 Task: Create relationship between objects in education management system.
Action: Mouse moved to (713, 50)
Screenshot: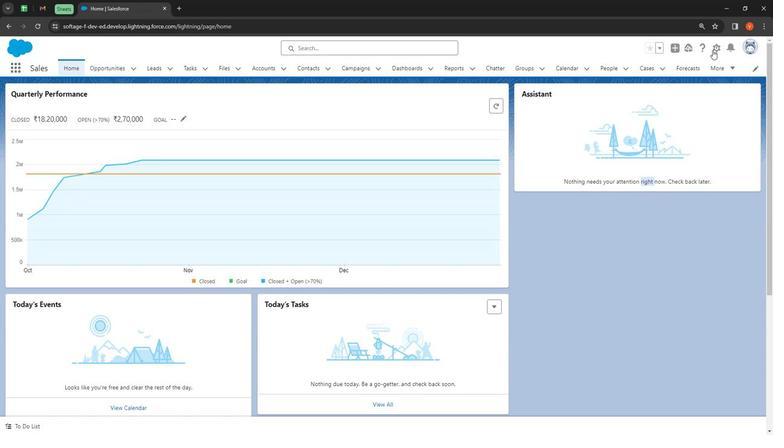 
Action: Mouse pressed left at (713, 50)
Screenshot: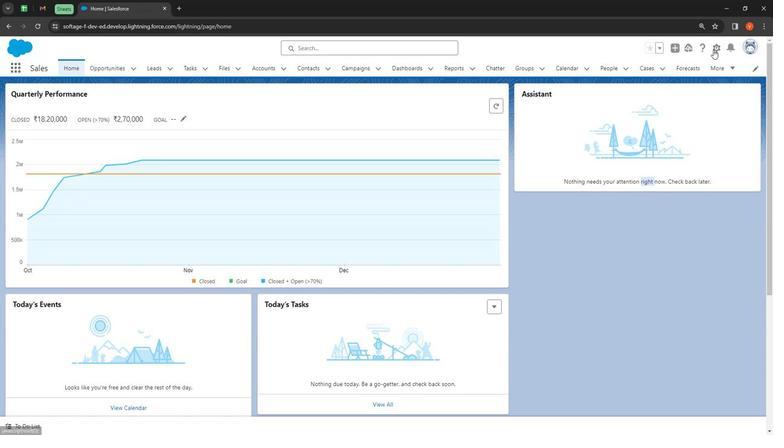 
Action: Mouse moved to (691, 87)
Screenshot: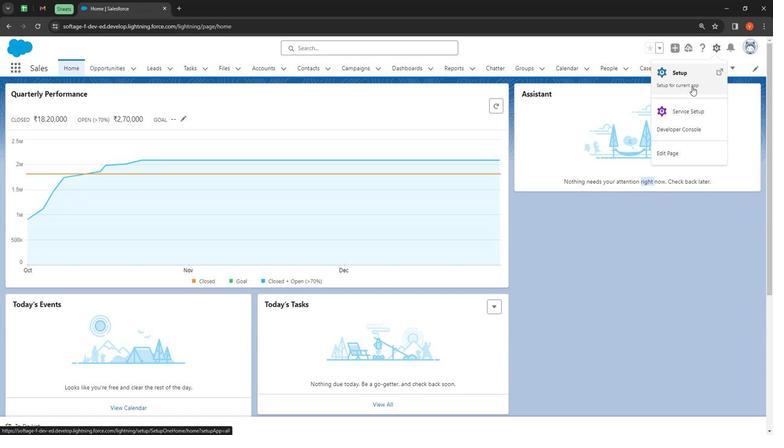 
Action: Mouse pressed left at (691, 87)
Screenshot: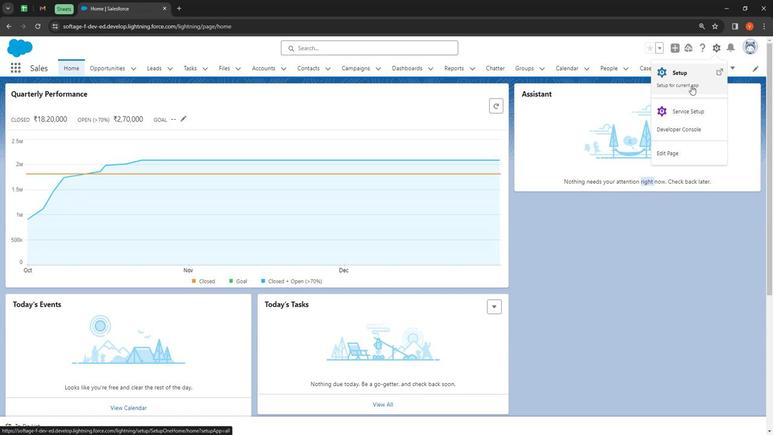 
Action: Mouse moved to (118, 65)
Screenshot: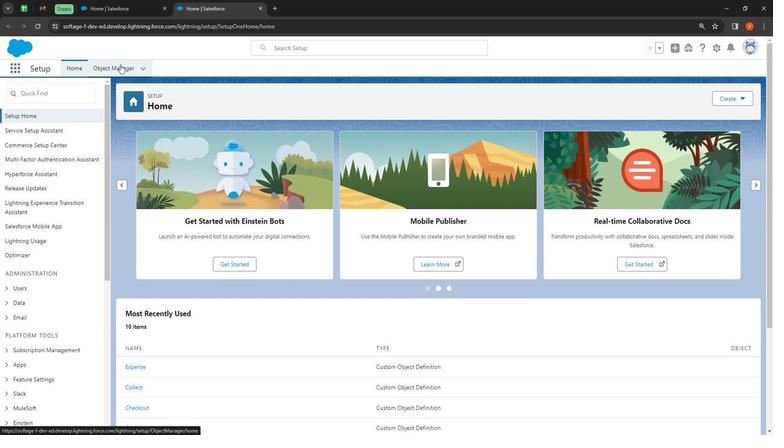 
Action: Mouse pressed left at (118, 65)
Screenshot: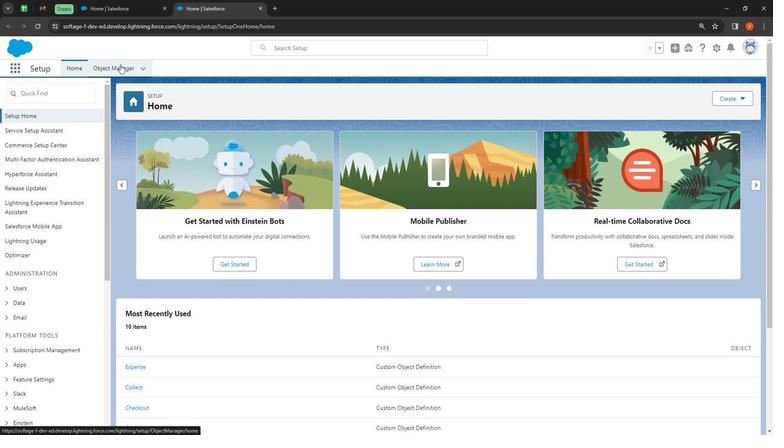 
Action: Mouse moved to (620, 97)
Screenshot: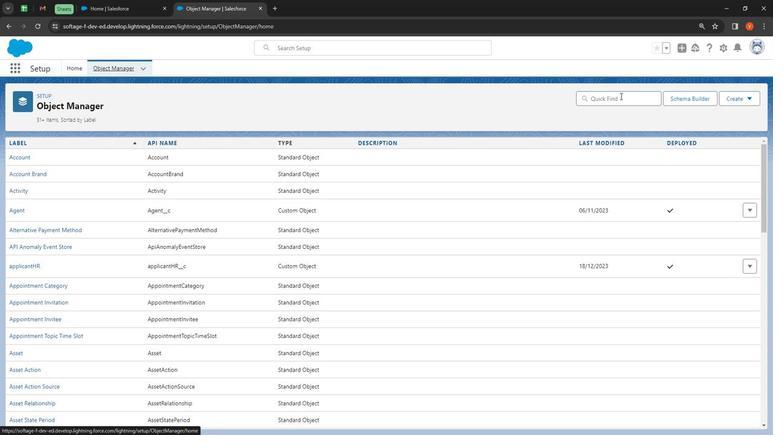 
Action: Mouse pressed left at (620, 97)
Screenshot: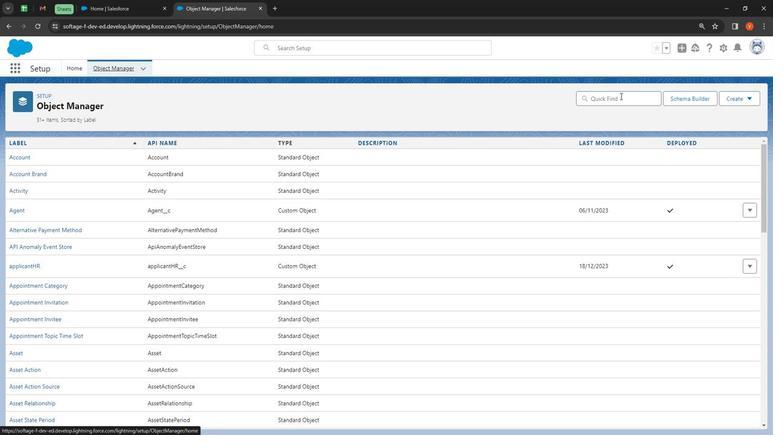 
Action: Mouse moved to (595, 35)
Screenshot: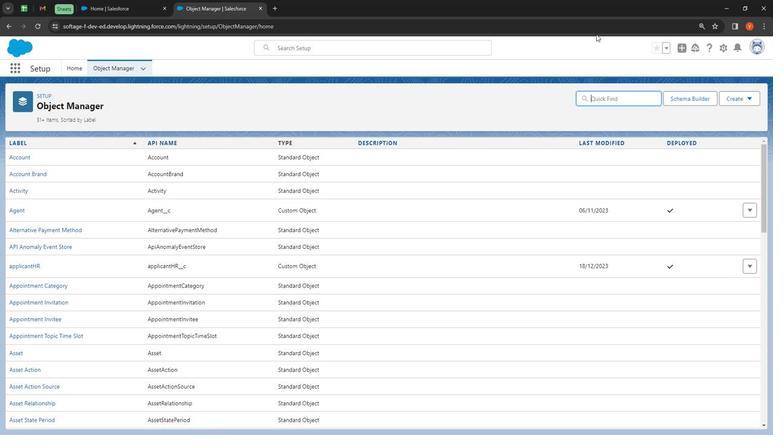 
Action: Key pressed parent
Screenshot: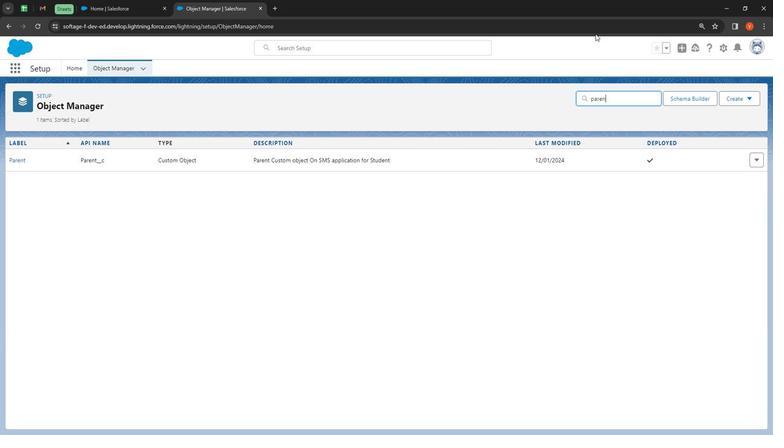 
Action: Mouse moved to (20, 160)
Screenshot: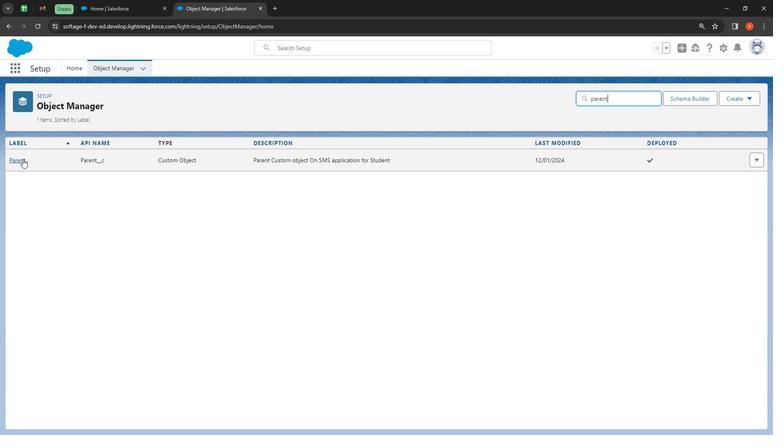 
Action: Mouse pressed left at (20, 160)
Screenshot: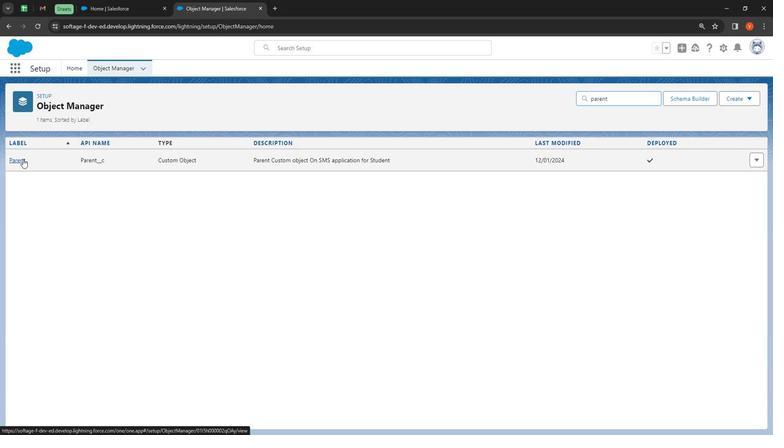 
Action: Mouse moved to (51, 166)
Screenshot: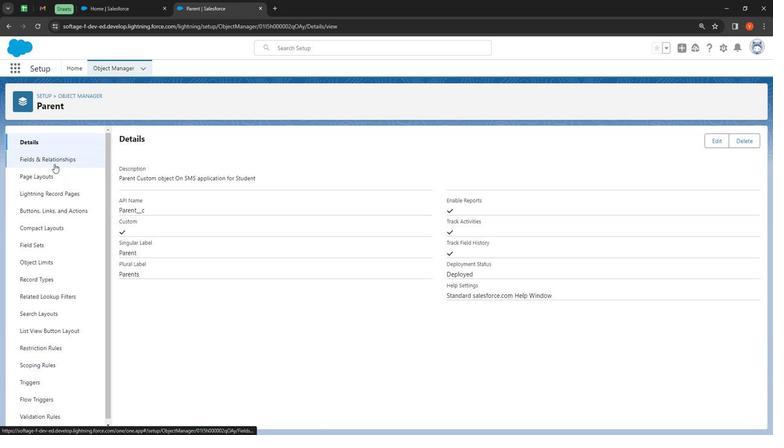 
Action: Mouse pressed left at (51, 166)
Screenshot: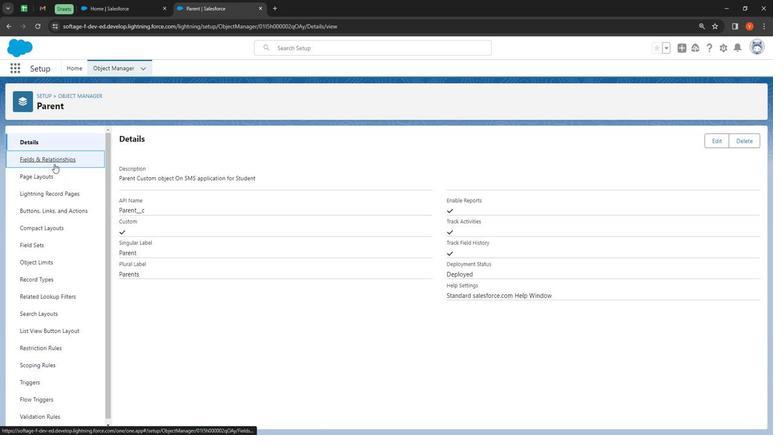 
Action: Mouse moved to (565, 143)
Screenshot: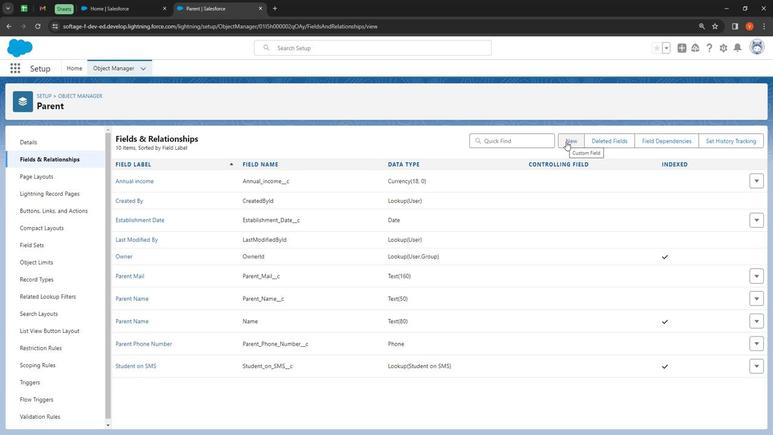 
Action: Mouse pressed left at (565, 143)
Screenshot: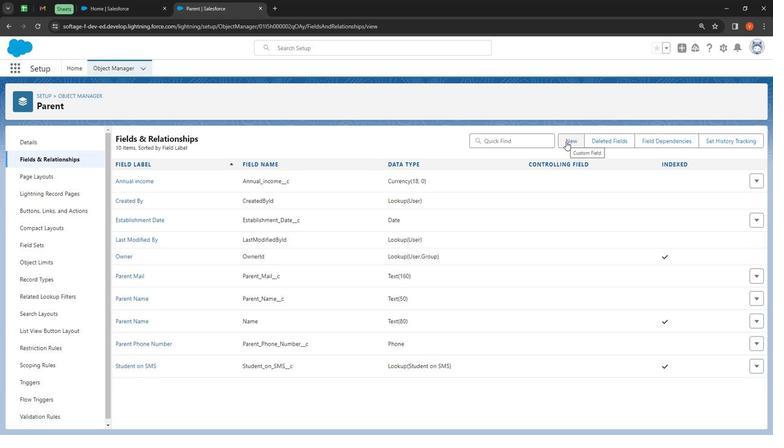 
Action: Mouse moved to (153, 308)
Screenshot: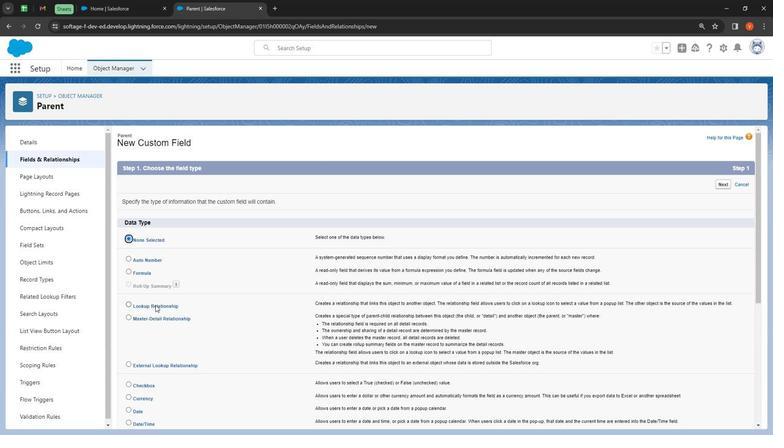 
Action: Mouse pressed left at (153, 308)
Screenshot: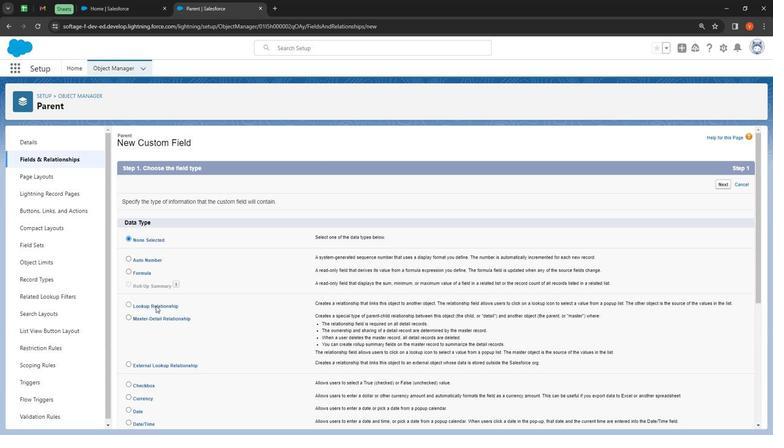 
Action: Mouse moved to (577, 366)
Screenshot: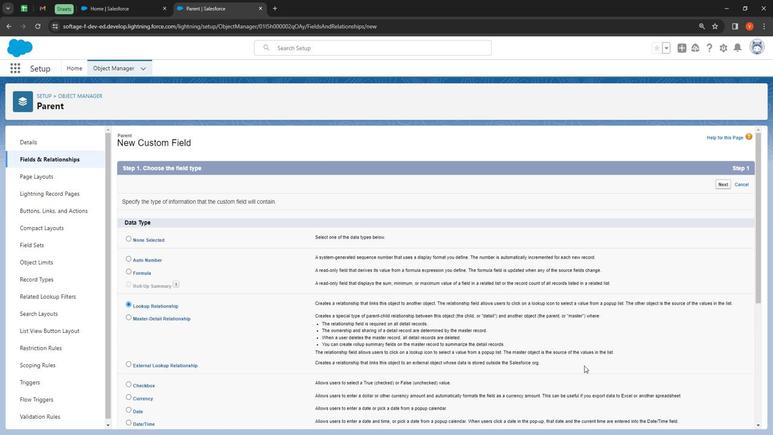 
Action: Mouse scrolled (575, 365) with delta (0, 0)
Screenshot: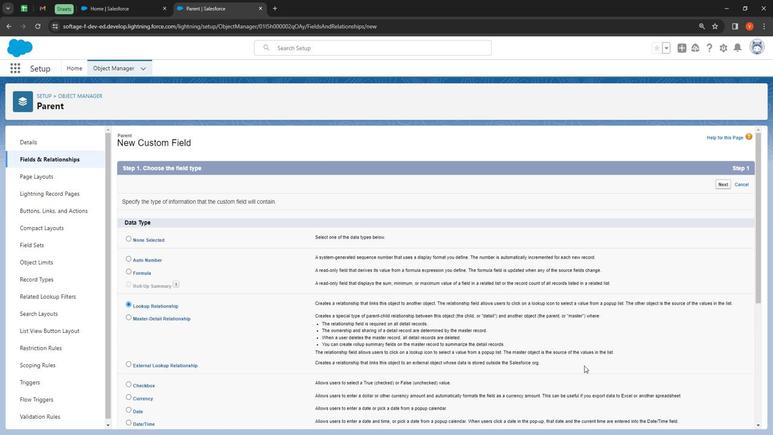 
Action: Mouse moved to (584, 369)
Screenshot: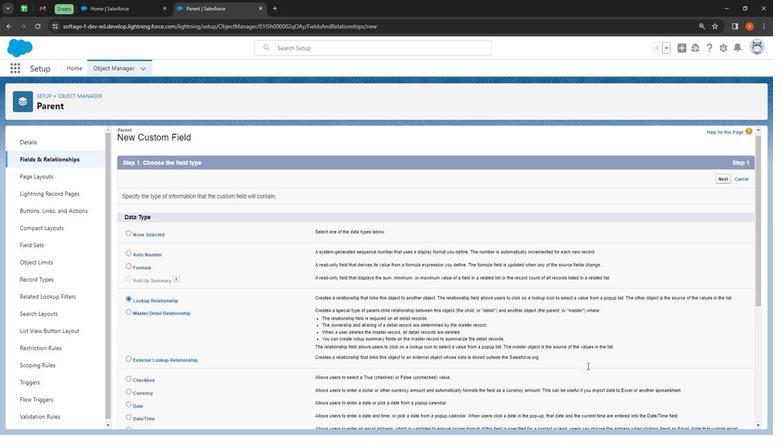 
Action: Mouse scrolled (584, 368) with delta (0, 0)
Screenshot: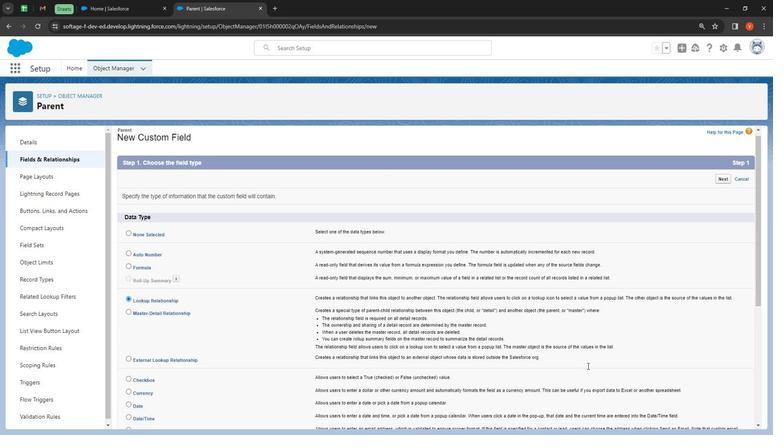
Action: Mouse moved to (599, 370)
Screenshot: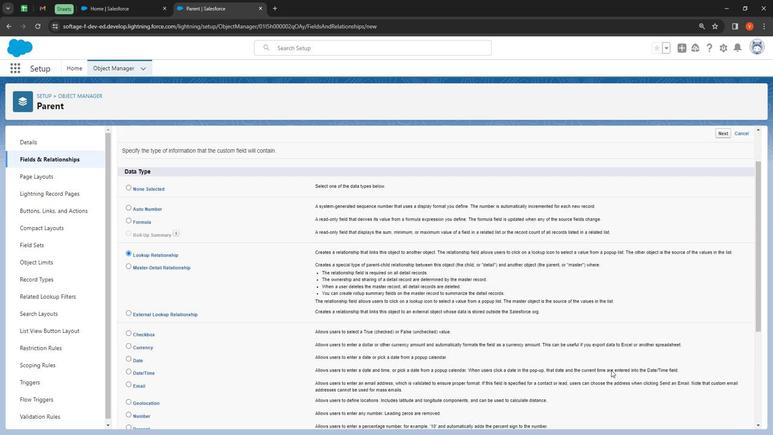 
Action: Mouse scrolled (594, 369) with delta (0, 0)
Screenshot: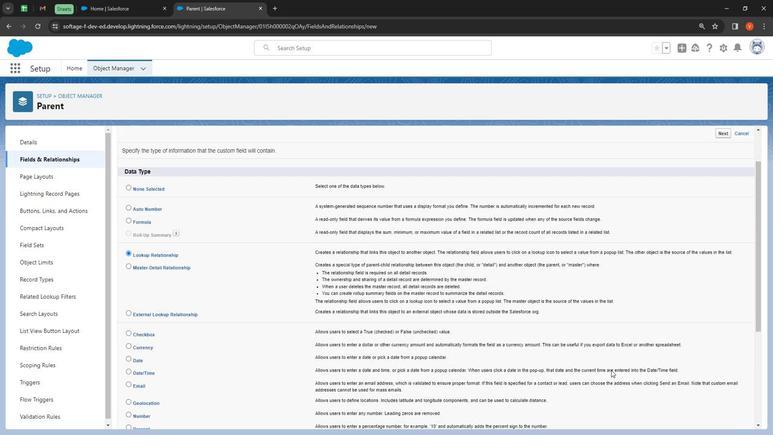 
Action: Mouse moved to (612, 373)
Screenshot: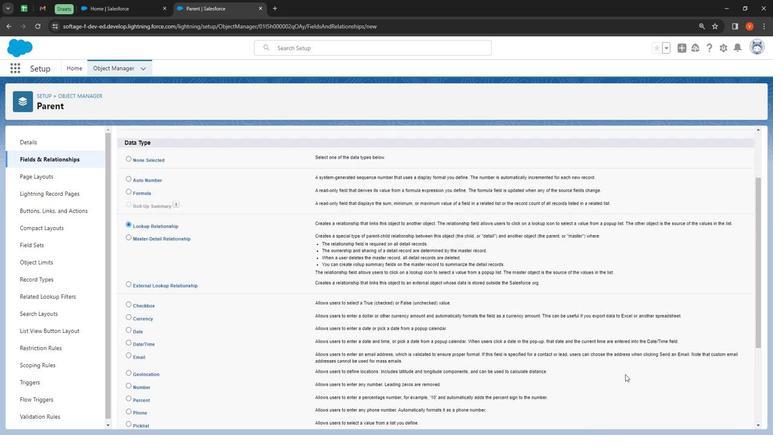 
Action: Mouse scrolled (612, 373) with delta (0, 0)
Screenshot: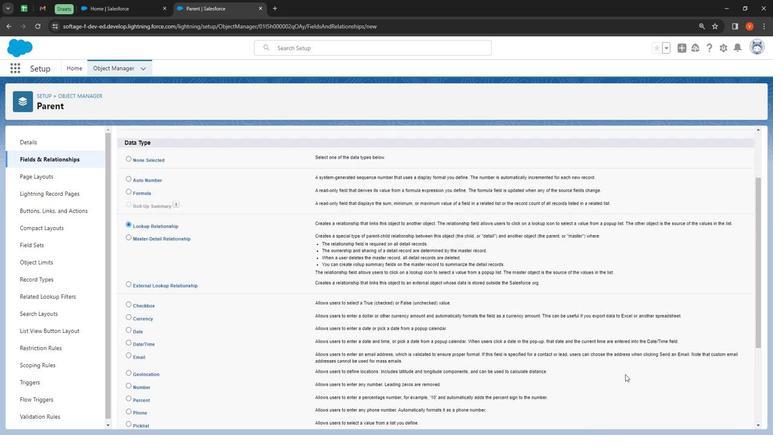 
Action: Mouse moved to (634, 380)
Screenshot: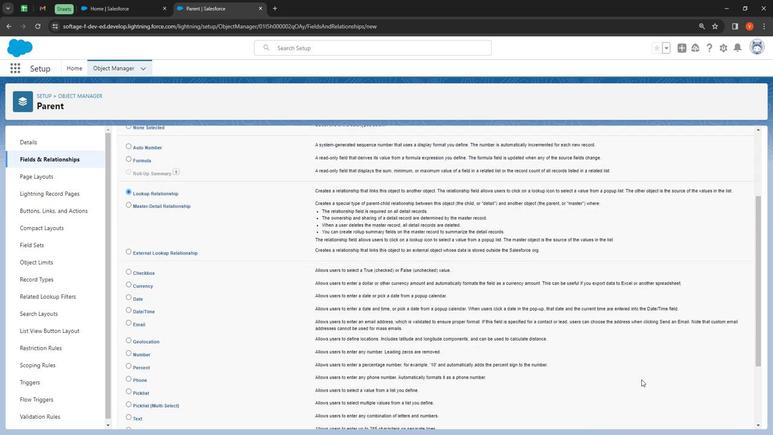 
Action: Mouse scrolled (634, 380) with delta (0, 0)
Screenshot: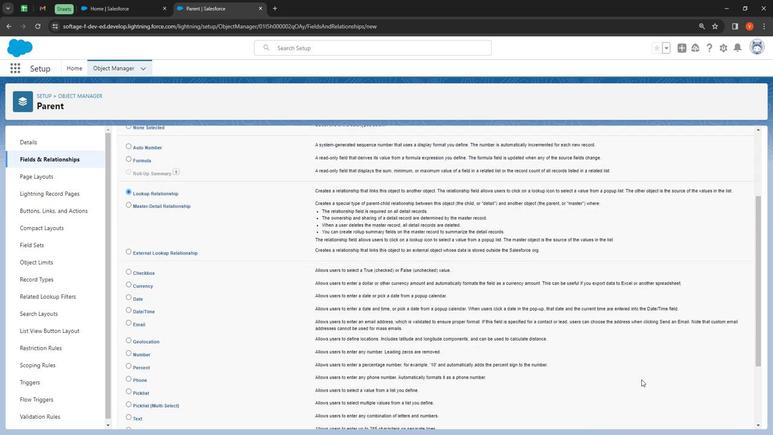 
Action: Mouse moved to (647, 386)
Screenshot: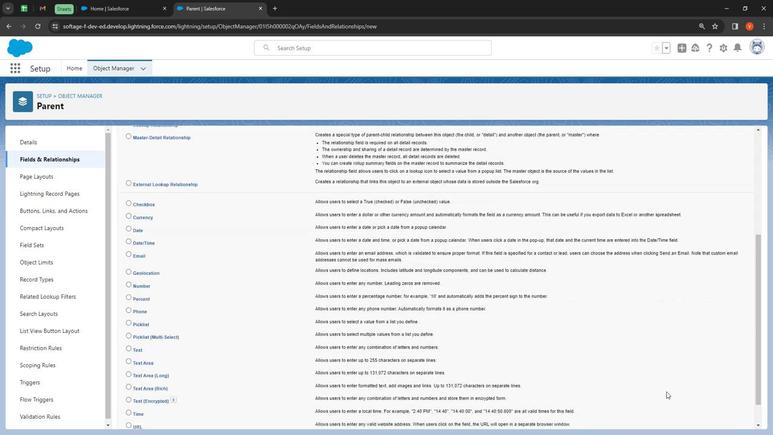 
Action: Mouse scrolled (647, 385) with delta (0, 0)
Screenshot: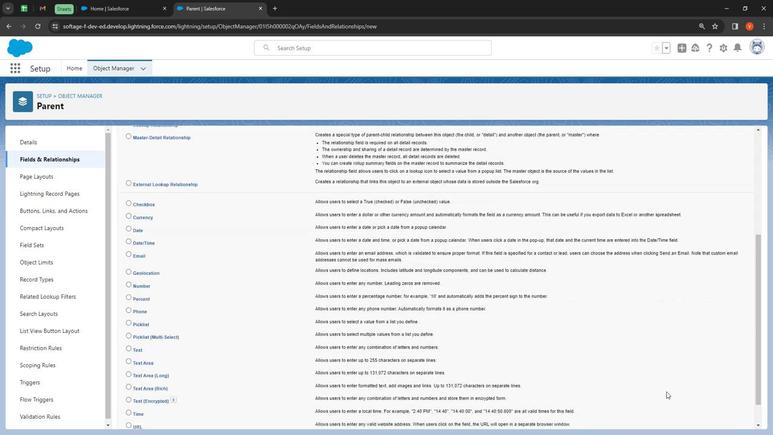 
Action: Mouse moved to (671, 396)
Screenshot: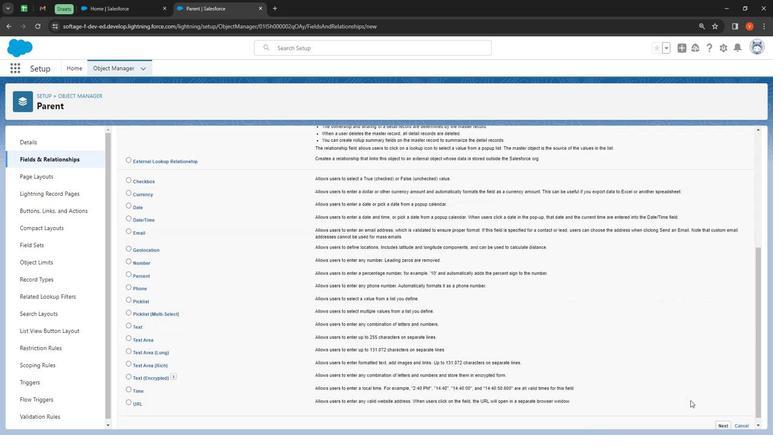 
Action: Mouse scrolled (671, 395) with delta (0, 0)
Screenshot: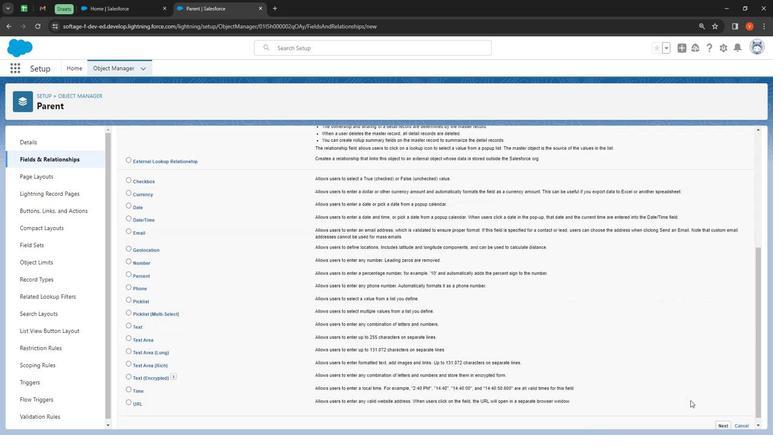 
Action: Mouse moved to (723, 426)
Screenshot: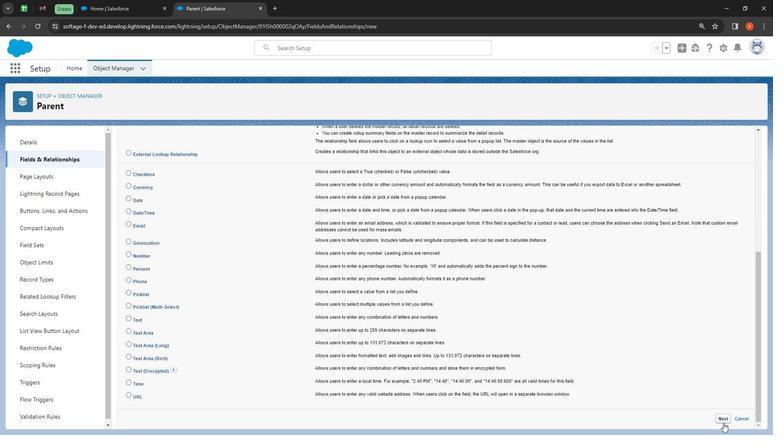 
Action: Mouse pressed left at (723, 426)
Screenshot: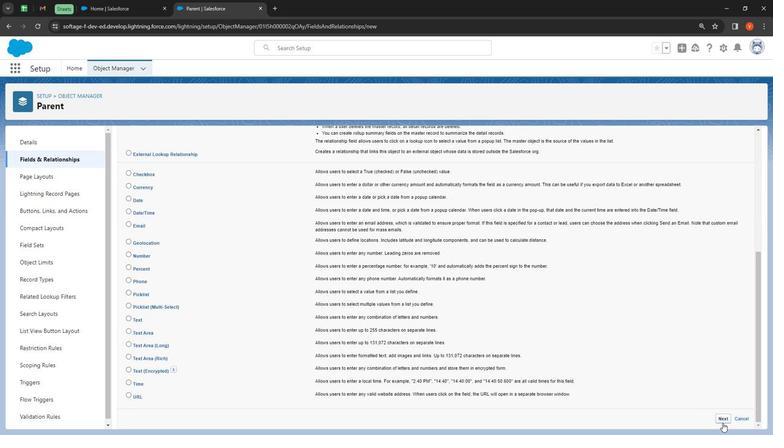 
Action: Mouse moved to (307, 221)
Screenshot: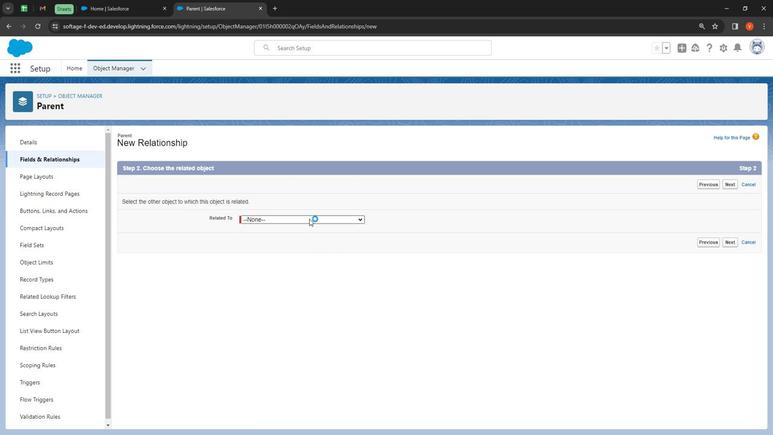 
Action: Mouse pressed left at (307, 221)
Screenshot: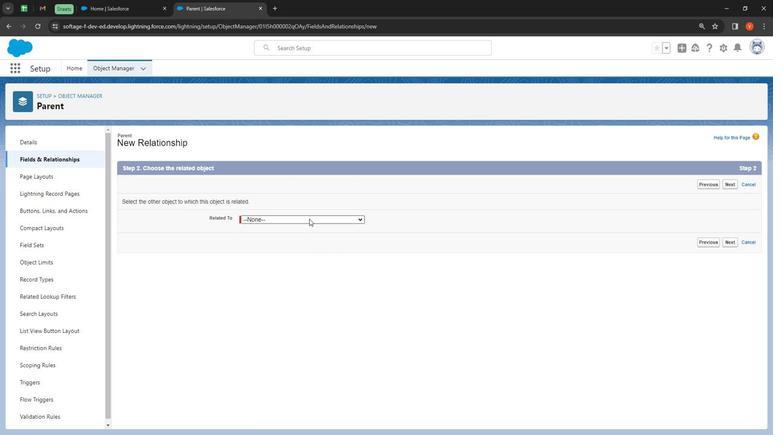 
Action: Mouse moved to (307, 306)
Screenshot: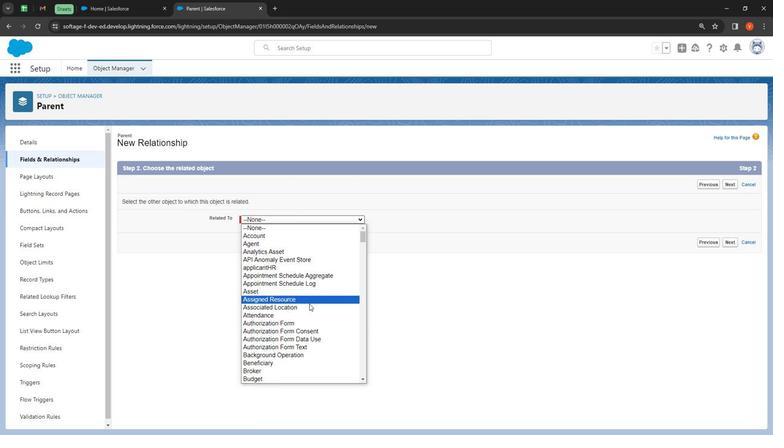 
Action: Mouse scrolled (307, 306) with delta (0, 0)
Screenshot: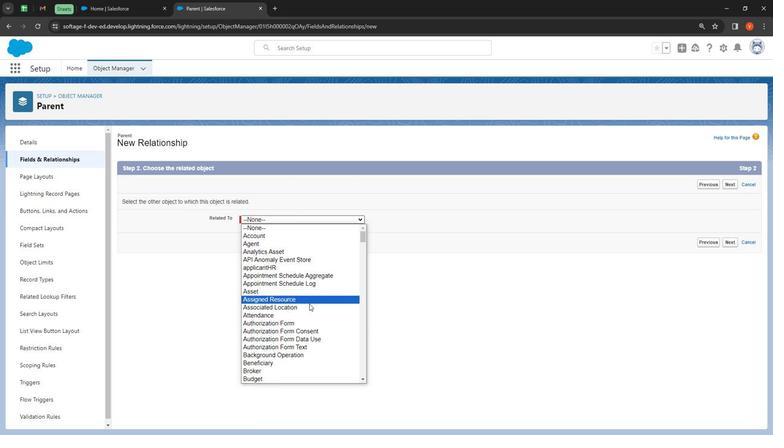 
Action: Mouse moved to (307, 307)
Screenshot: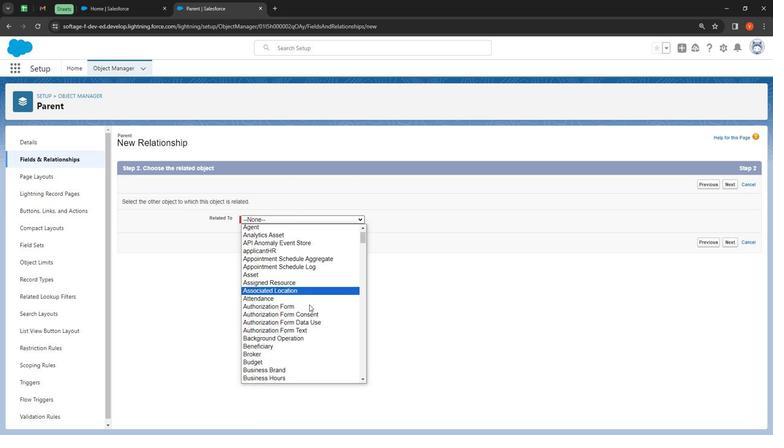 
Action: Mouse scrolled (307, 307) with delta (0, 0)
Screenshot: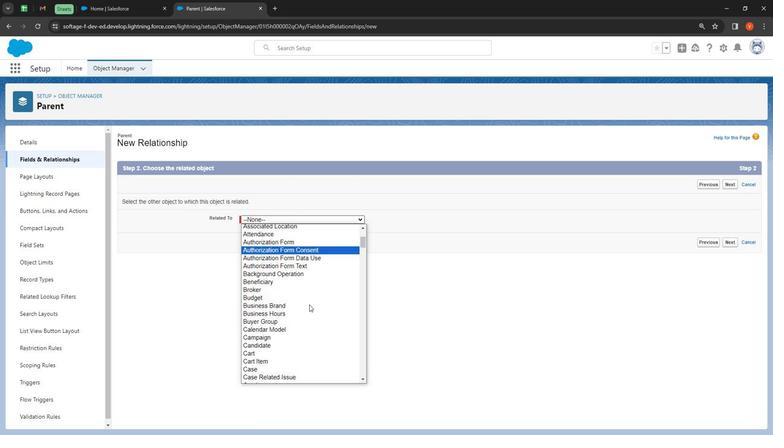 
Action: Mouse moved to (308, 308)
Screenshot: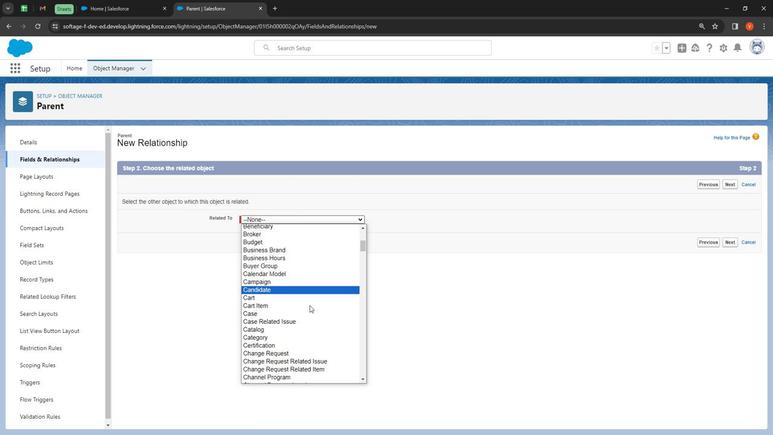
Action: Mouse scrolled (308, 307) with delta (0, 0)
Screenshot: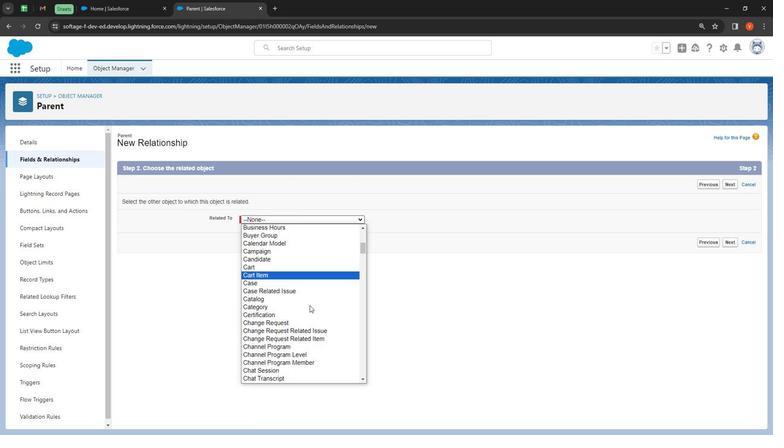 
Action: Mouse moved to (308, 308)
Screenshot: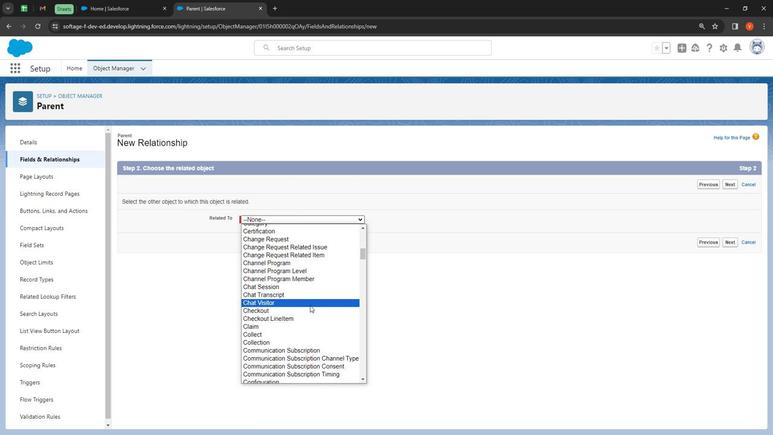 
Action: Mouse scrolled (308, 307) with delta (0, 0)
Screenshot: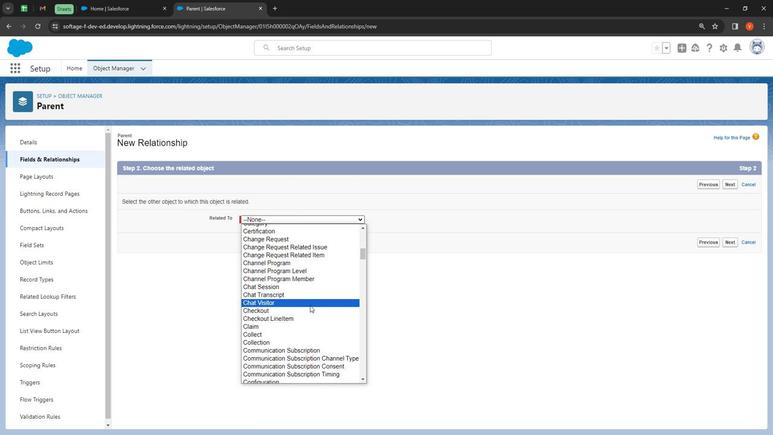 
Action: Mouse moved to (309, 306)
Screenshot: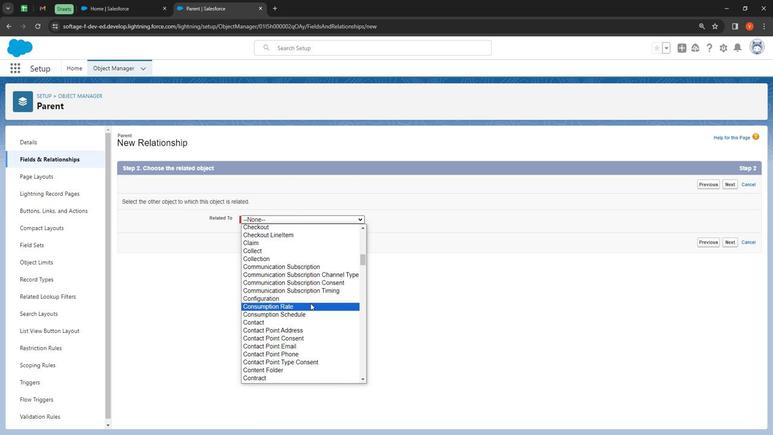 
Action: Mouse scrolled (309, 305) with delta (0, 0)
Screenshot: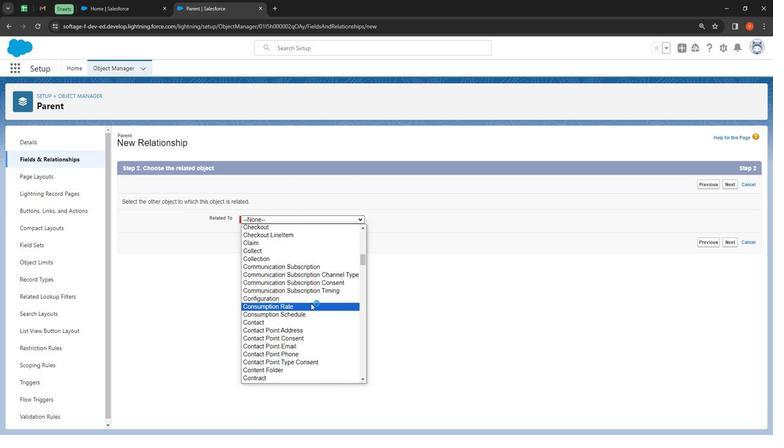 
Action: Mouse moved to (309, 305)
Screenshot: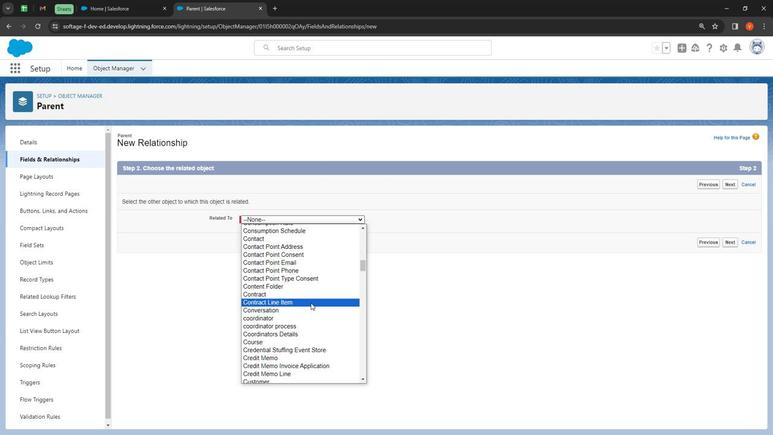 
Action: Mouse scrolled (309, 305) with delta (0, 0)
Screenshot: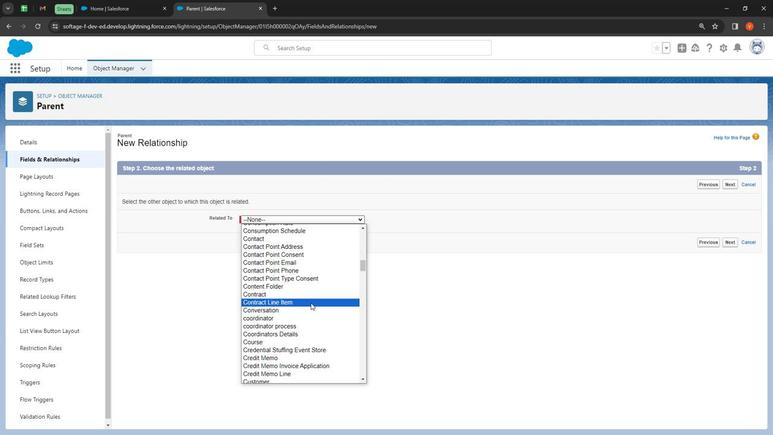 
Action: Mouse moved to (309, 304)
Screenshot: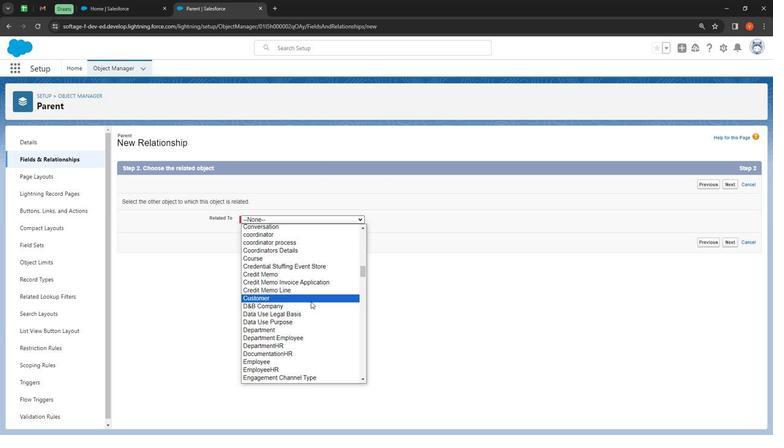 
Action: Mouse scrolled (309, 304) with delta (0, 0)
Screenshot: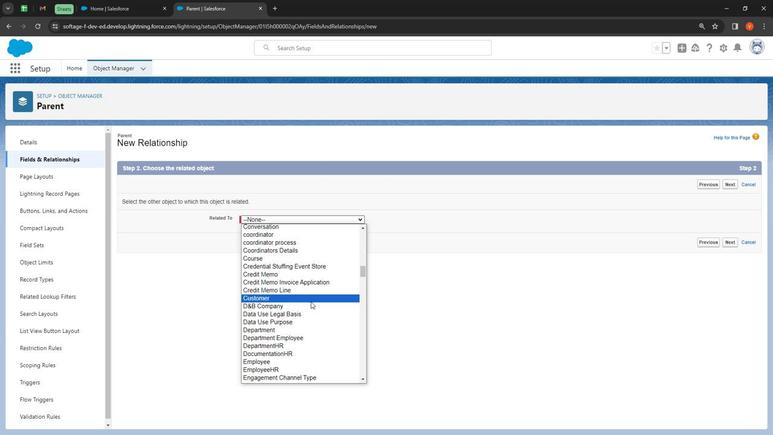 
Action: Mouse moved to (282, 314)
Screenshot: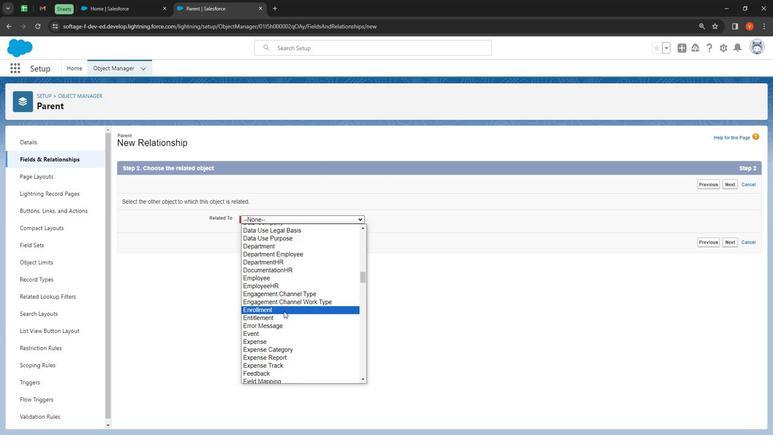 
Action: Mouse pressed left at (282, 314)
Screenshot: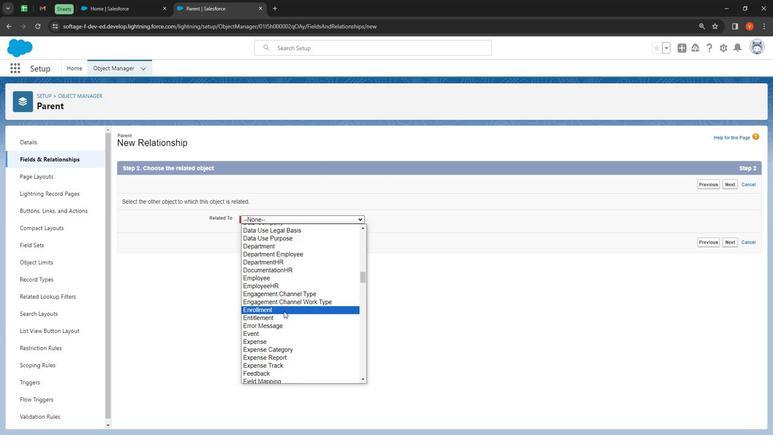 
Action: Mouse moved to (730, 247)
Screenshot: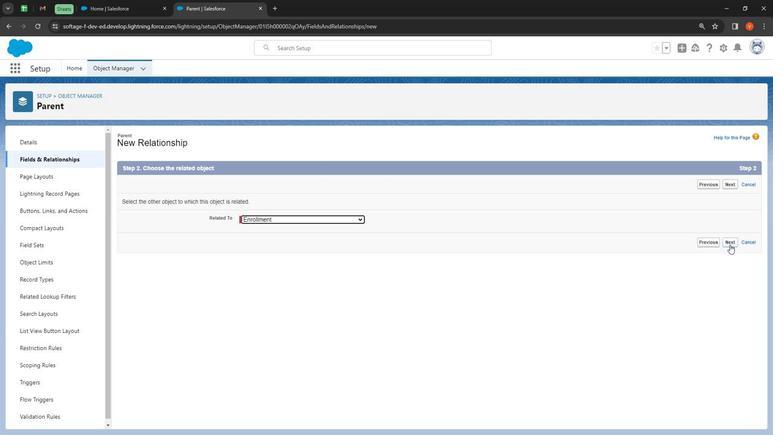
Action: Mouse pressed left at (730, 247)
Screenshot: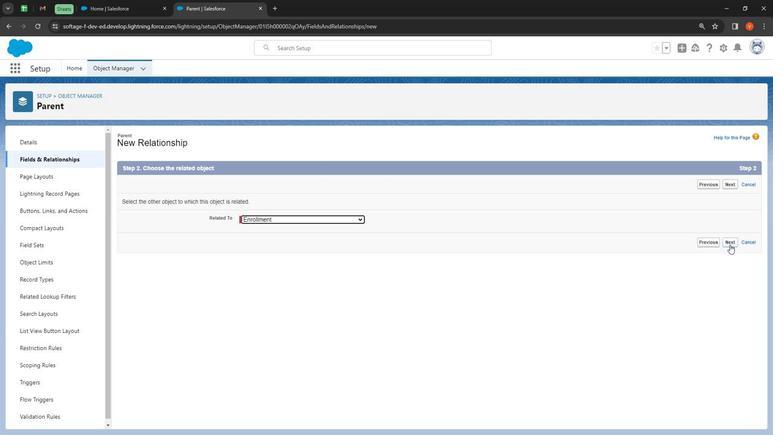 
Action: Mouse moved to (256, 227)
Screenshot: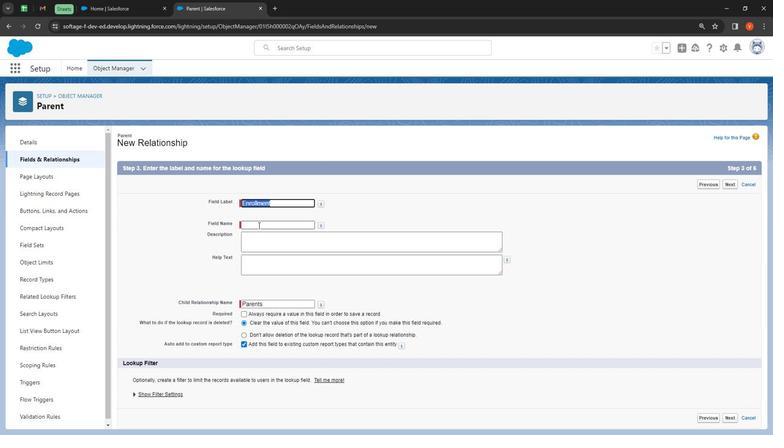 
Action: Mouse pressed left at (256, 227)
Screenshot: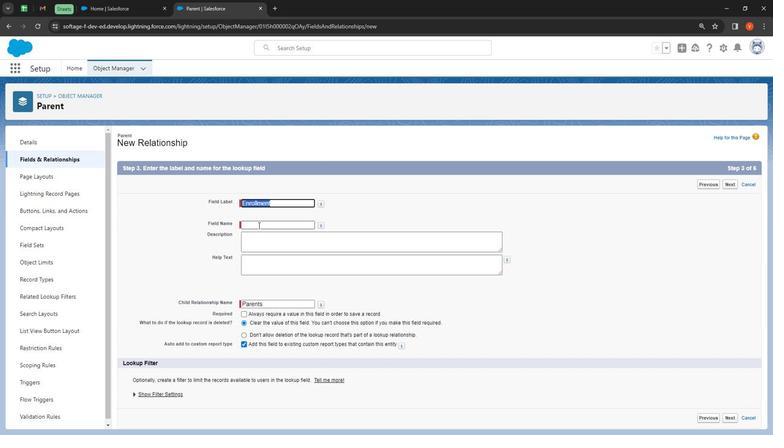 
Action: Mouse moved to (281, 242)
Screenshot: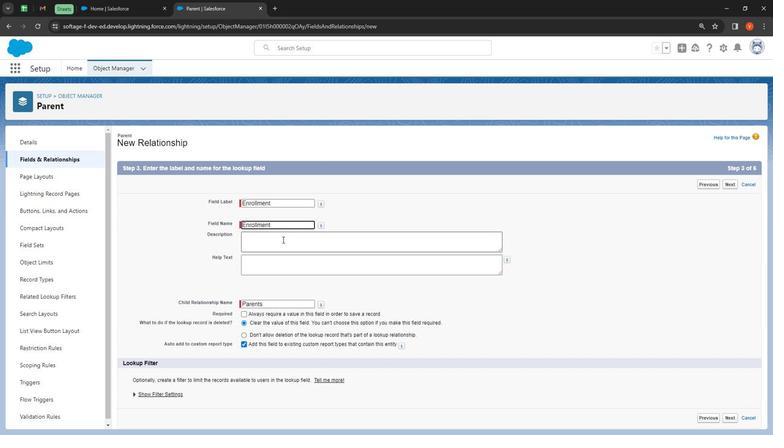 
Action: Mouse pressed left at (281, 242)
Screenshot: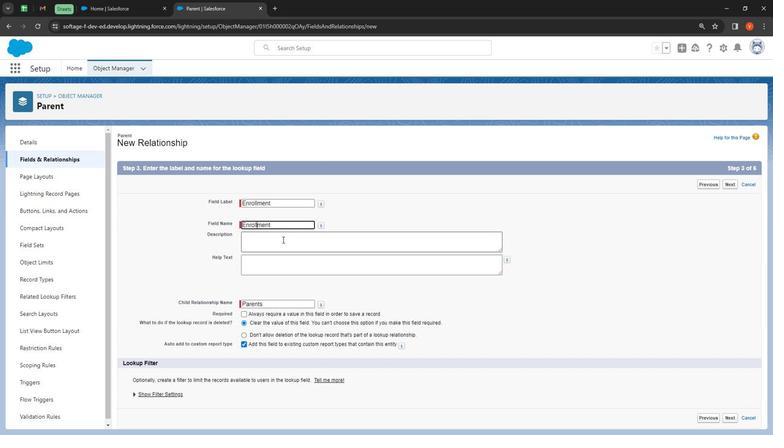 
Action: Mouse moved to (255, 215)
Screenshot: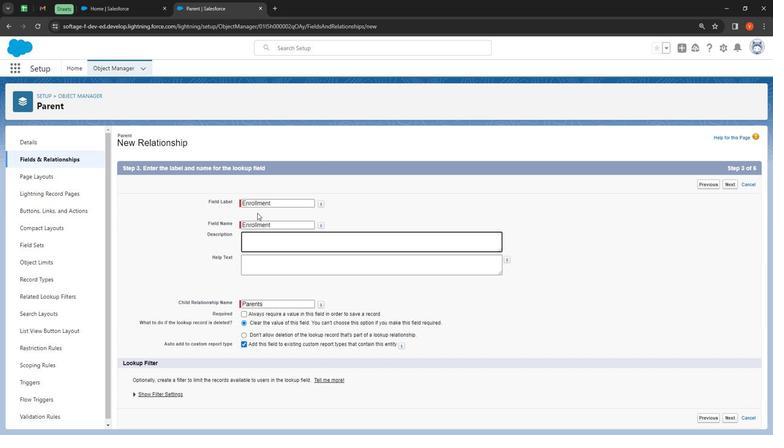 
Action: Key pressed <Key.shift><Key.shift><Key.shift><Key.shift>Look-up<Key.space>relationship<Key.space>between<Key.space>enrollement<Key.space>
Screenshot: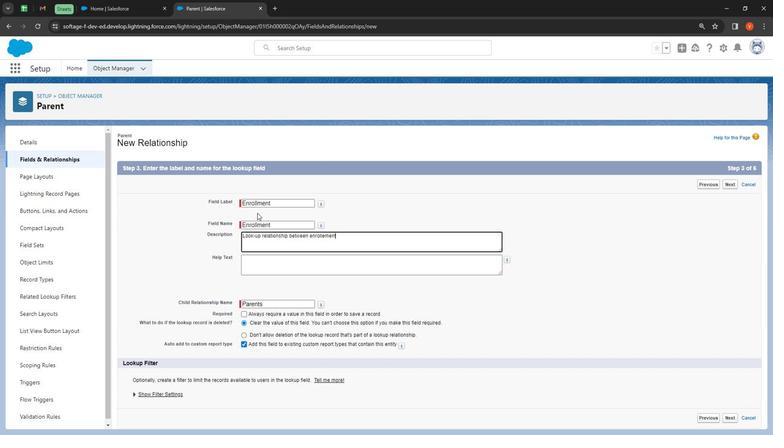 
Action: Mouse moved to (330, 241)
Screenshot: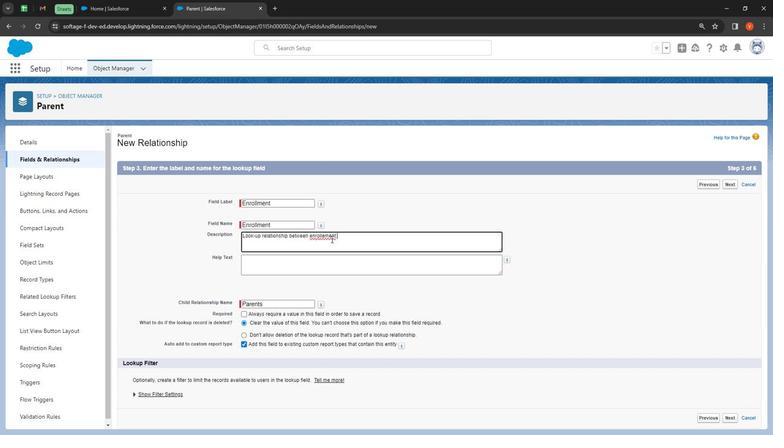 
Action: Mouse pressed right at (330, 241)
Screenshot: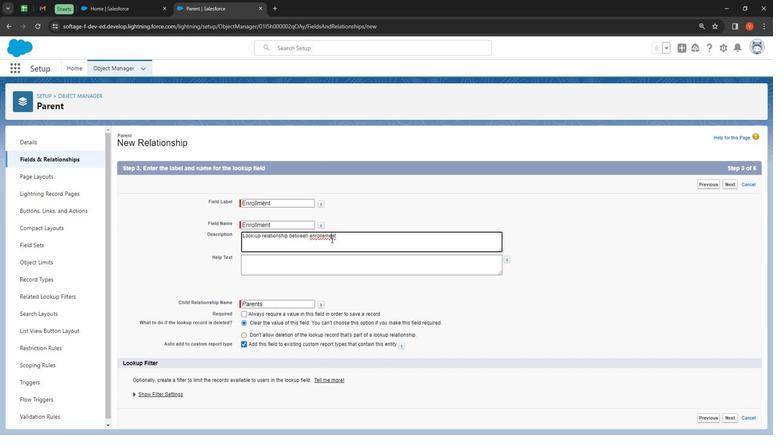 
Action: Mouse moved to (361, 248)
Screenshot: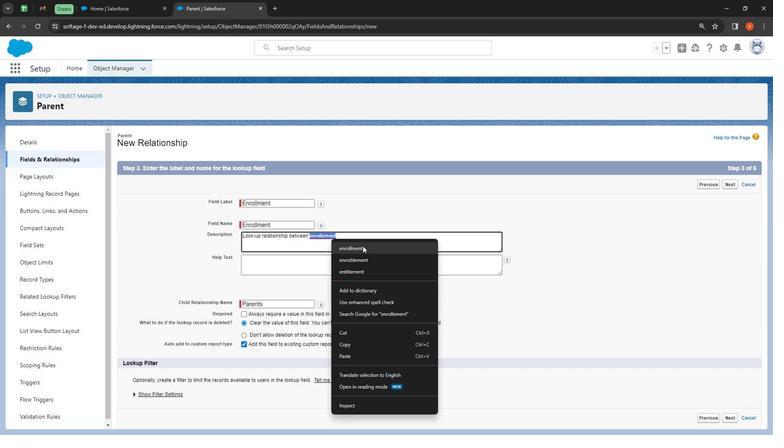
Action: Mouse pressed left at (361, 248)
Screenshot: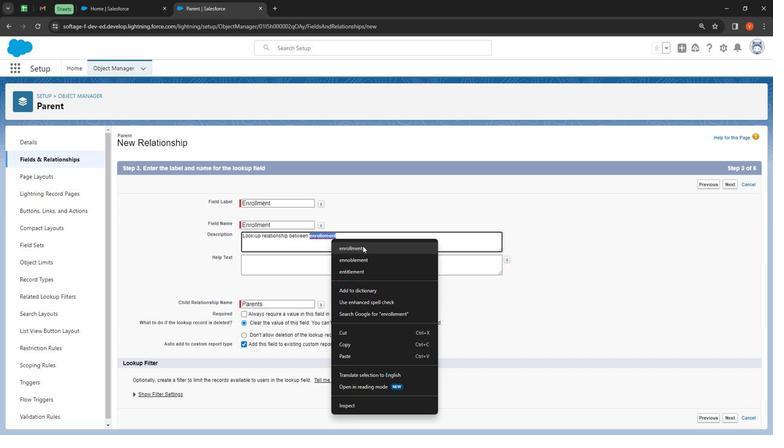 
Action: Mouse moved to (352, 239)
Screenshot: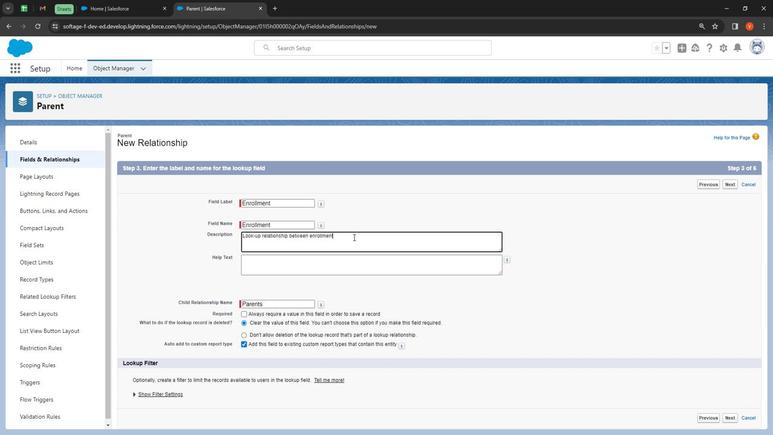 
Action: Mouse pressed left at (352, 239)
Screenshot: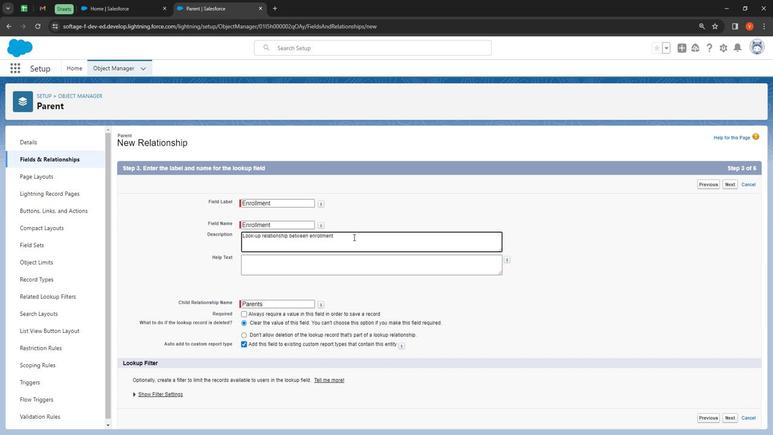 
Action: Mouse moved to (287, 202)
Screenshot: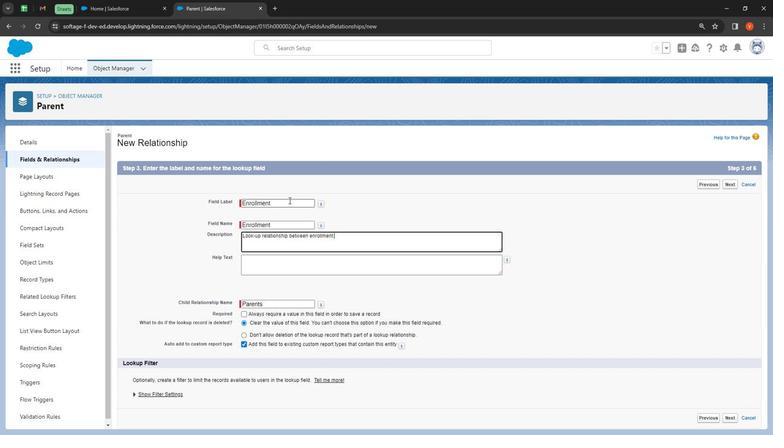 
Action: Key pressed and<Key.space>parent<Key.space>custom<Key.space>objects<Key.space>in<Key.space><Key.shift>R<Key.backspace><Key.shift>Education<Key.space>managemenr<Key.backspace>t<Key.space>system.
Screenshot: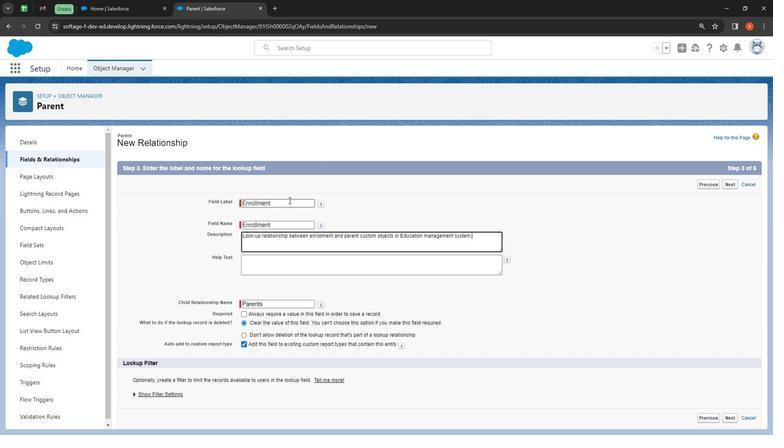 
Action: Mouse moved to (329, 269)
Screenshot: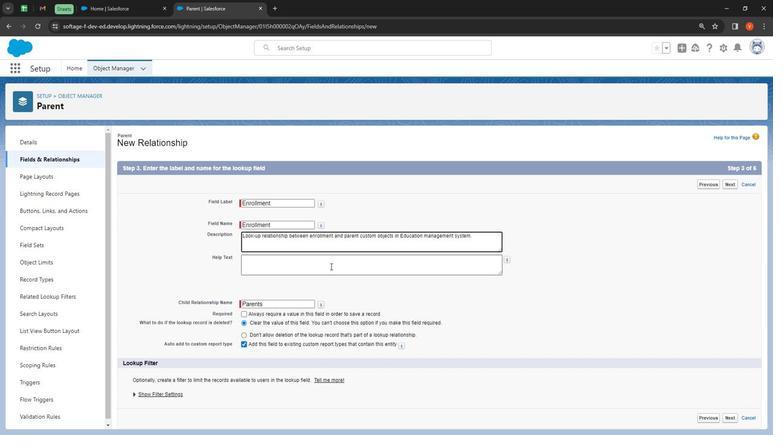 
Action: Mouse pressed left at (329, 269)
Screenshot: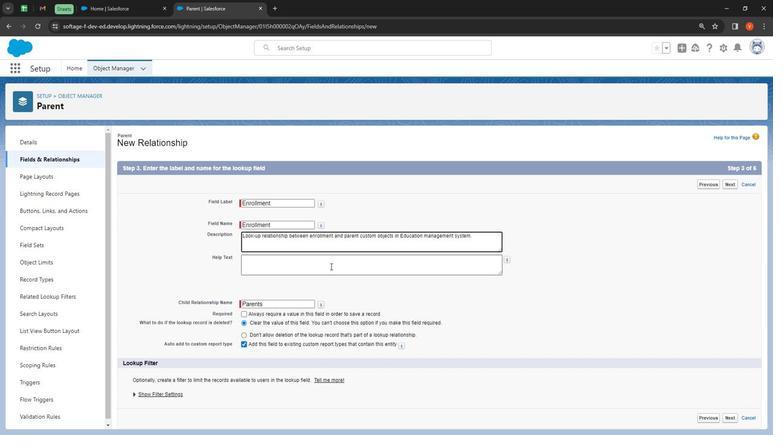 
Action: Mouse moved to (328, 266)
Screenshot: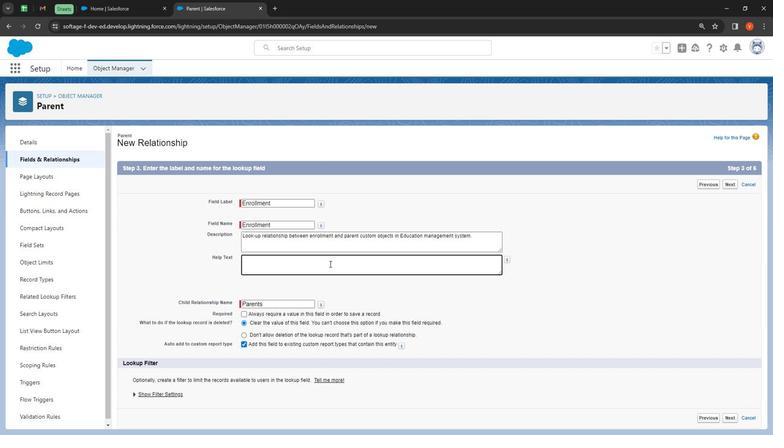 
Action: Key pressed <Key.shift_r>Look-up<Key.space>relationship<Key.space><Key.shift>Between<Key.space><Key.shift>Custom<Key.space><Key.shift_r>Object<Key.space><Key.shift>Enrollment<Key.space>and<Key.space>custom<Key.space>object<Key.space>pat<Key.backspace>rent<Key.space>in<Key.space><Key.shift>R<Key.backspace><Key.shift>Education<Key.space><Key.shift_r><Key.shift_r>Management<Key.space><Key.shift>System.
Screenshot: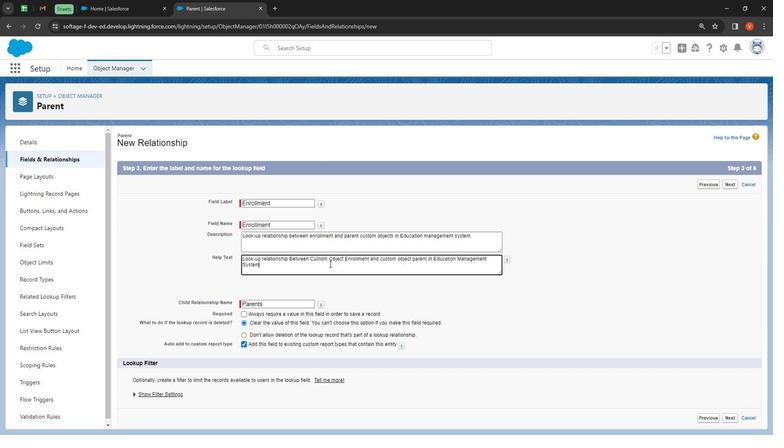 
Action: Mouse moved to (730, 420)
Screenshot: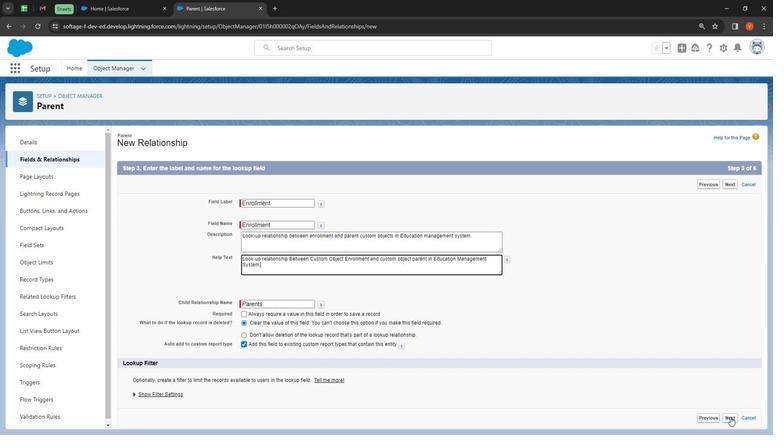
Action: Mouse pressed left at (730, 420)
Screenshot: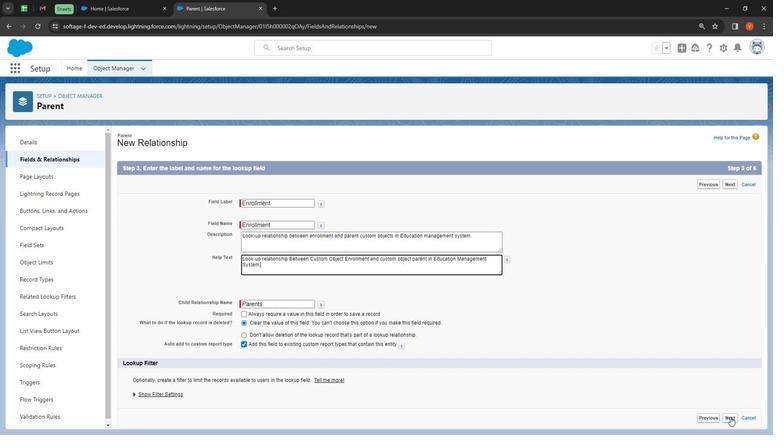 
Action: Mouse moved to (550, 279)
Screenshot: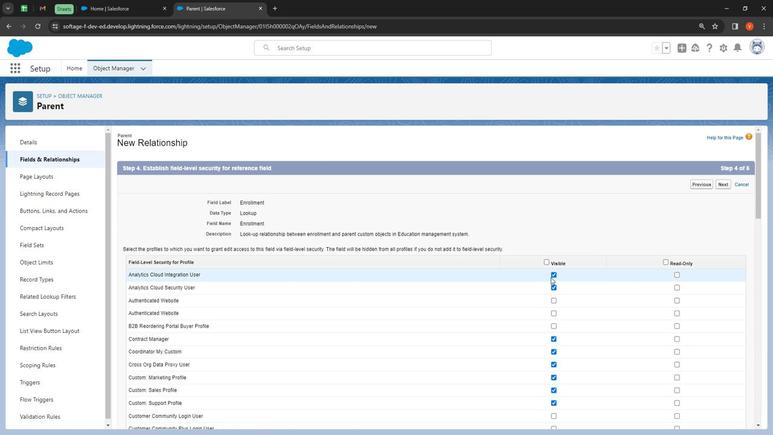 
Action: Mouse pressed left at (550, 279)
Screenshot: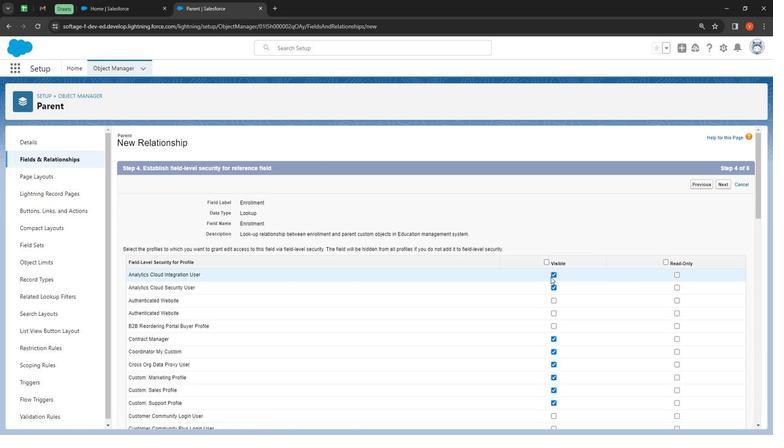 
Action: Mouse moved to (551, 278)
Screenshot: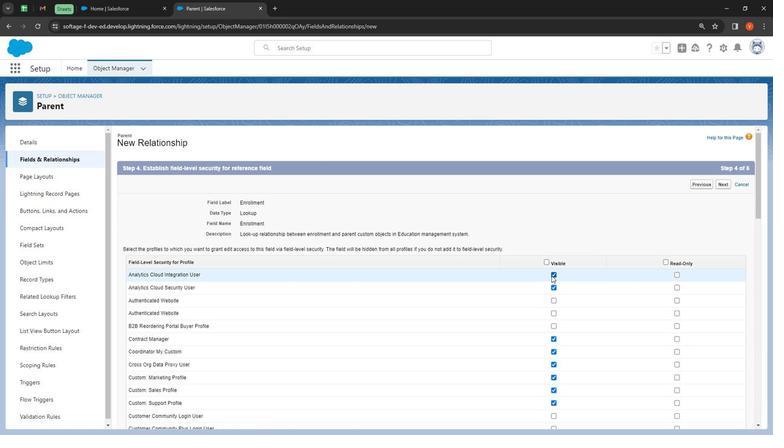
Action: Mouse pressed left at (551, 278)
Screenshot: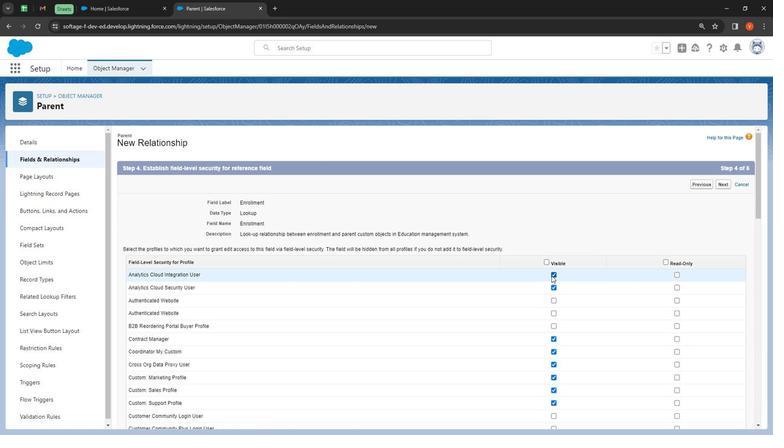 
Action: Mouse moved to (675, 290)
Screenshot: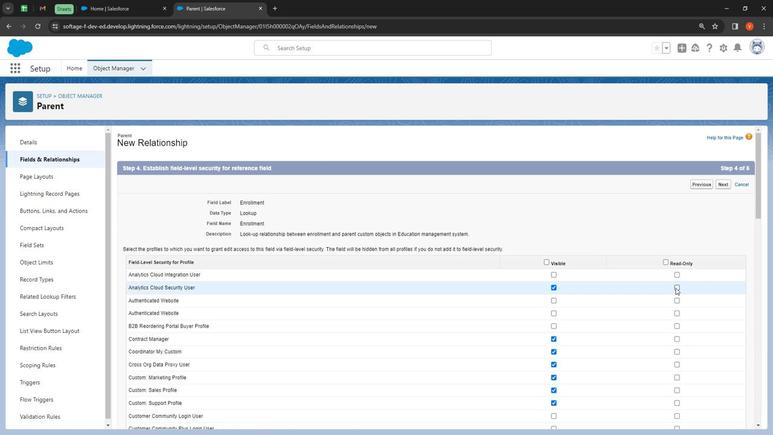 
Action: Mouse pressed left at (675, 290)
Screenshot: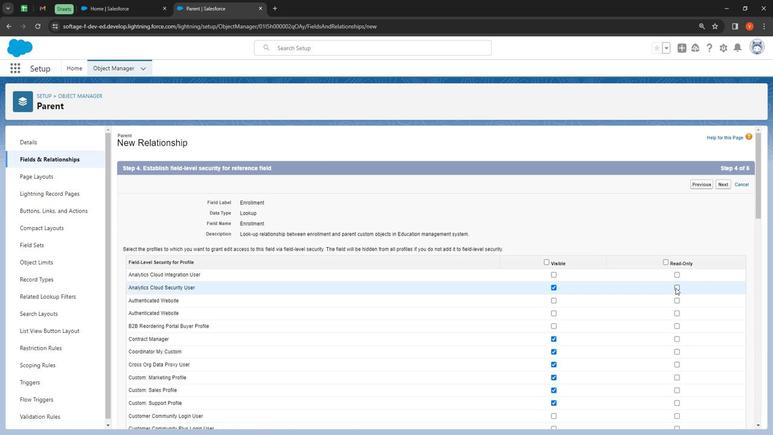 
Action: Mouse moved to (553, 316)
Screenshot: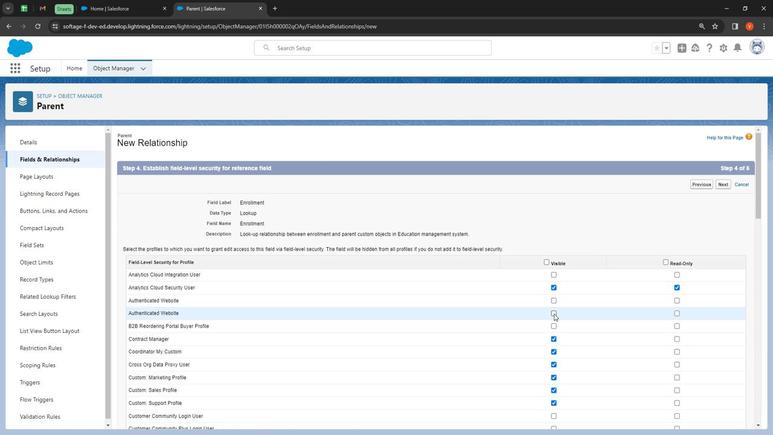 
Action: Mouse pressed left at (553, 316)
Screenshot: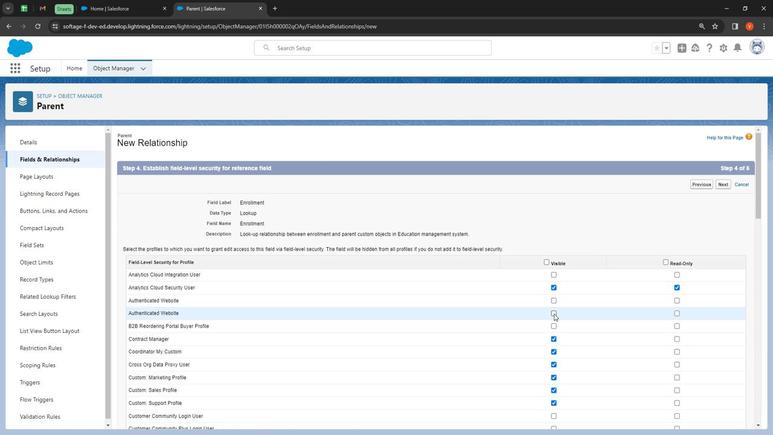 
Action: Mouse moved to (553, 326)
Screenshot: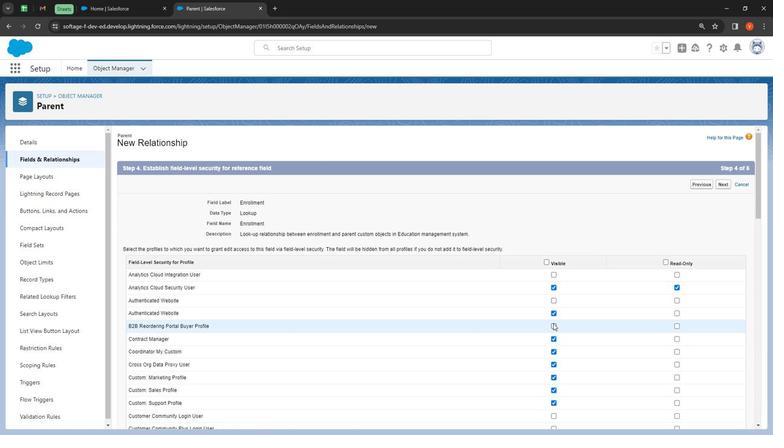 
Action: Mouse pressed left at (553, 326)
Screenshot: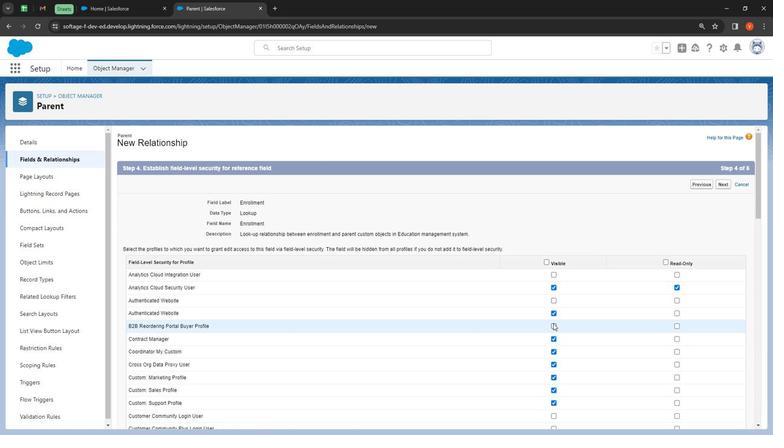 
Action: Mouse moved to (553, 341)
Screenshot: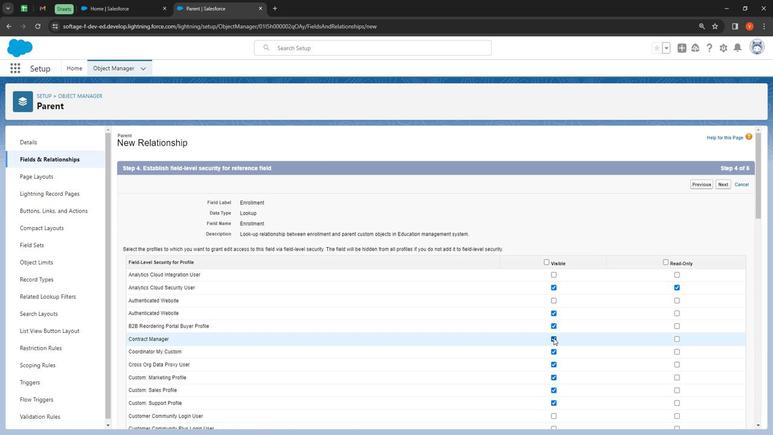 
Action: Mouse pressed left at (553, 341)
Screenshot: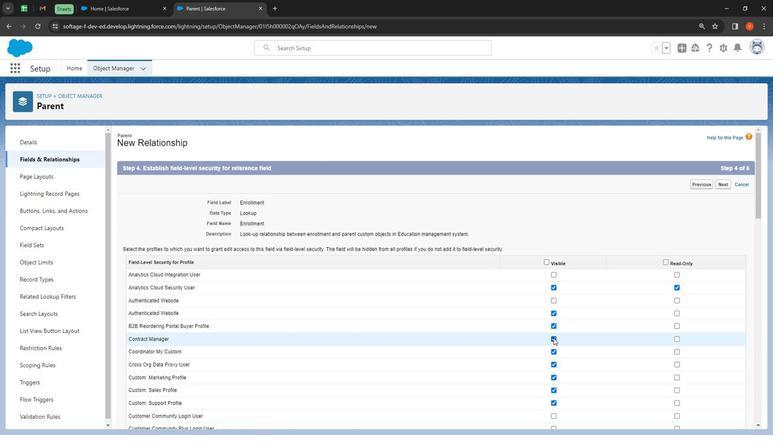 
Action: Mouse moved to (554, 353)
Screenshot: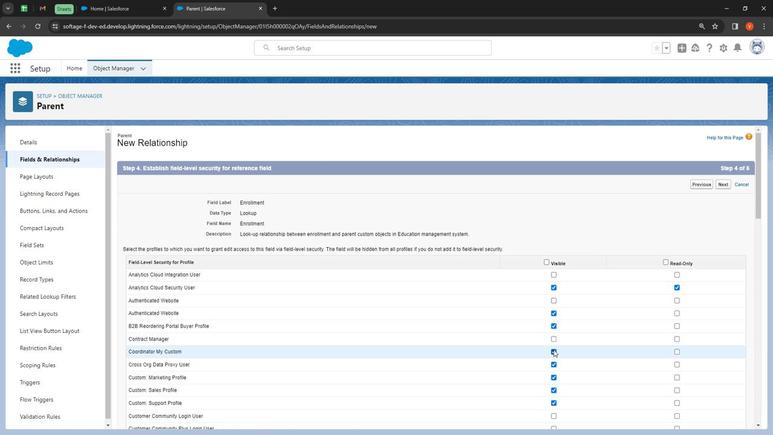 
Action: Mouse pressed left at (554, 353)
Screenshot: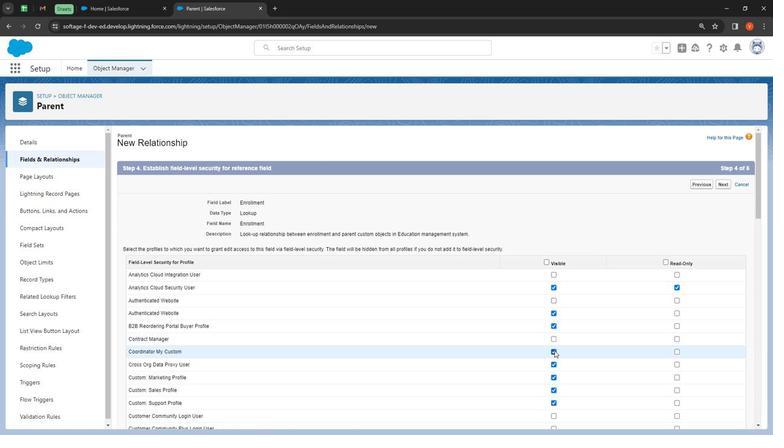 
Action: Mouse moved to (678, 394)
Screenshot: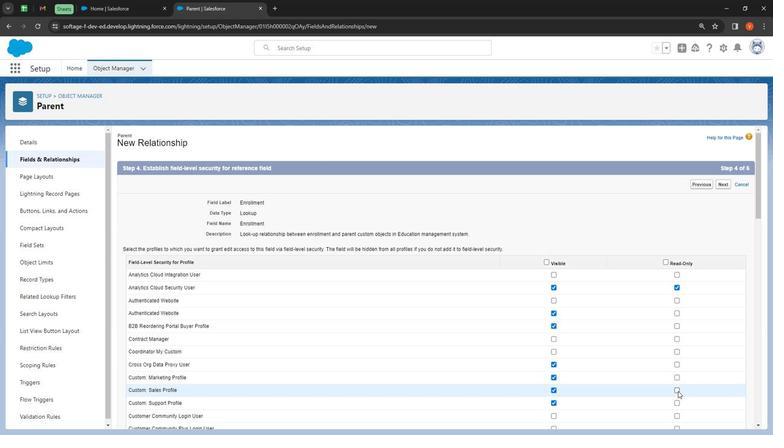 
Action: Mouse pressed left at (678, 394)
Screenshot: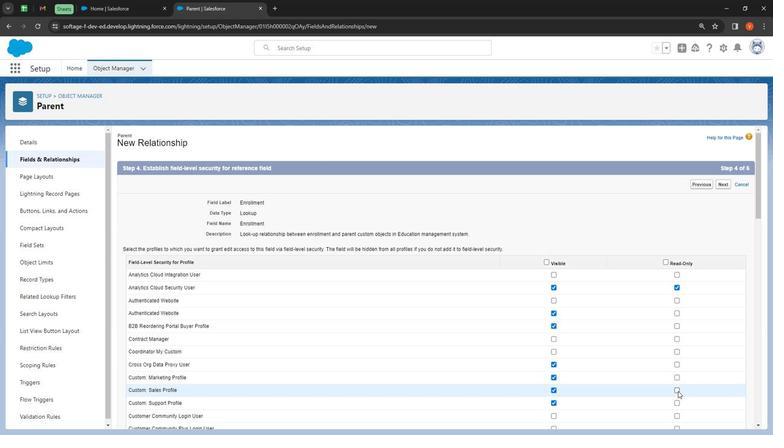 
Action: Mouse moved to (678, 406)
Screenshot: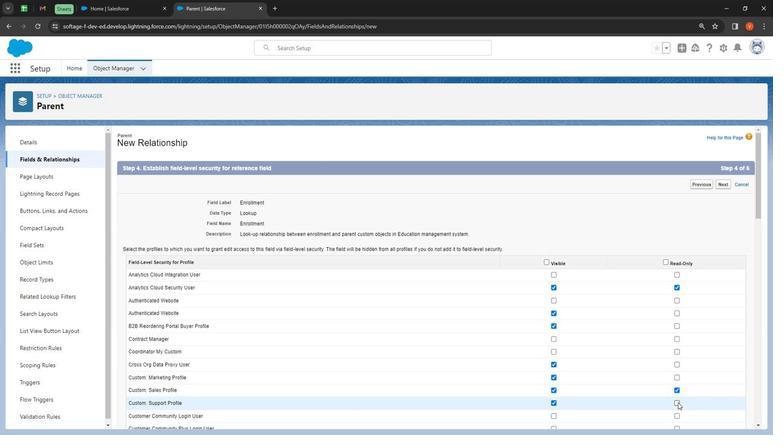 
Action: Mouse pressed left at (678, 406)
Screenshot: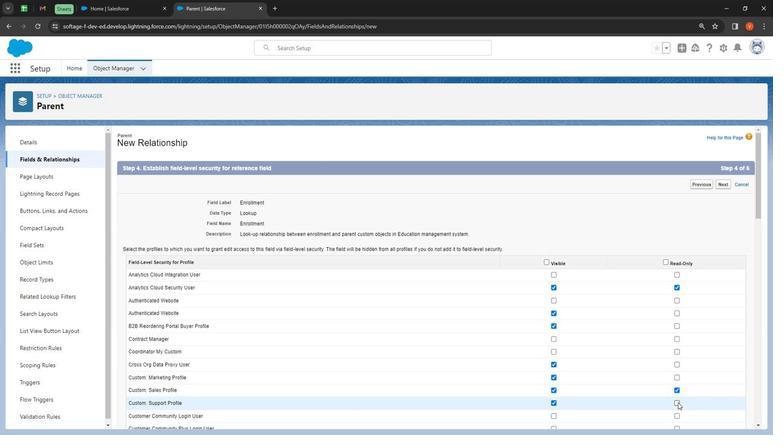 
Action: Mouse moved to (677, 418)
Screenshot: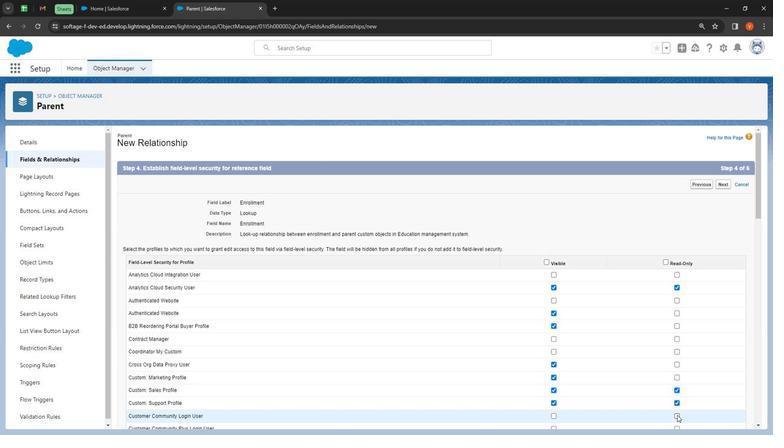 
Action: Mouse pressed left at (677, 418)
Screenshot: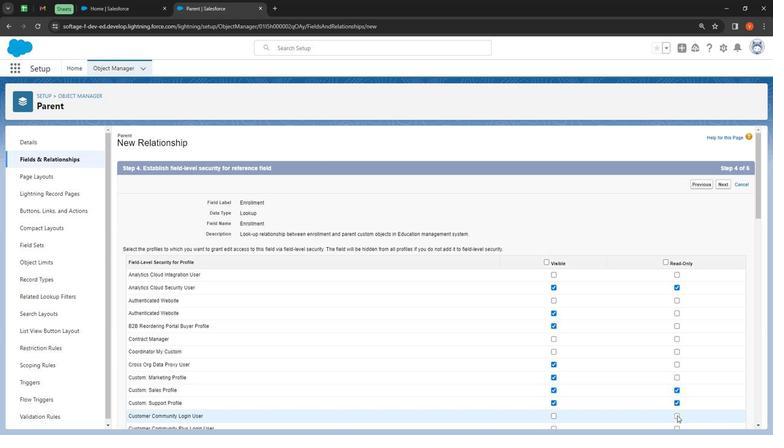 
Action: Mouse moved to (667, 400)
Screenshot: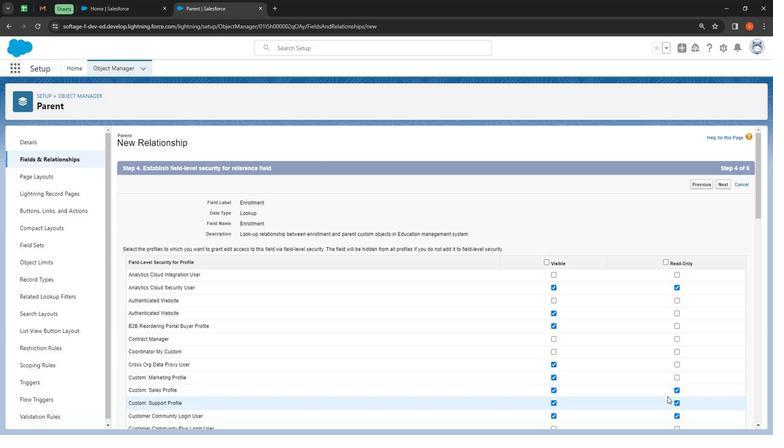 
Action: Mouse scrolled (667, 399) with delta (0, 0)
Screenshot: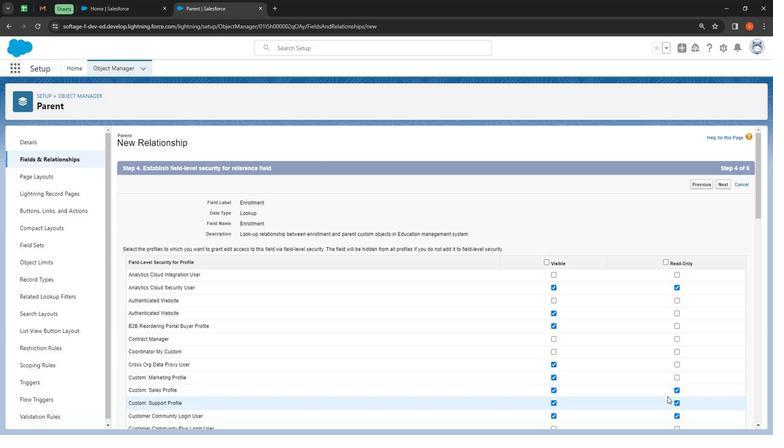 
Action: Mouse moved to (666, 398)
Screenshot: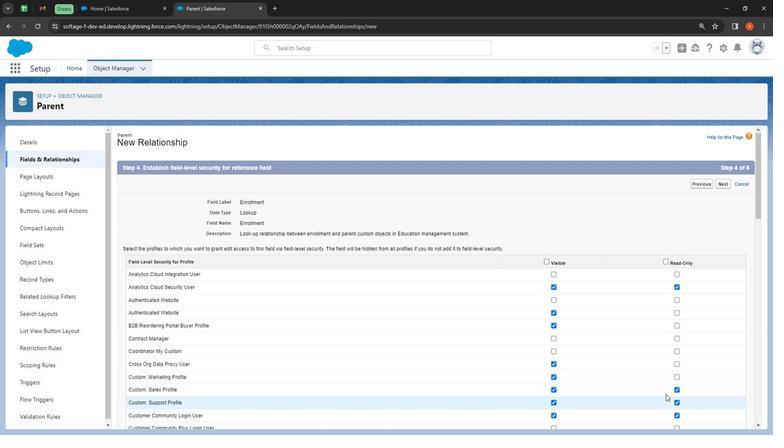 
Action: Mouse scrolled (666, 398) with delta (0, 0)
Screenshot: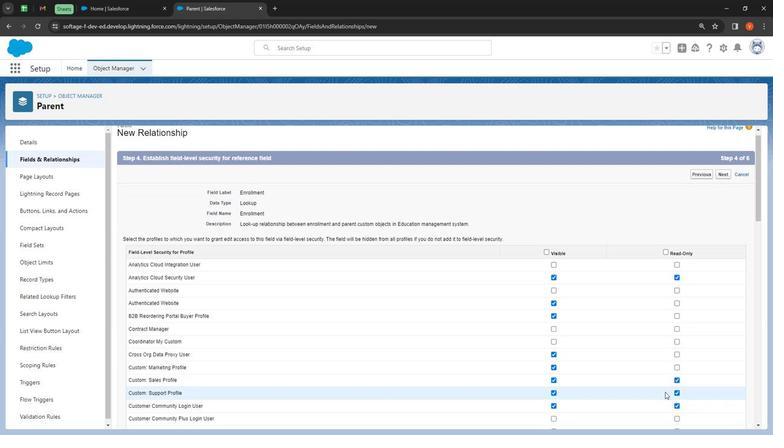 
Action: Mouse moved to (664, 394)
Screenshot: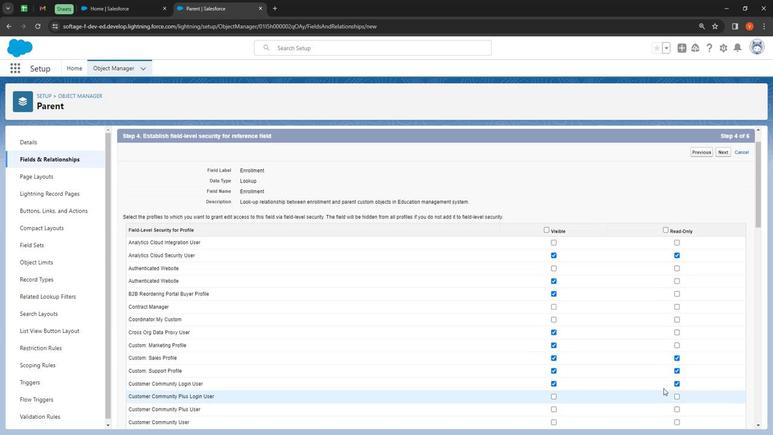 
Action: Mouse scrolled (664, 393) with delta (0, 0)
Screenshot: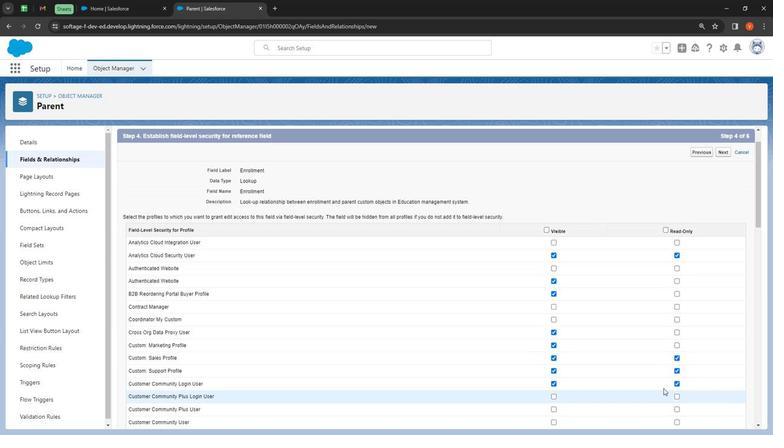 
Action: Mouse moved to (663, 390)
Screenshot: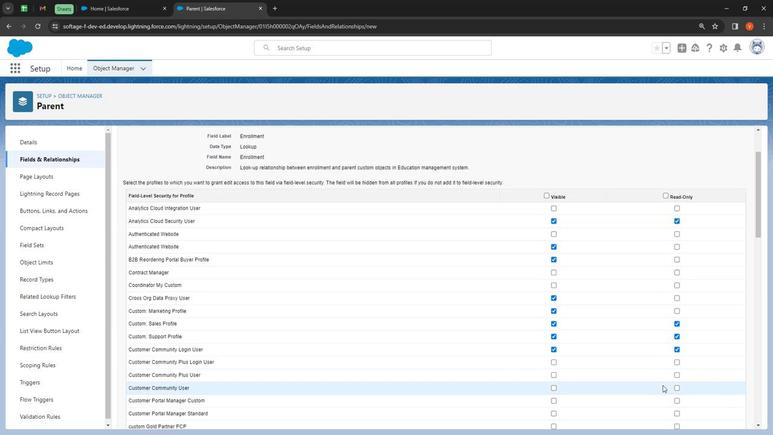 
Action: Mouse scrolled (663, 389) with delta (0, 0)
Screenshot: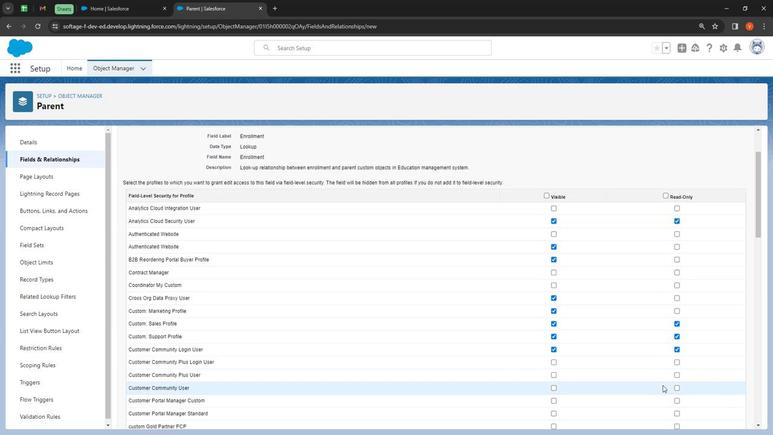 
Action: Mouse moved to (659, 382)
Screenshot: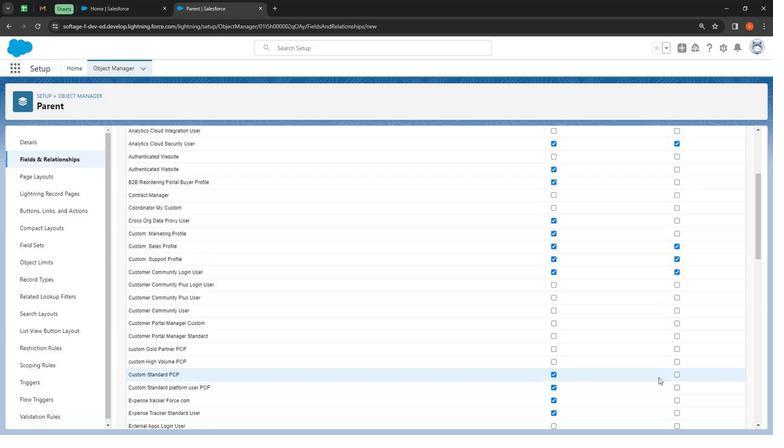 
Action: Mouse scrolled (659, 381) with delta (0, 0)
Screenshot: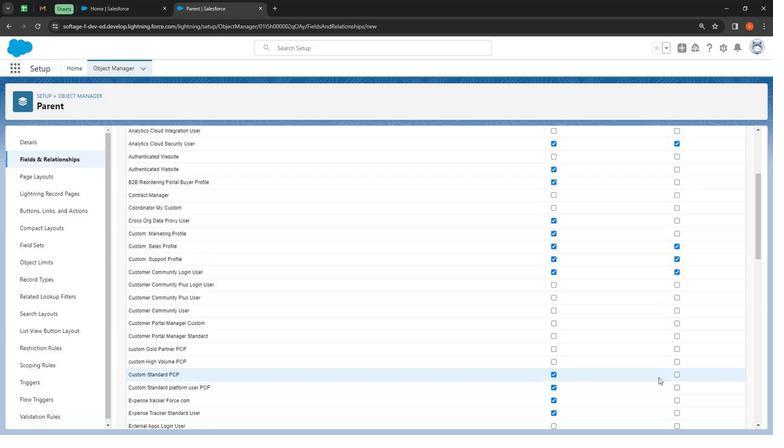 
Action: Mouse moved to (553, 234)
Screenshot: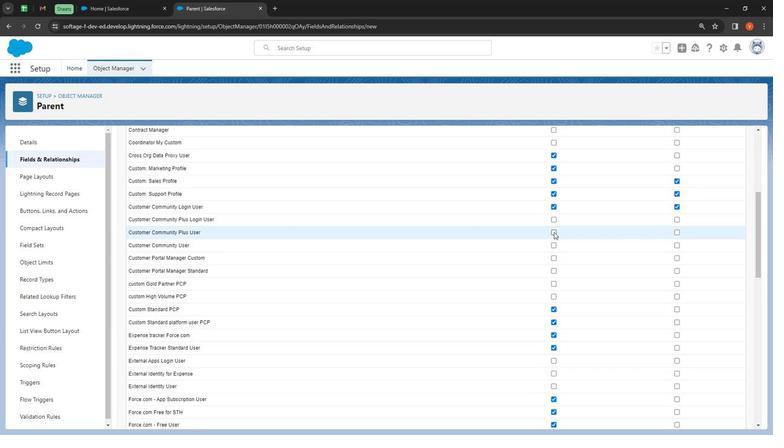 
Action: Mouse pressed left at (553, 234)
Screenshot: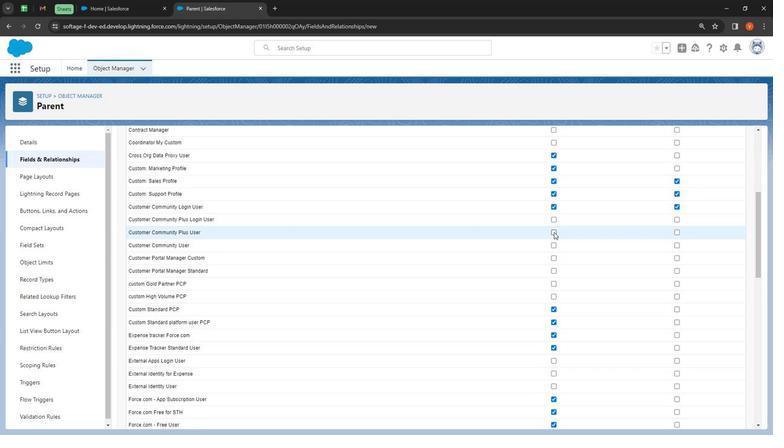 
Action: Mouse moved to (554, 247)
Screenshot: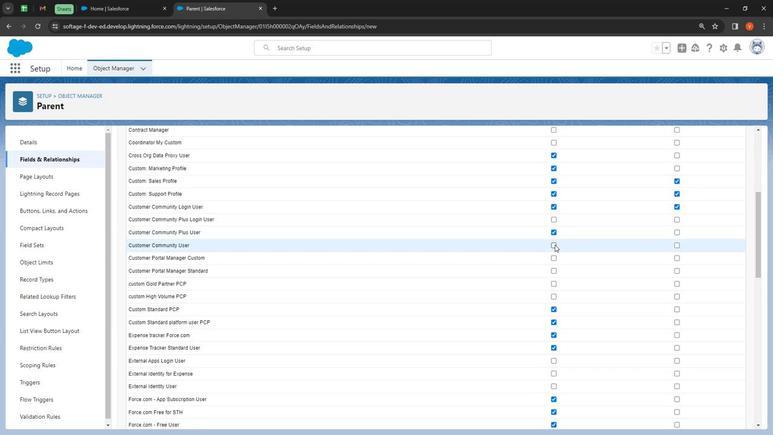 
Action: Mouse pressed left at (554, 247)
Screenshot: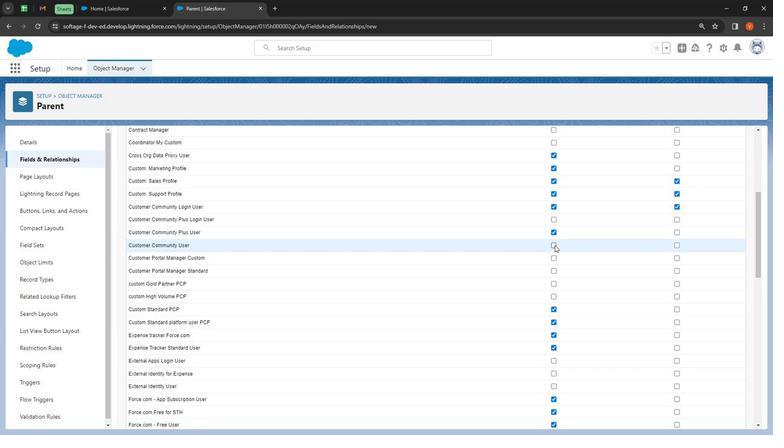 
Action: Mouse moved to (555, 259)
Screenshot: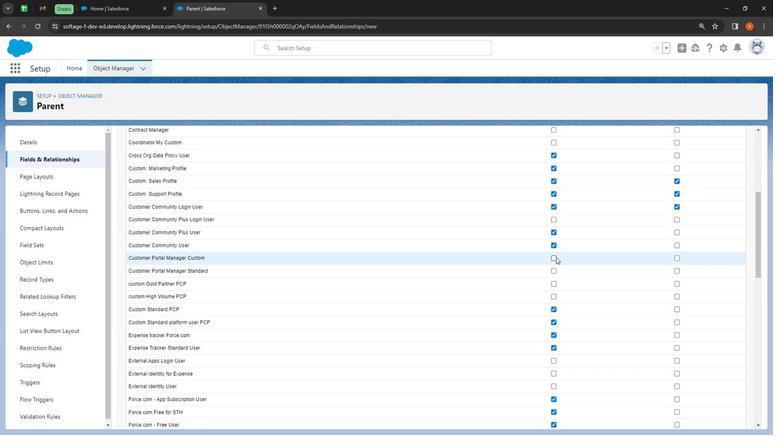 
Action: Mouse pressed left at (555, 259)
Screenshot: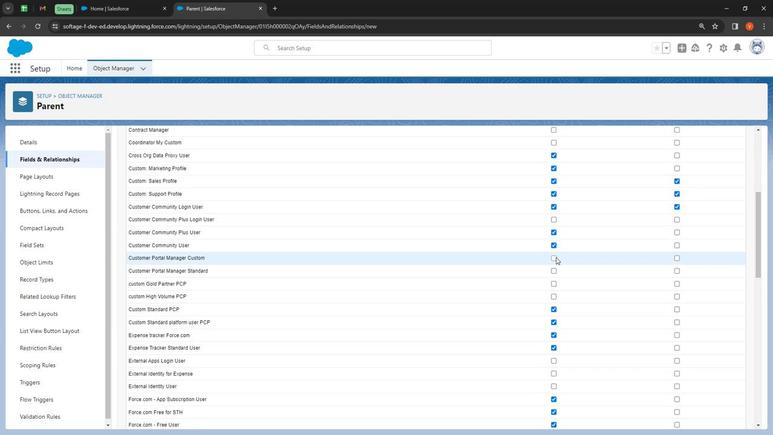 
Action: Mouse moved to (555, 270)
Screenshot: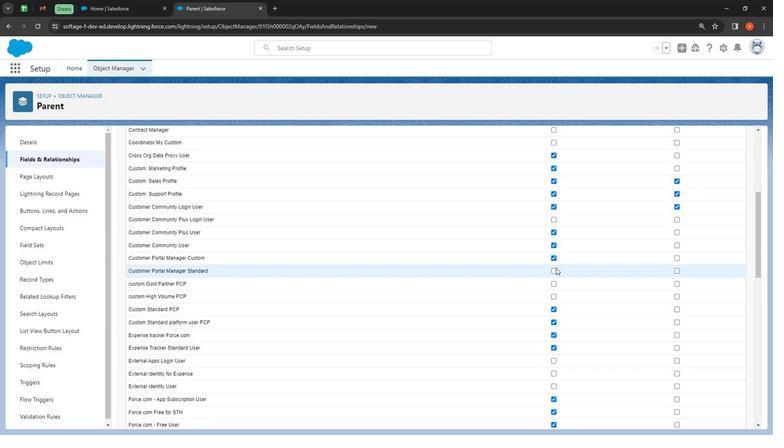 
Action: Mouse pressed left at (555, 270)
Screenshot: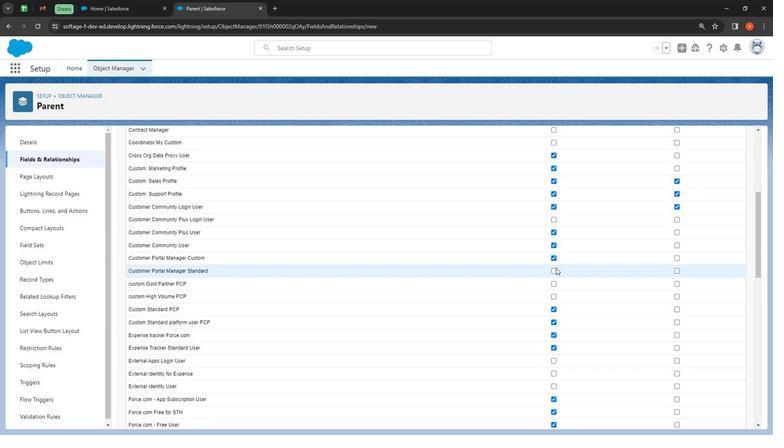 
Action: Mouse moved to (555, 273)
Screenshot: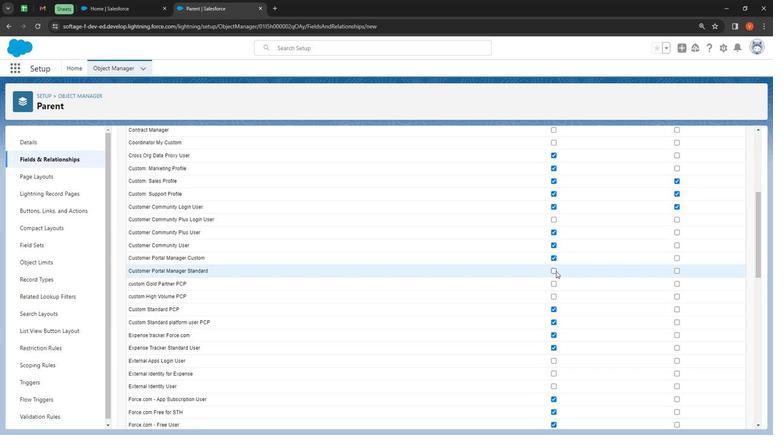 
Action: Mouse pressed left at (555, 273)
Screenshot: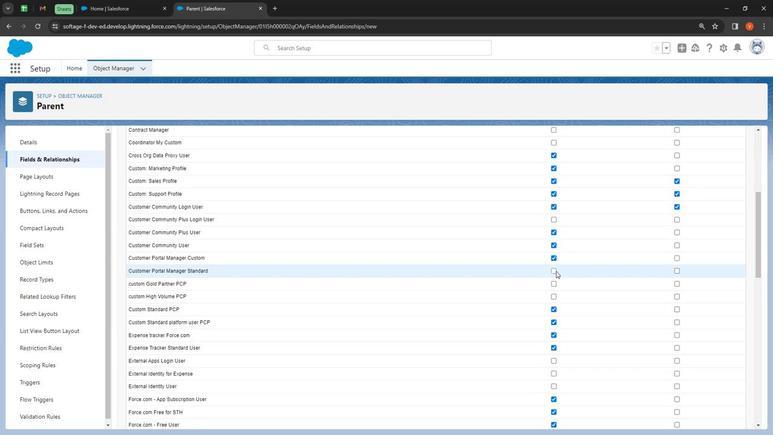 
Action: Mouse moved to (553, 302)
Screenshot: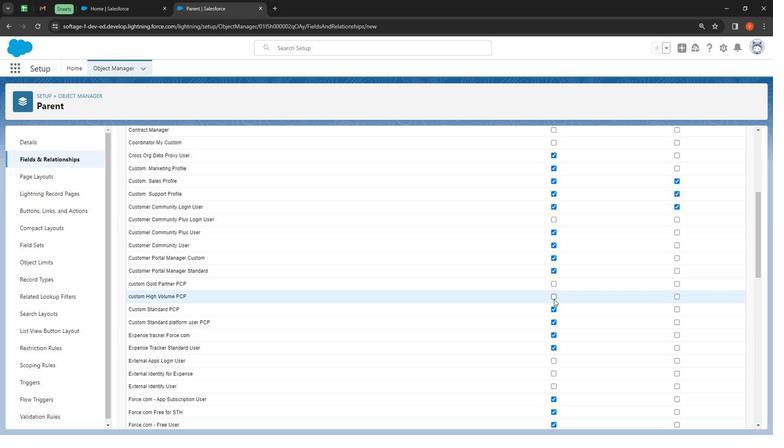 
Action: Mouse pressed left at (553, 302)
Screenshot: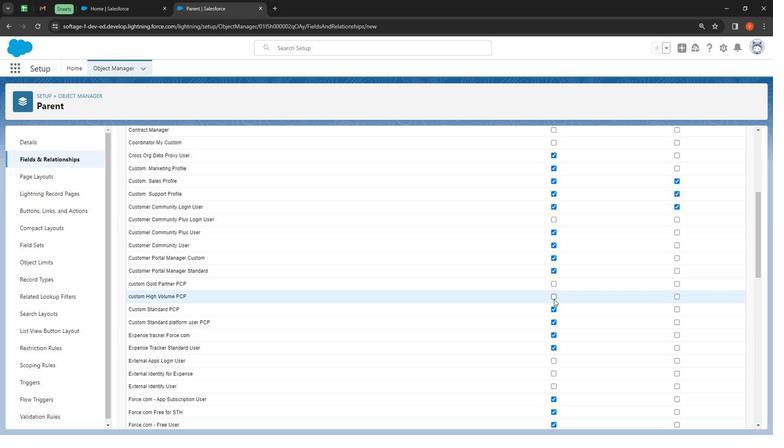 
Action: Mouse moved to (554, 313)
Screenshot: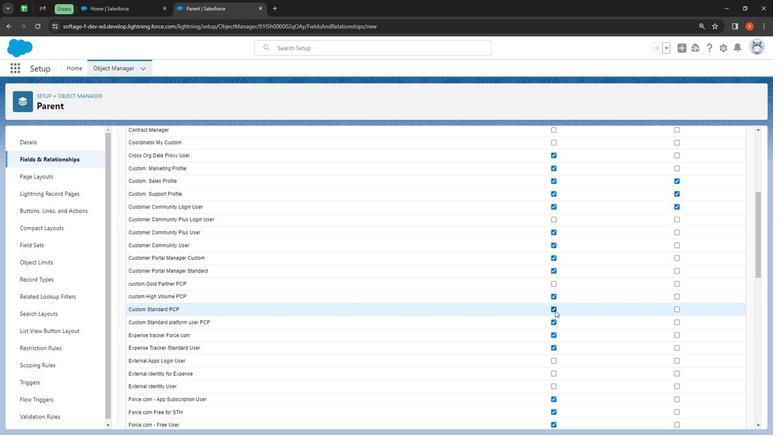 
Action: Mouse pressed left at (554, 313)
Screenshot: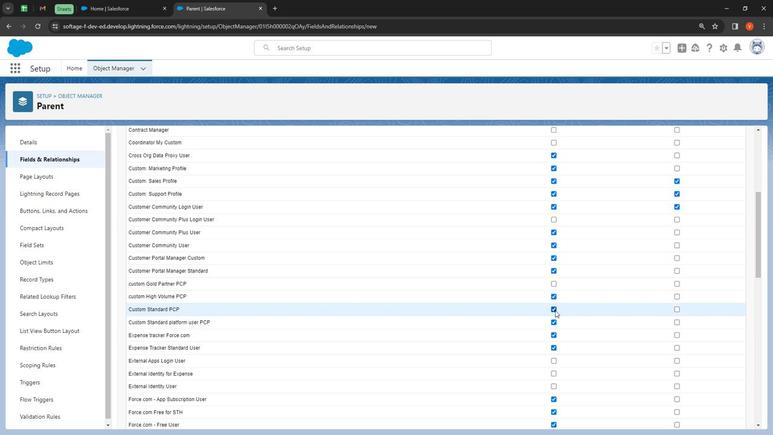 
Action: Mouse moved to (556, 327)
Screenshot: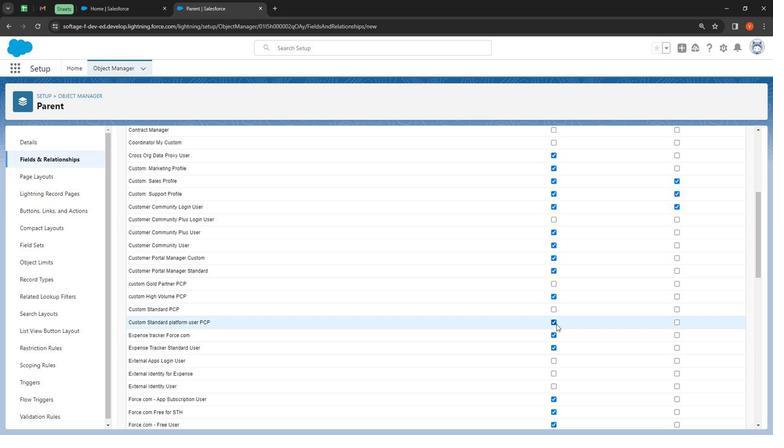 
Action: Mouse pressed left at (556, 327)
Screenshot: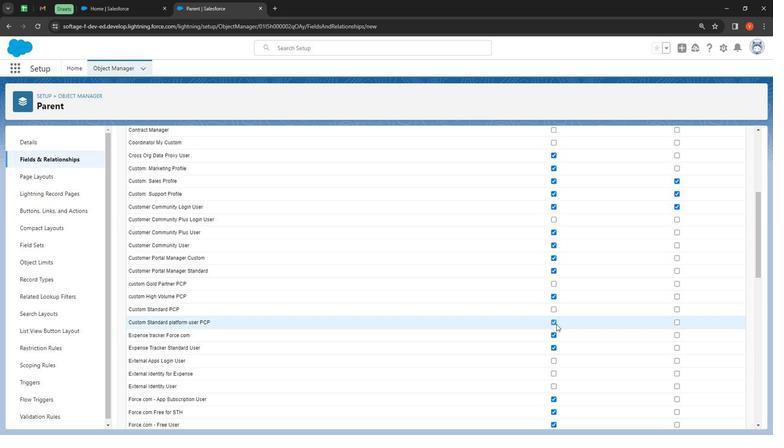 
Action: Mouse moved to (554, 337)
Screenshot: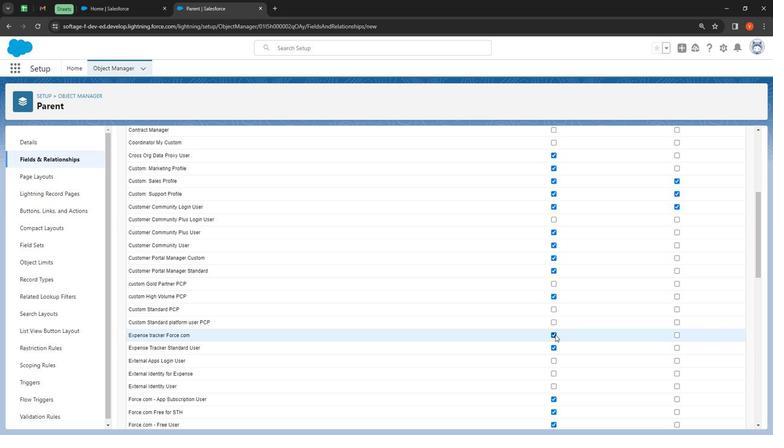 
Action: Mouse pressed left at (554, 337)
Screenshot: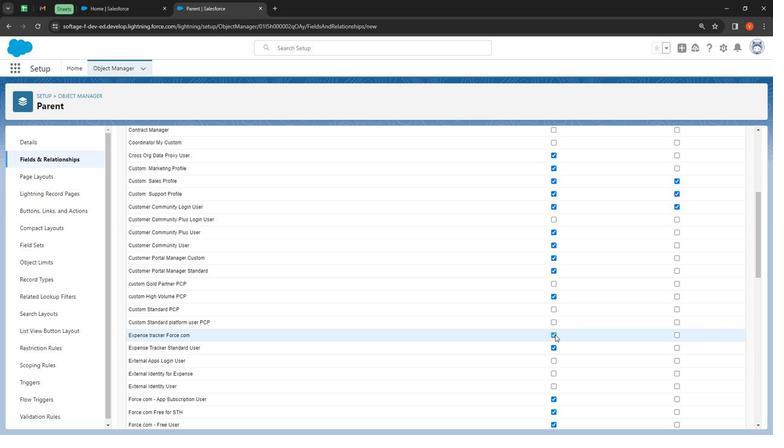 
Action: Mouse moved to (677, 351)
Screenshot: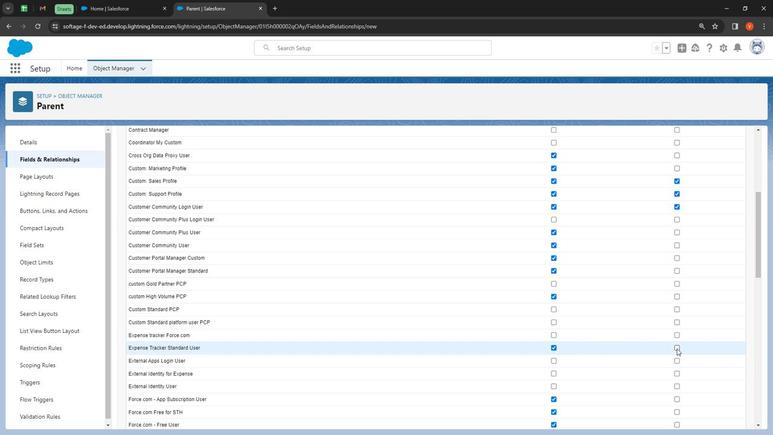 
Action: Mouse pressed left at (677, 351)
Screenshot: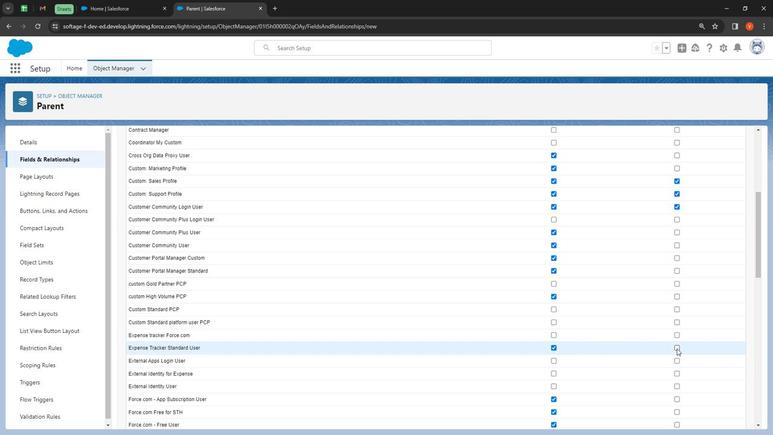 
Action: Mouse moved to (676, 379)
Screenshot: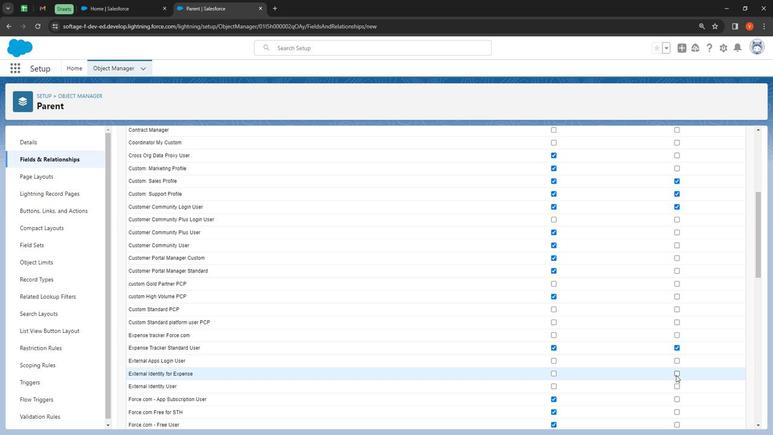 
Action: Mouse pressed left at (676, 379)
Screenshot: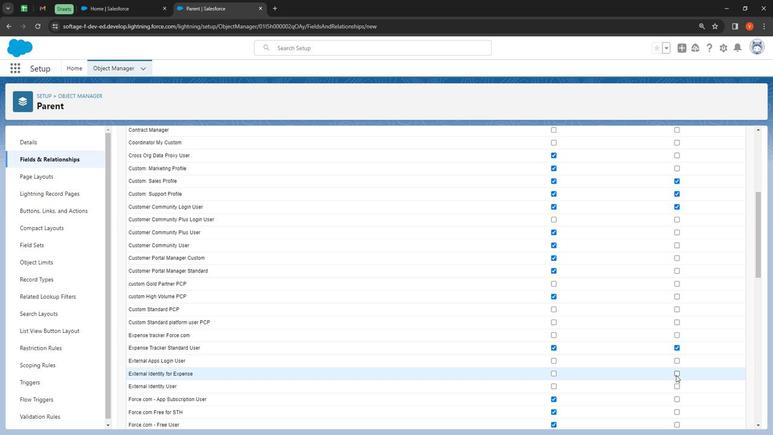 
Action: Mouse moved to (677, 390)
Screenshot: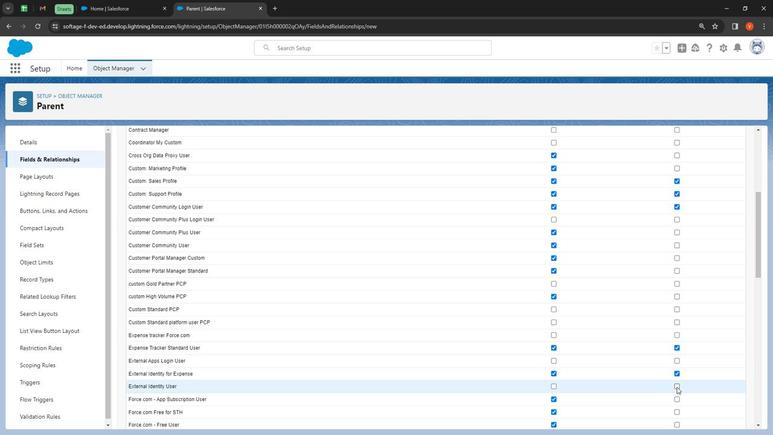 
Action: Mouse pressed left at (677, 390)
Screenshot: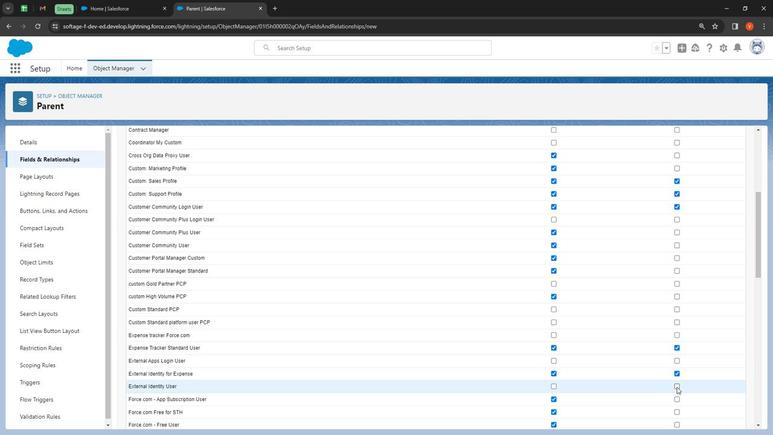 
Action: Mouse moved to (660, 369)
Screenshot: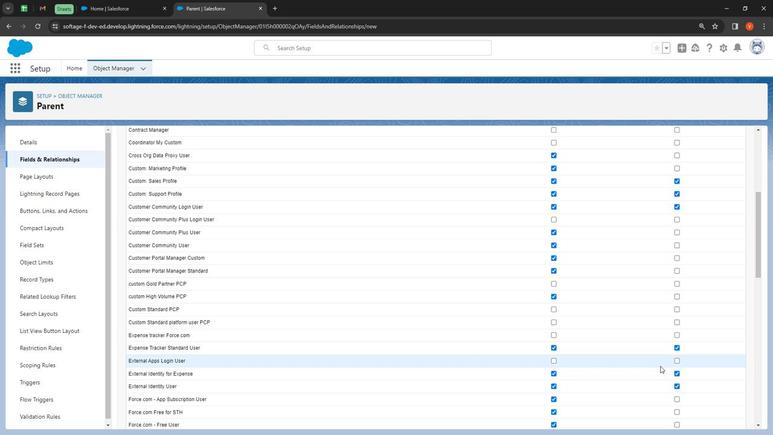 
Action: Mouse scrolled (660, 369) with delta (0, 0)
Screenshot: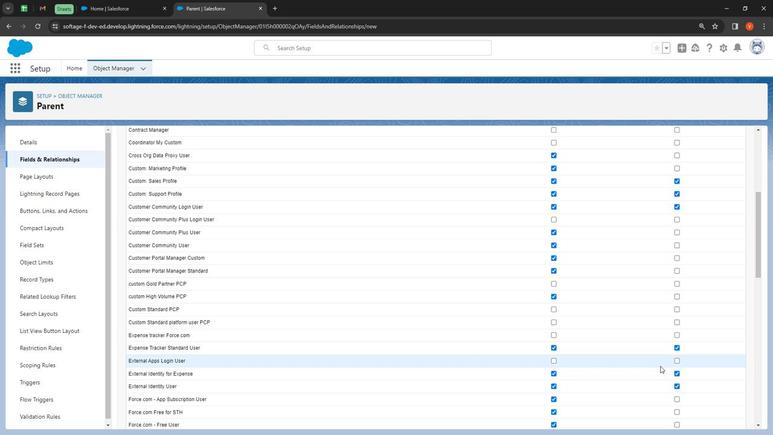 
Action: Mouse moved to (659, 369)
Screenshot: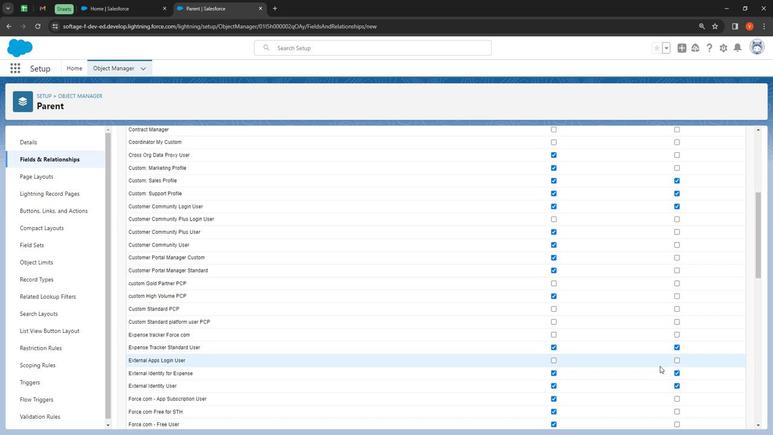 
Action: Mouse scrolled (659, 369) with delta (0, 0)
Screenshot: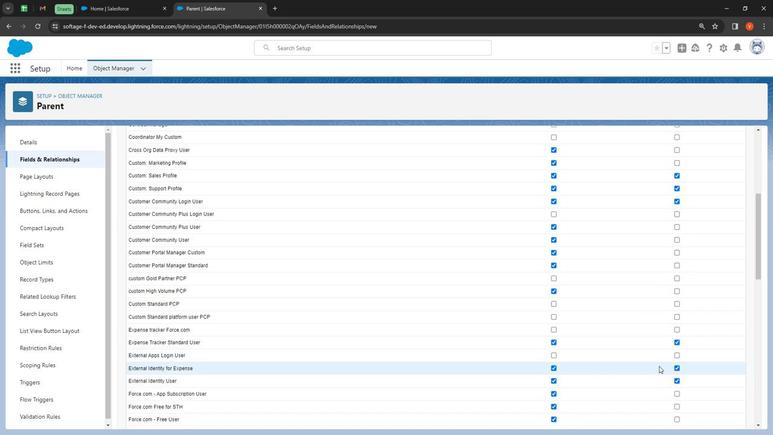 
Action: Mouse moved to (657, 368)
Screenshot: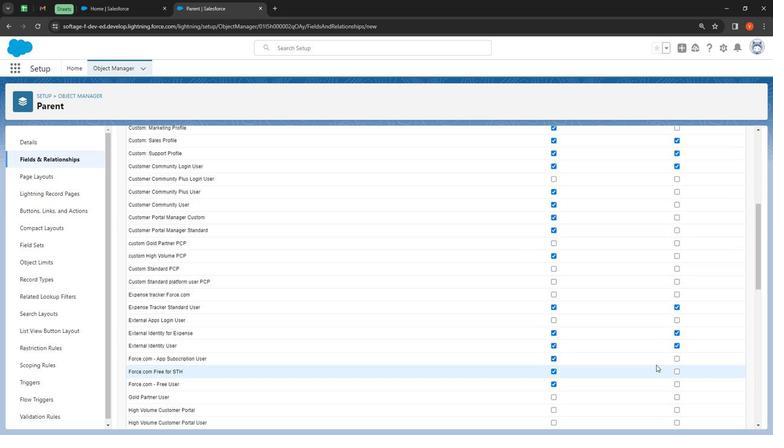 
Action: Mouse scrolled (657, 368) with delta (0, 0)
Screenshot: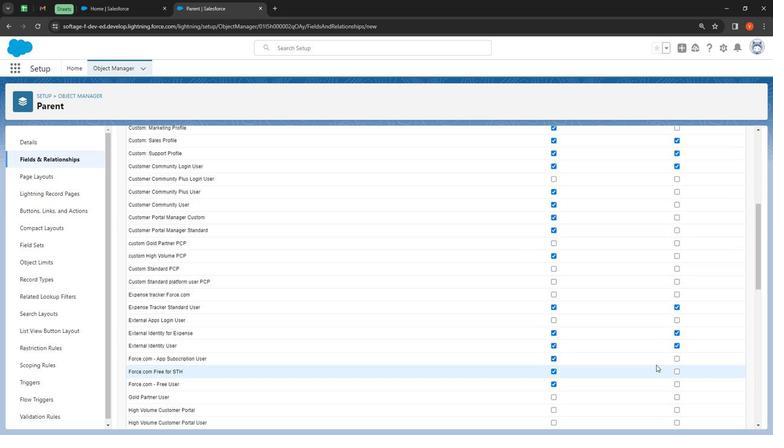 
Action: Mouse moved to (654, 365)
Screenshot: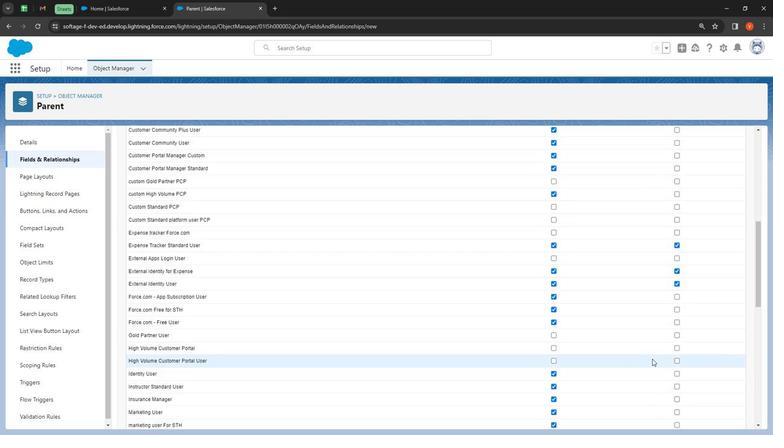 
Action: Mouse scrolled (654, 365) with delta (0, 0)
Screenshot: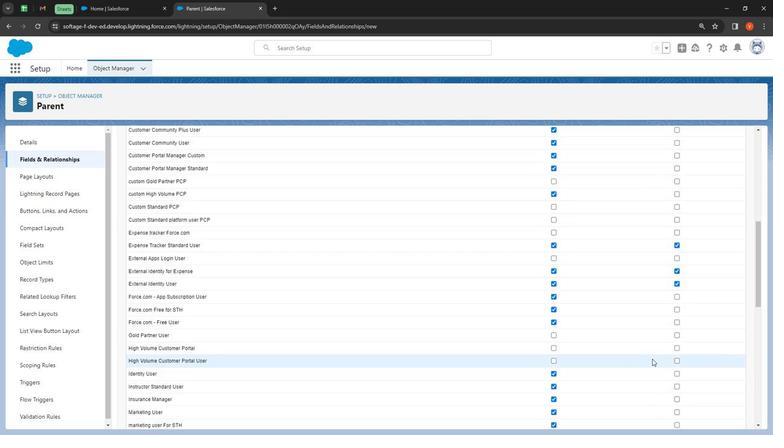 
Action: Mouse moved to (637, 351)
Screenshot: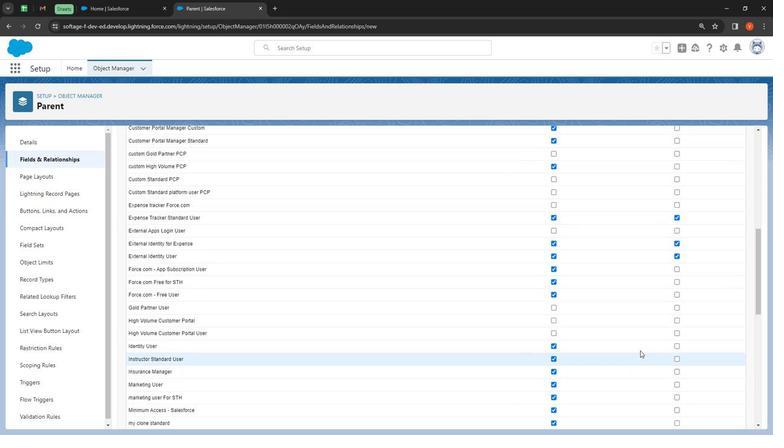 
Action: Mouse scrolled (637, 350) with delta (0, 0)
Screenshot: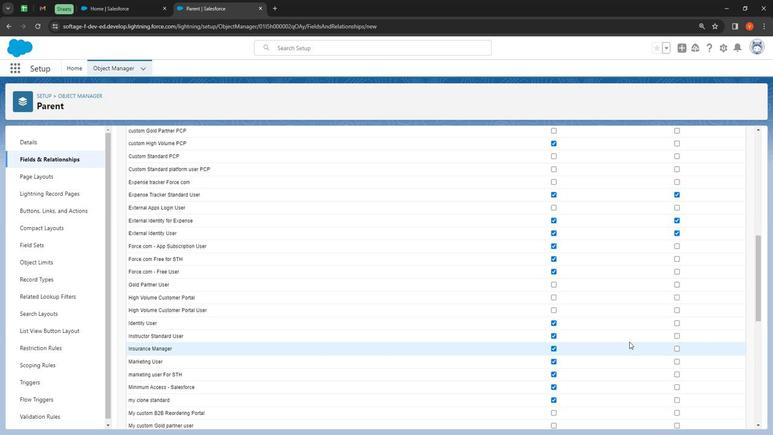 
Action: Mouse moved to (553, 192)
Screenshot: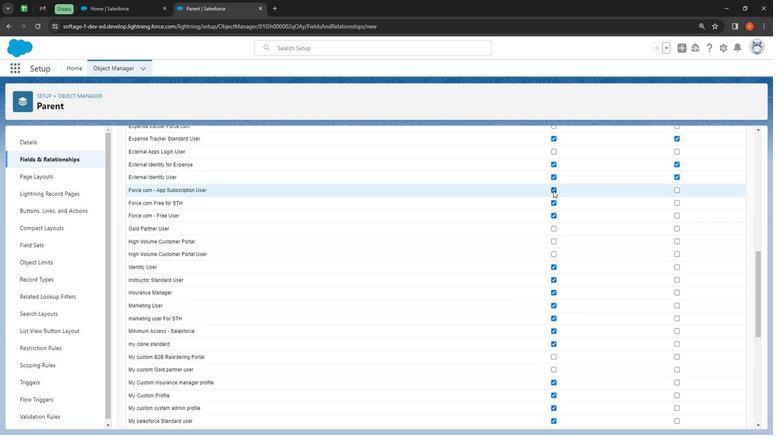 
Action: Mouse pressed left at (553, 192)
Screenshot: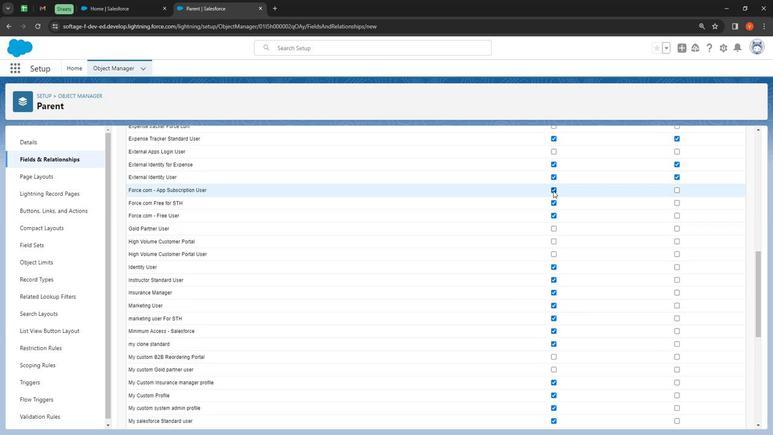 
Action: Mouse moved to (555, 203)
Screenshot: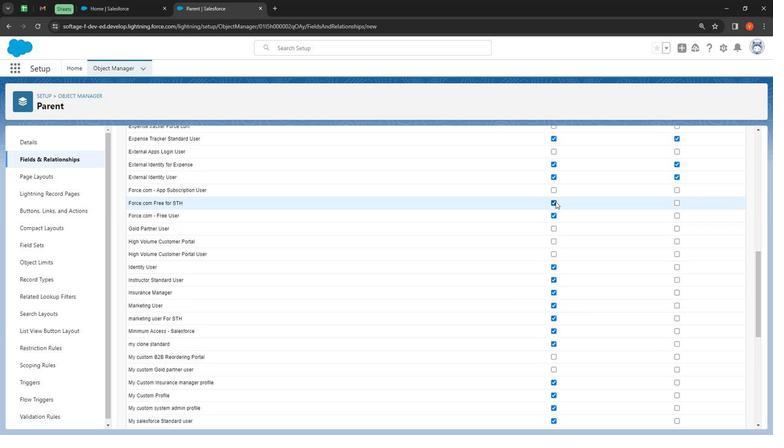 
Action: Mouse pressed left at (555, 203)
Screenshot: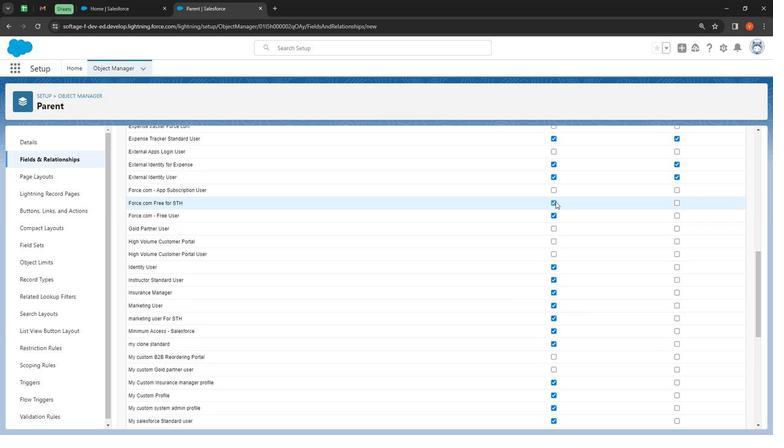 
Action: Mouse moved to (679, 243)
Screenshot: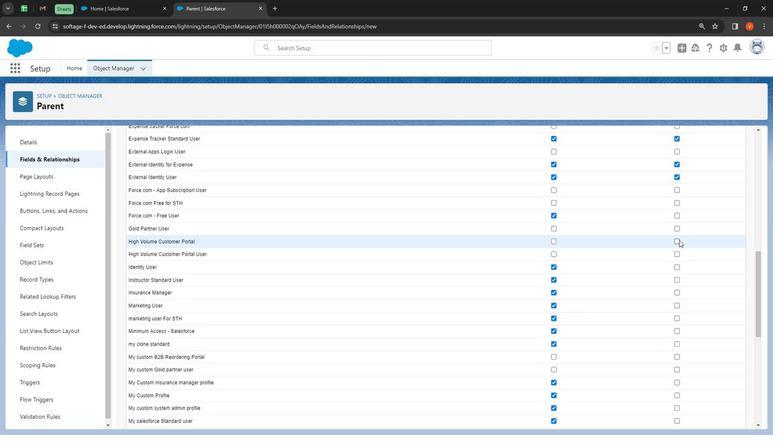
Action: Mouse pressed left at (679, 243)
Screenshot: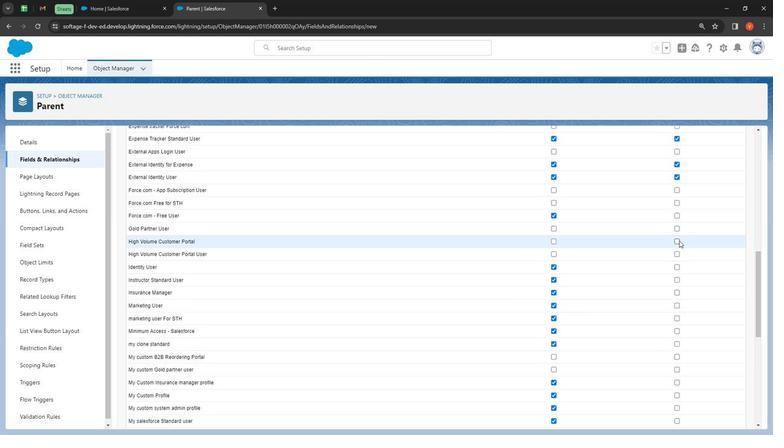 
Action: Mouse moved to (678, 257)
Screenshot: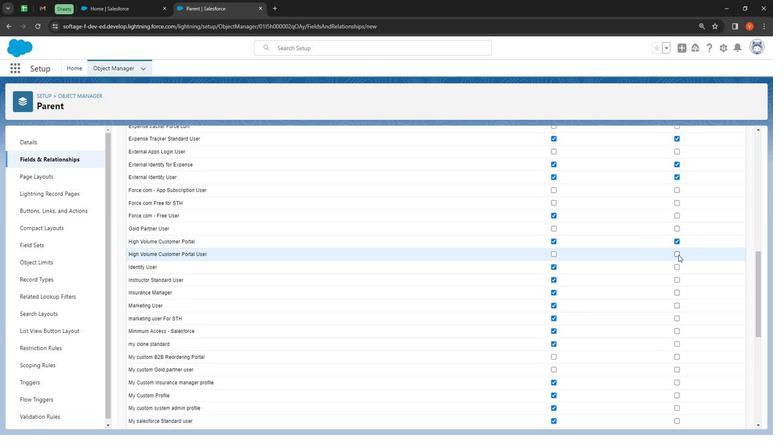 
Action: Mouse pressed left at (678, 257)
Screenshot: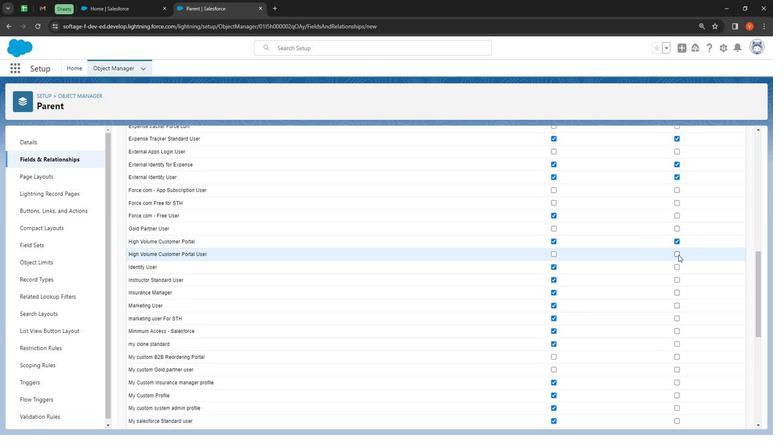 
Action: Mouse moved to (554, 265)
Screenshot: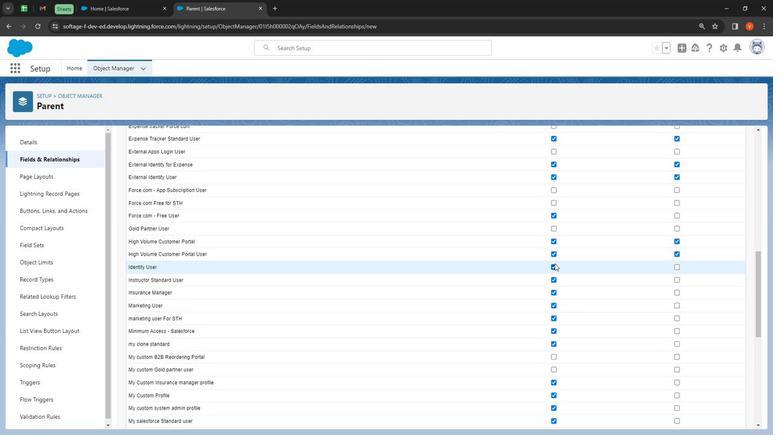 
Action: Mouse pressed left at (554, 265)
Screenshot: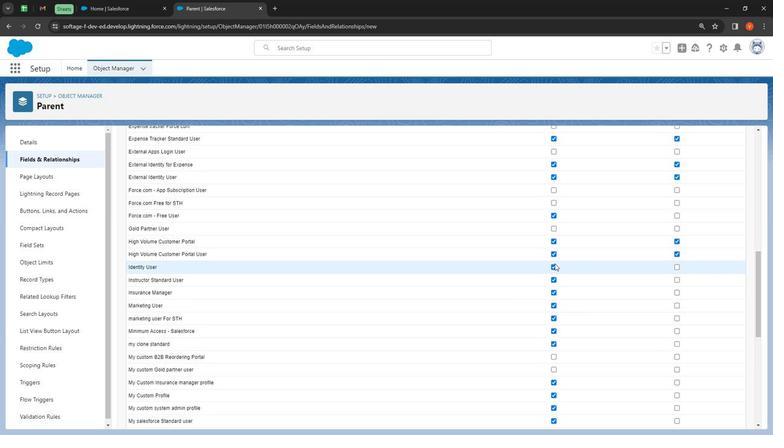 
Action: Mouse moved to (553, 269)
Screenshot: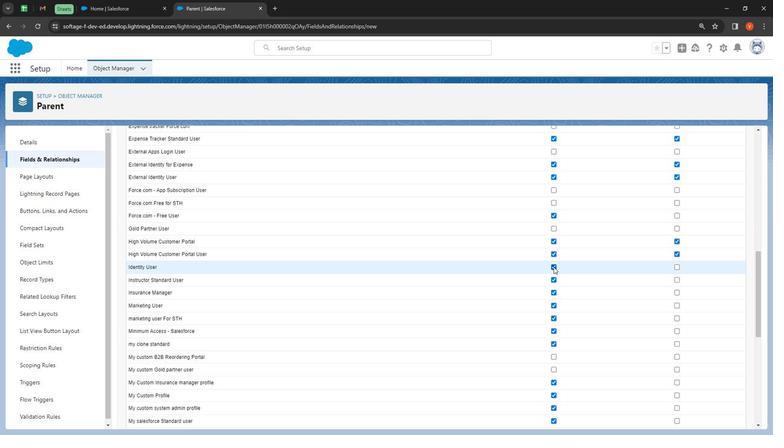 
Action: Mouse pressed left at (553, 269)
Screenshot: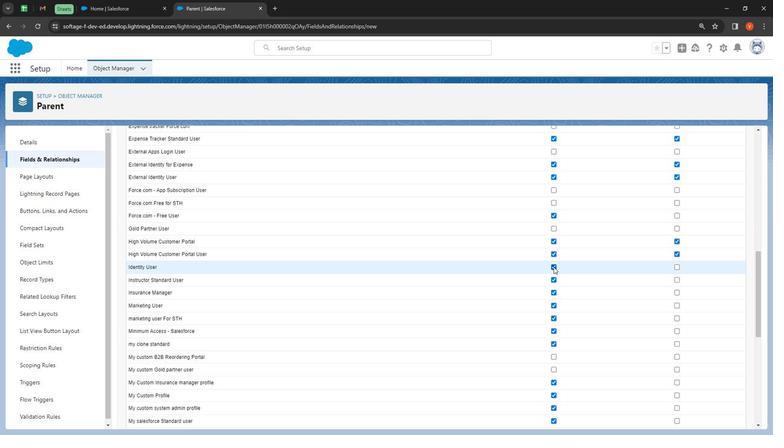 
Action: Mouse moved to (554, 284)
Screenshot: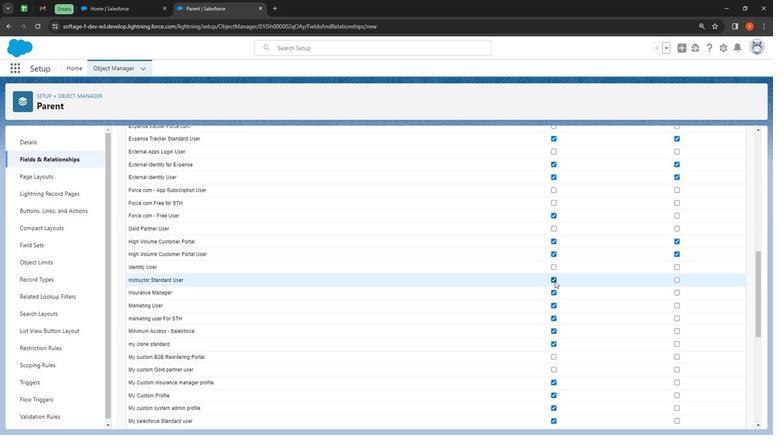 
Action: Mouse pressed left at (554, 284)
Screenshot: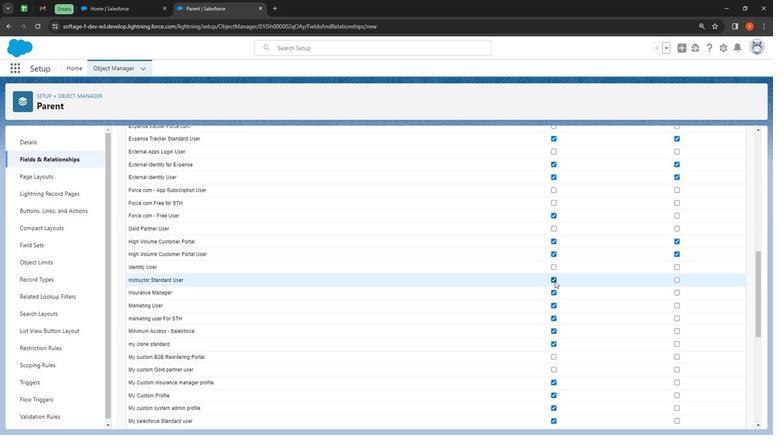 
Action: Mouse moved to (674, 319)
Screenshot: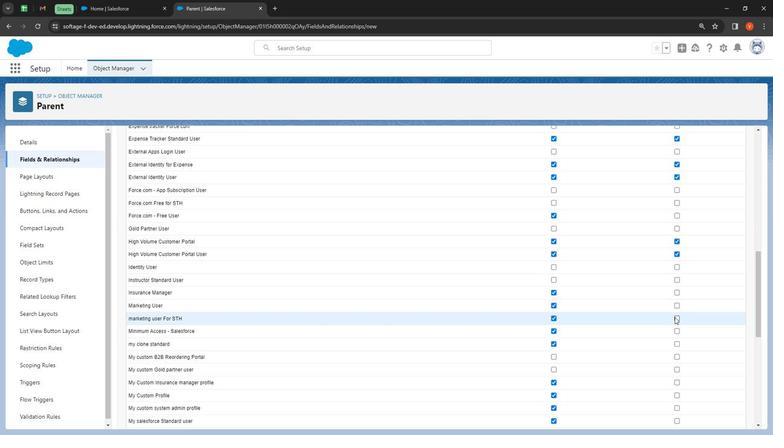 
Action: Mouse pressed left at (674, 319)
Screenshot: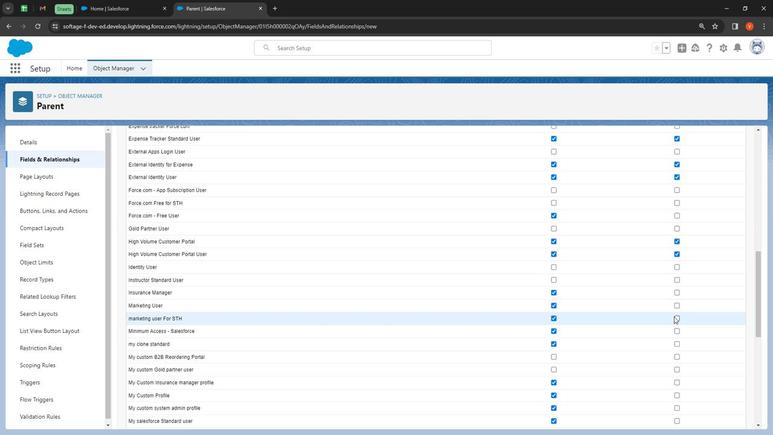 
Action: Mouse moved to (677, 332)
Screenshot: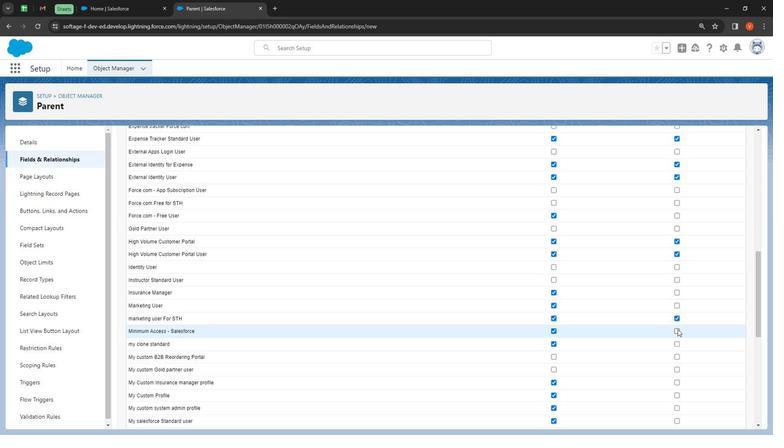 
Action: Mouse pressed left at (677, 332)
Screenshot: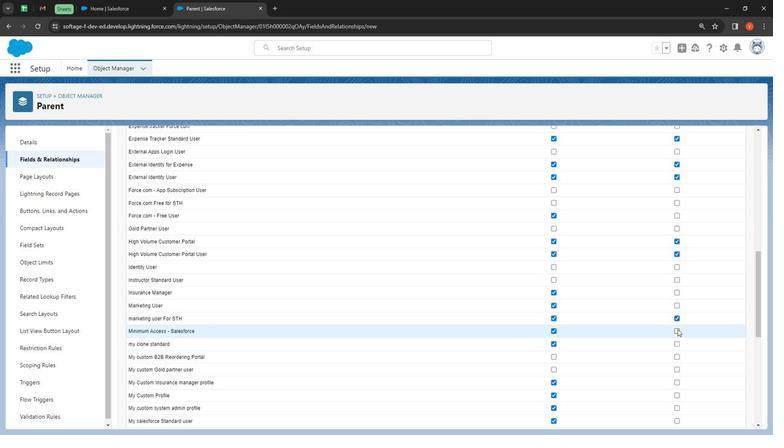 
Action: Mouse moved to (676, 374)
Screenshot: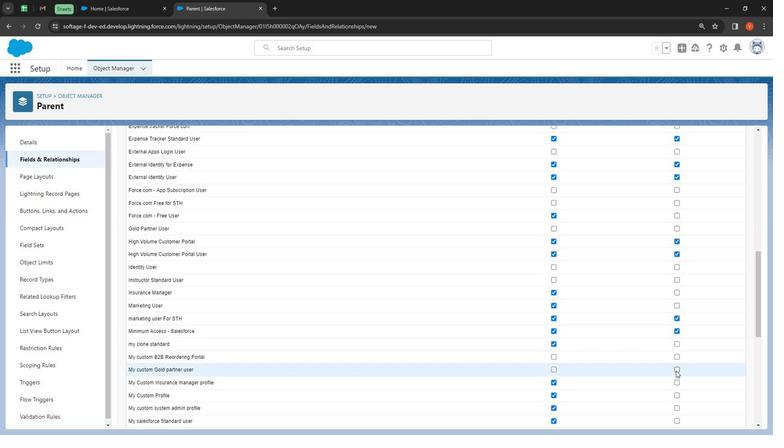 
Action: Mouse pressed left at (676, 374)
Screenshot: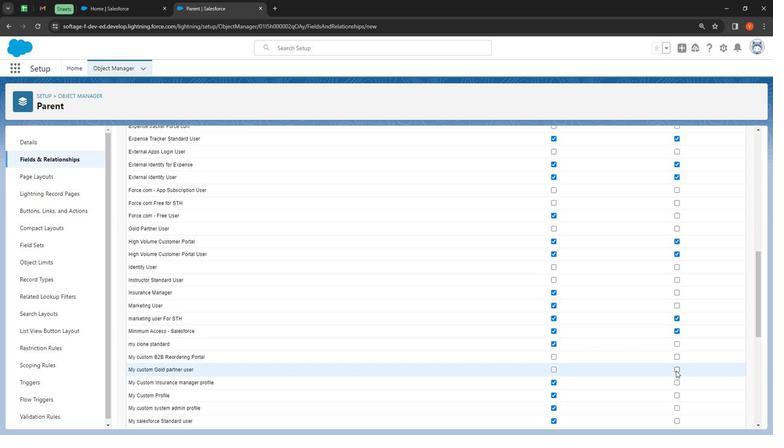 
Action: Mouse moved to (678, 384)
Screenshot: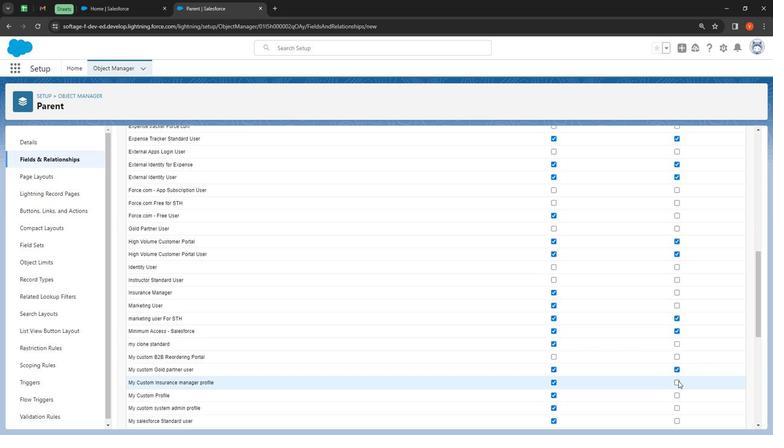 
Action: Mouse pressed left at (678, 384)
Screenshot: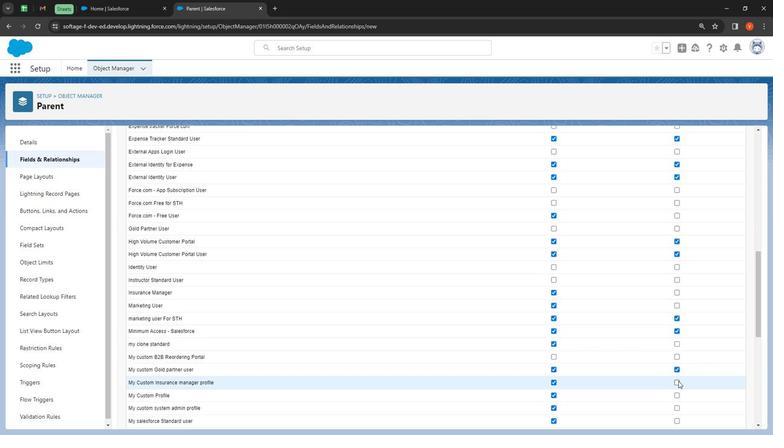 
Action: Mouse moved to (651, 372)
Screenshot: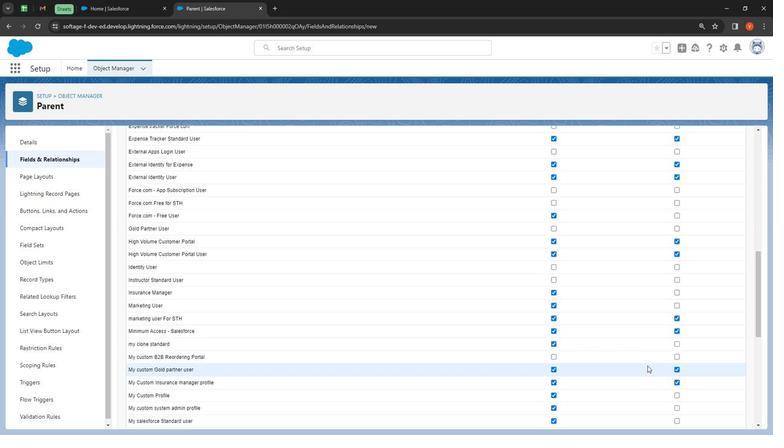 
Action: Mouse scrolled (651, 372) with delta (0, 0)
Screenshot: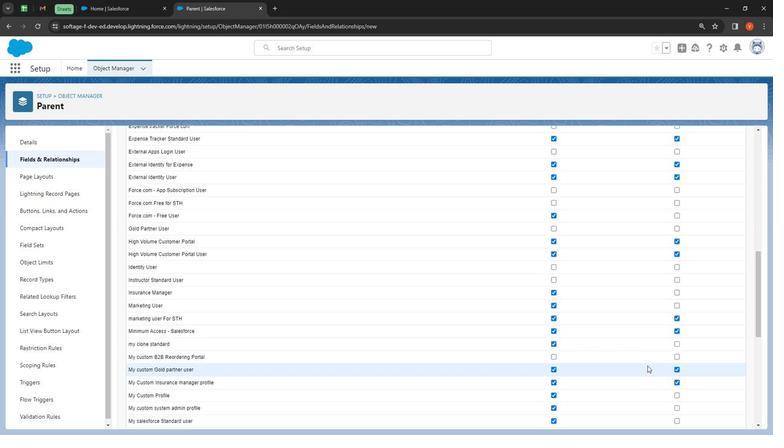 
Action: Mouse moved to (647, 369)
Screenshot: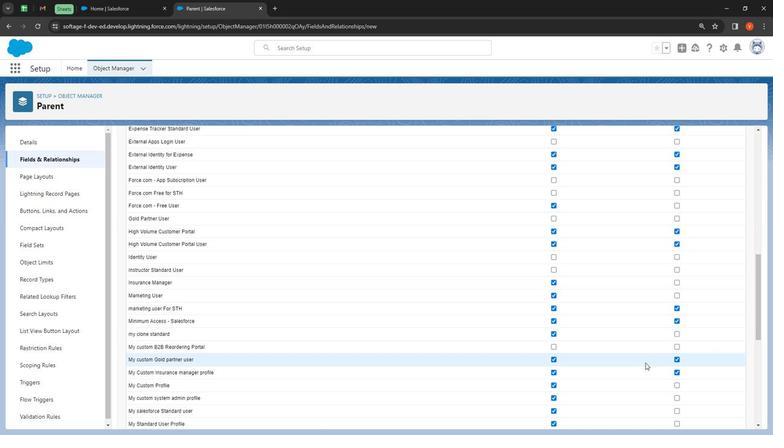 
Action: Mouse scrolled (647, 368) with delta (0, 0)
Screenshot: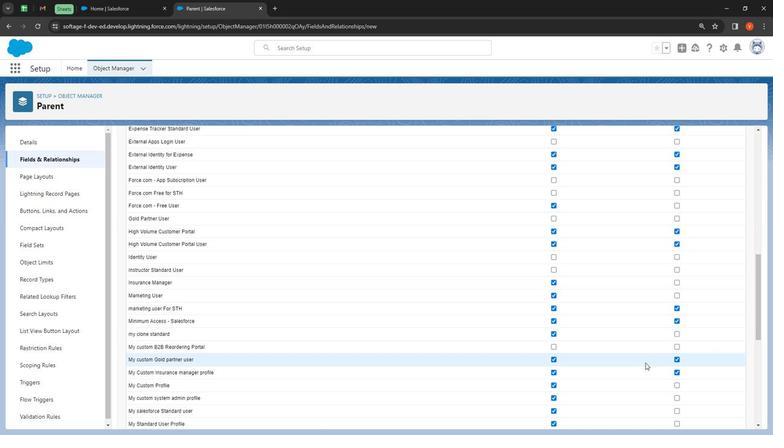 
Action: Mouse moved to (645, 366)
Screenshot: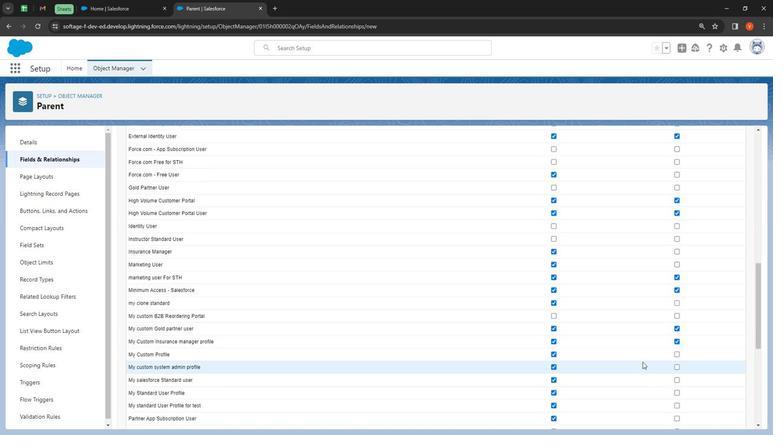 
Action: Mouse scrolled (645, 365) with delta (0, 0)
Screenshot: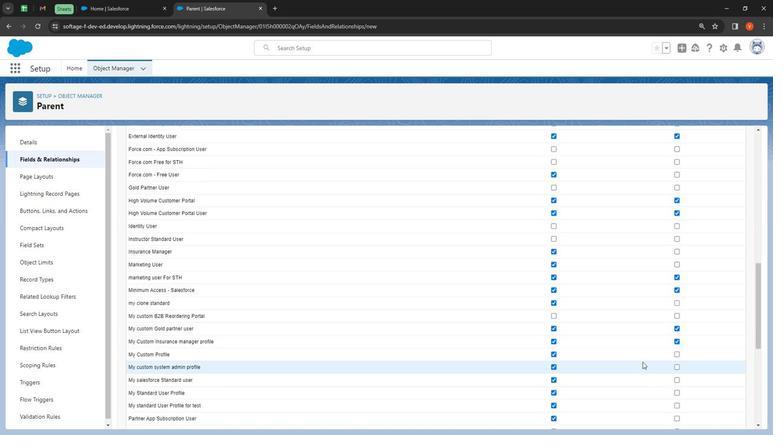 
Action: Mouse moved to (642, 363)
Screenshot: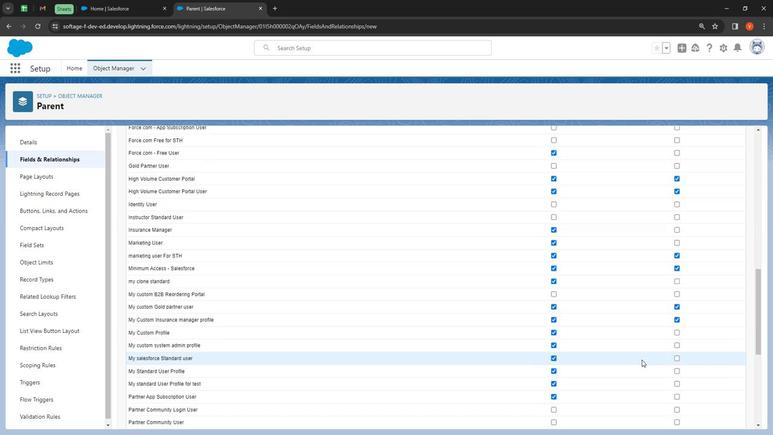
Action: Mouse scrolled (642, 363) with delta (0, 0)
Screenshot: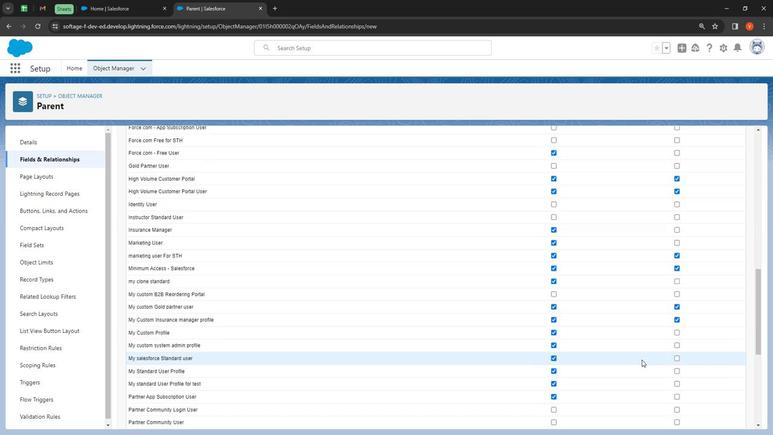 
Action: Mouse moved to (638, 359)
Screenshot: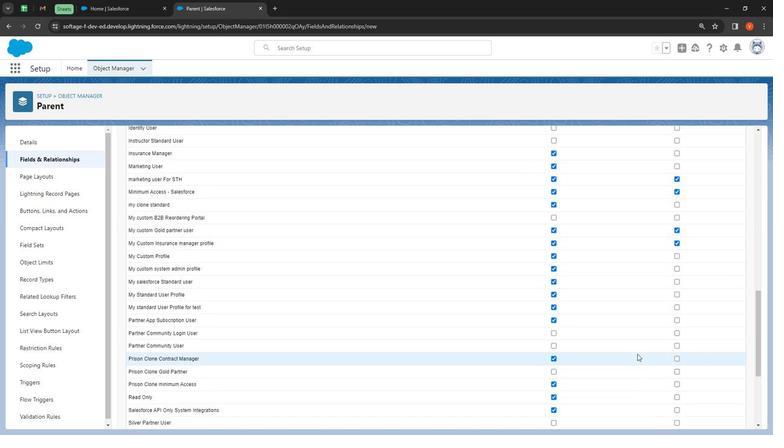 
Action: Mouse scrolled (638, 359) with delta (0, 0)
Screenshot: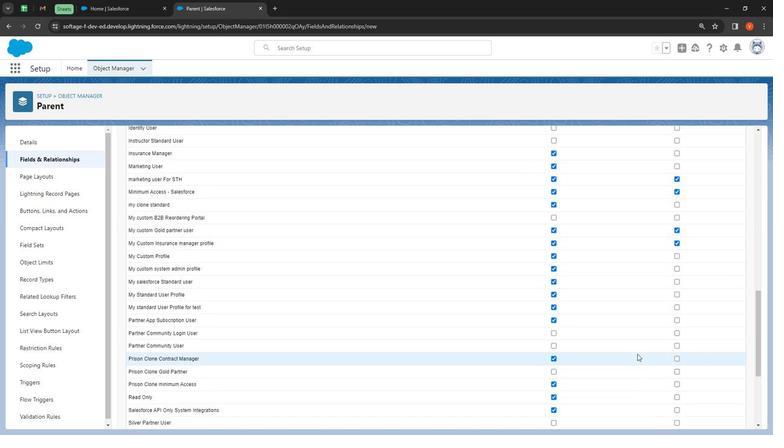 
Action: Mouse moved to (551, 189)
Screenshot: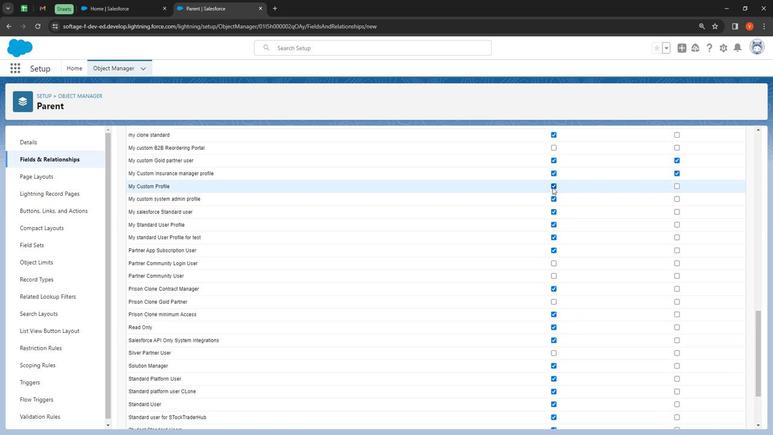 
Action: Mouse pressed left at (551, 189)
Screenshot: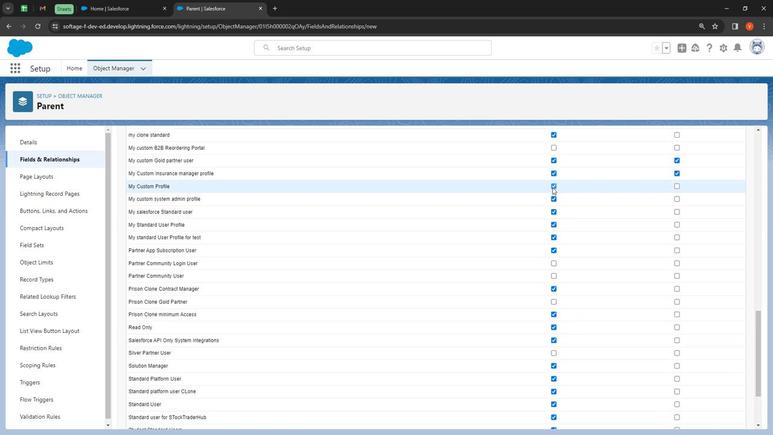 
Action: Mouse moved to (554, 198)
Screenshot: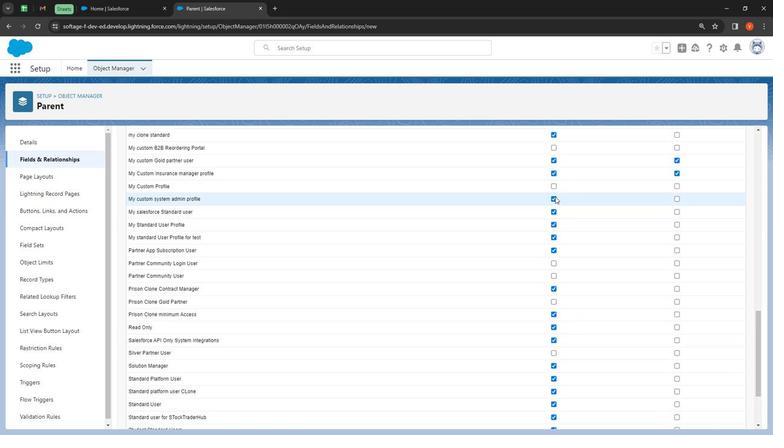 
Action: Mouse pressed left at (554, 198)
Screenshot: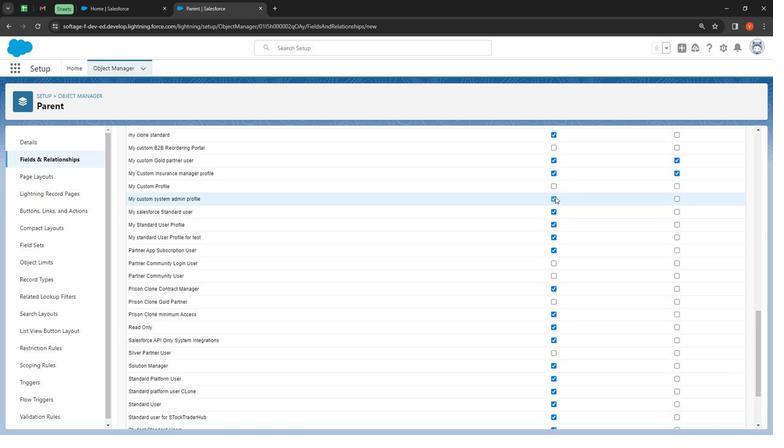 
Action: Mouse moved to (555, 212)
Screenshot: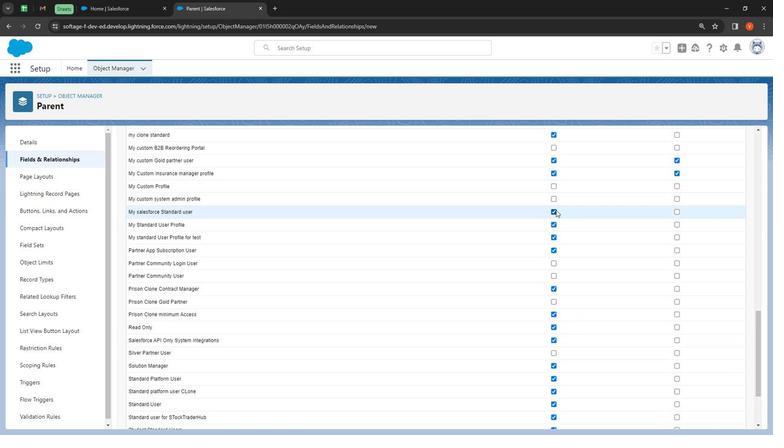 
Action: Mouse pressed left at (555, 212)
Screenshot: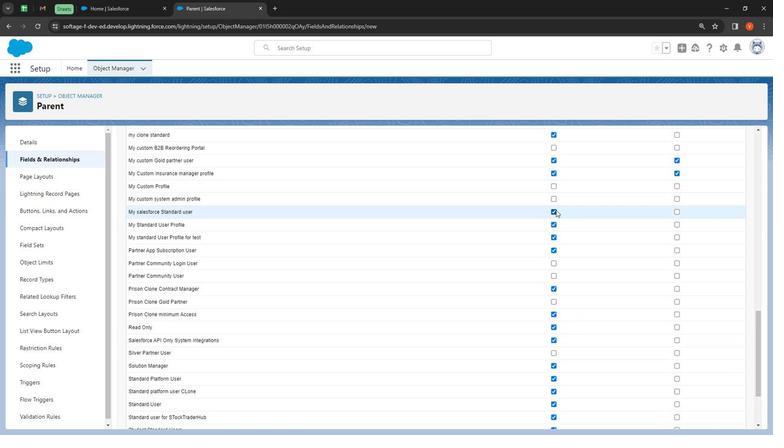 
Action: Mouse moved to (680, 239)
Screenshot: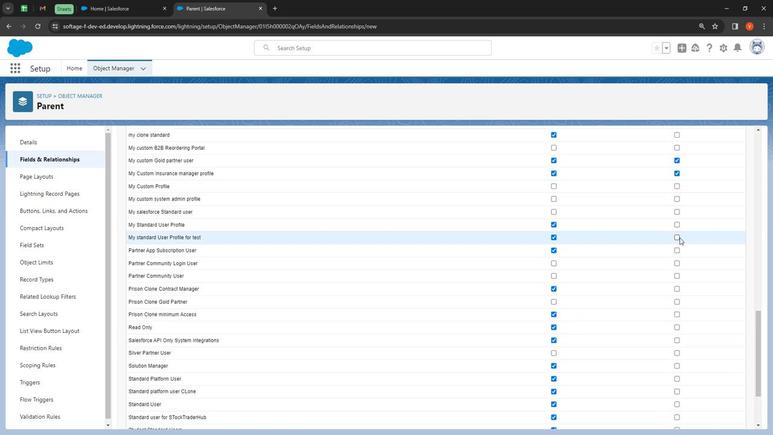 
Action: Mouse pressed left at (680, 239)
Screenshot: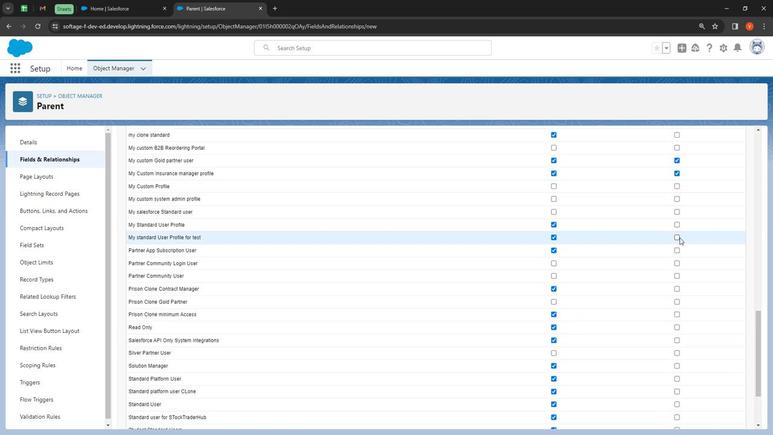 
Action: Mouse moved to (679, 250)
Screenshot: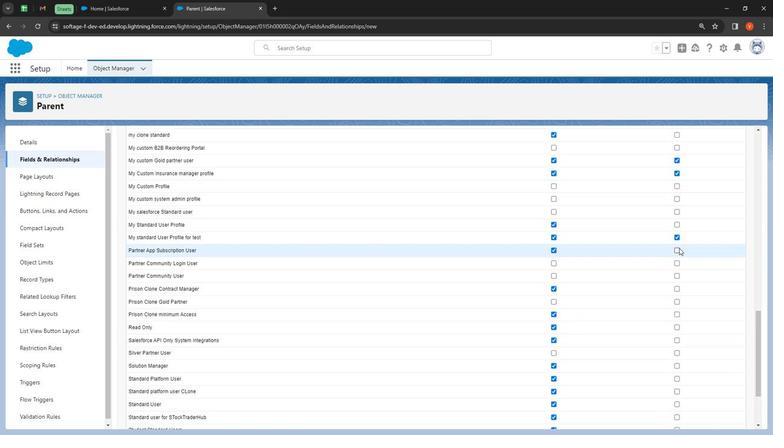 
Action: Mouse pressed left at (679, 250)
Screenshot: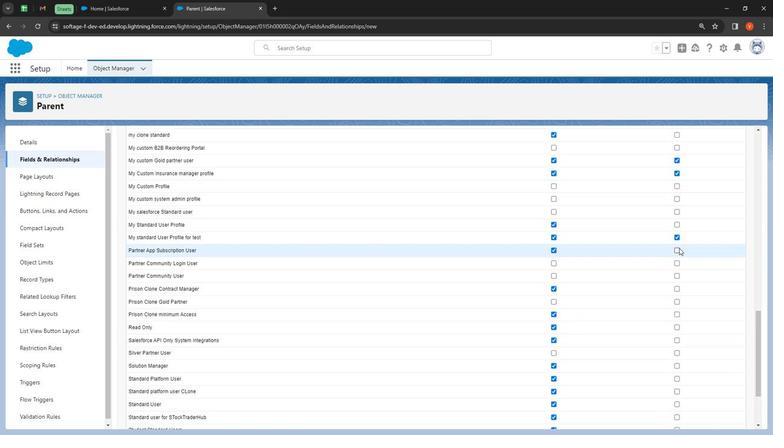
Action: Mouse moved to (679, 267)
Screenshot: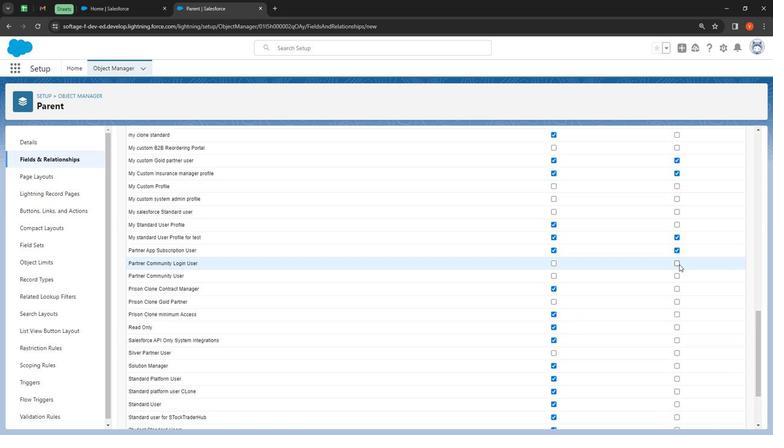 
Action: Mouse pressed left at (679, 267)
Screenshot: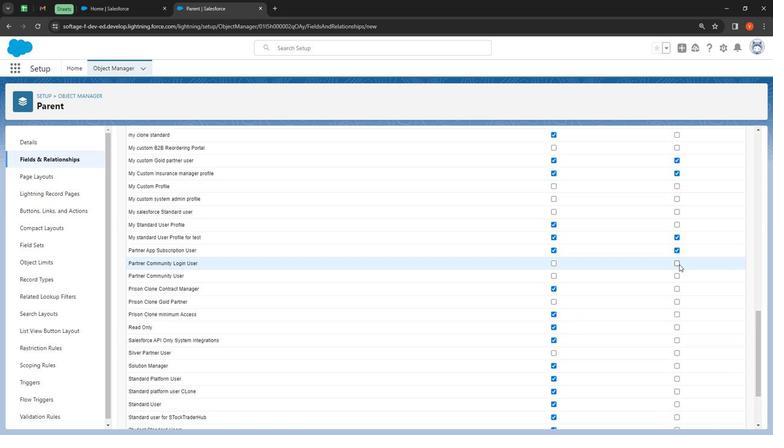 
Action: Mouse moved to (554, 294)
Screenshot: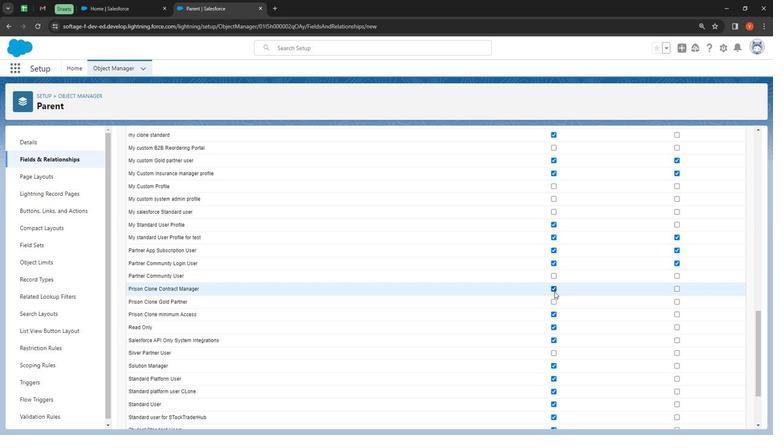 
Action: Mouse pressed left at (554, 294)
Screenshot: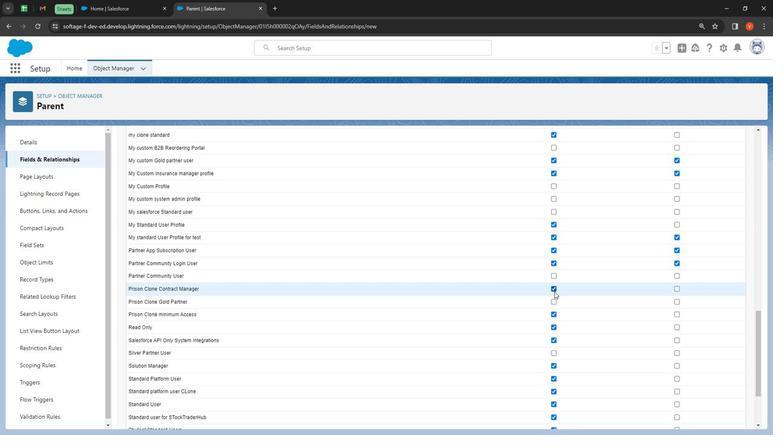 
Action: Mouse moved to (549, 307)
Screenshot: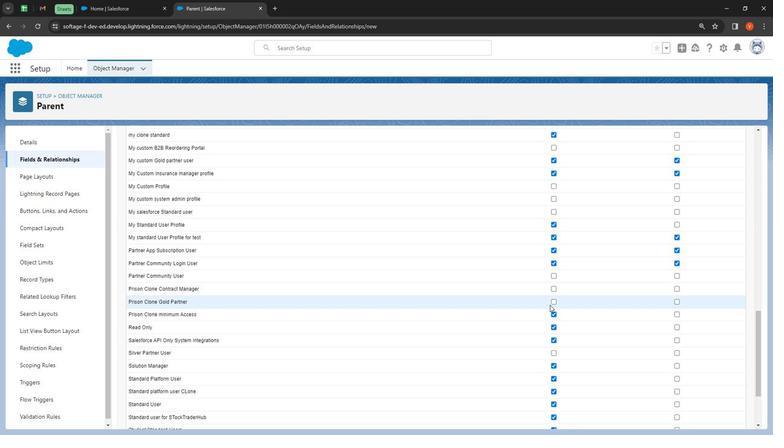 
Action: Mouse pressed left at (549, 307)
Screenshot: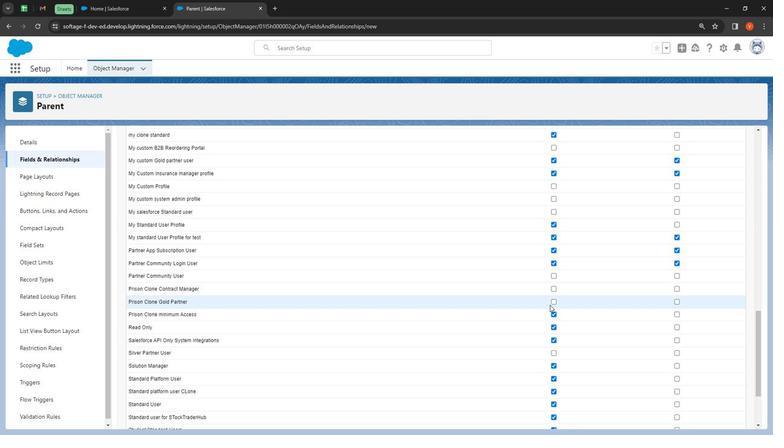 
Action: Mouse moved to (551, 307)
Screenshot: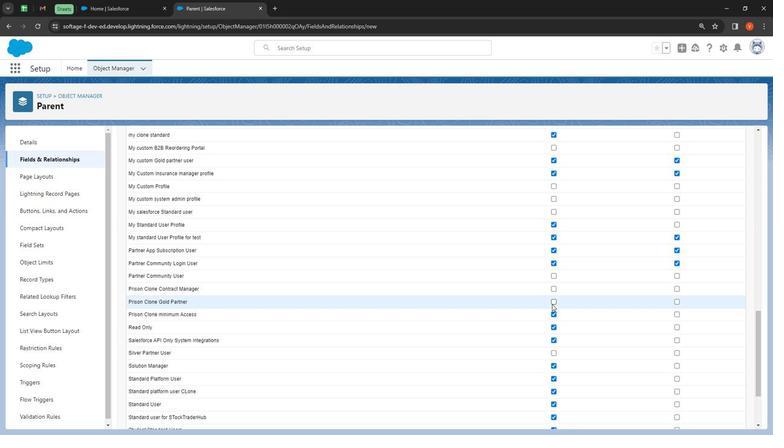 
Action: Mouse pressed left at (551, 307)
Screenshot: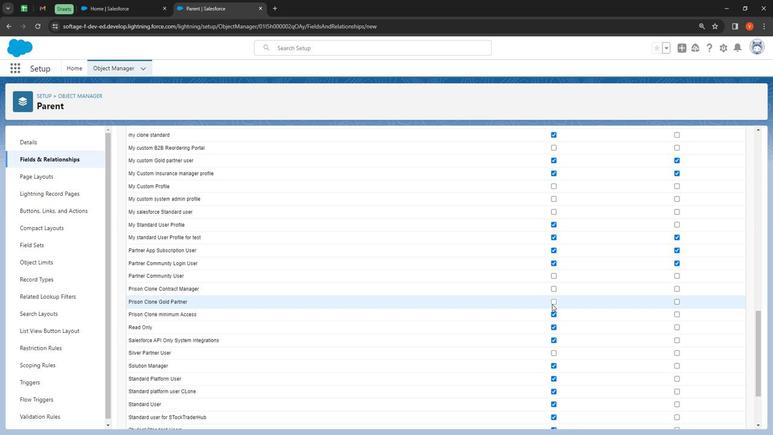 
Action: Mouse moved to (551, 314)
Screenshot: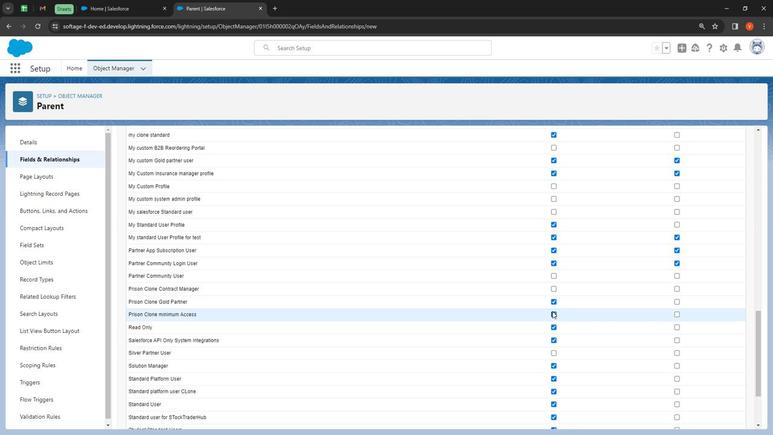 
Action: Mouse pressed left at (551, 314)
Screenshot: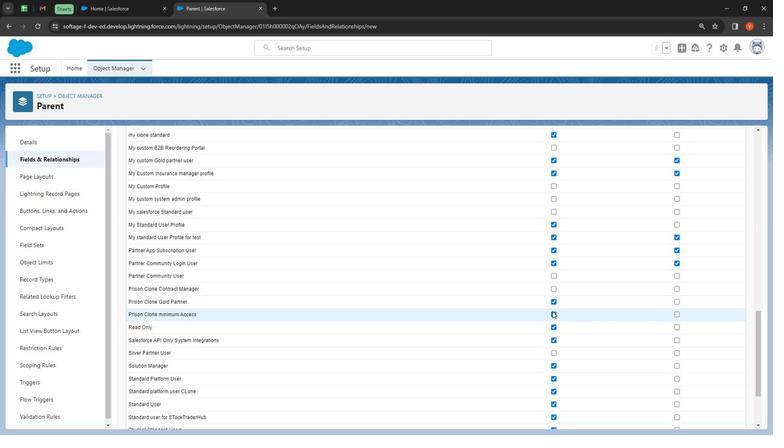 
Action: Mouse moved to (553, 319)
Screenshot: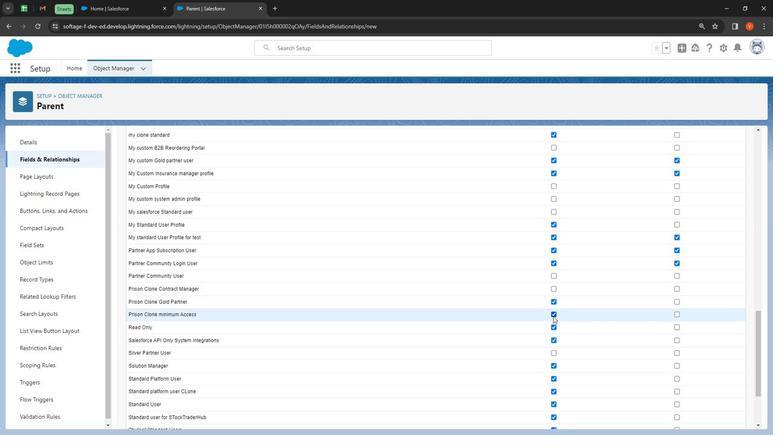 
Action: Mouse pressed left at (553, 319)
Screenshot: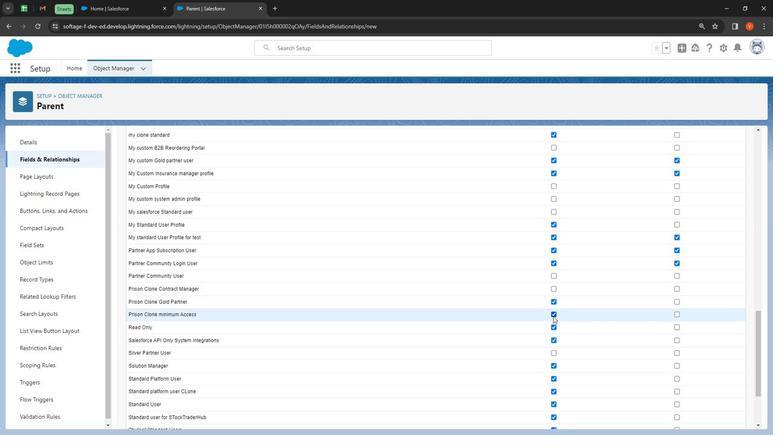 
Action: Mouse moved to (555, 331)
Screenshot: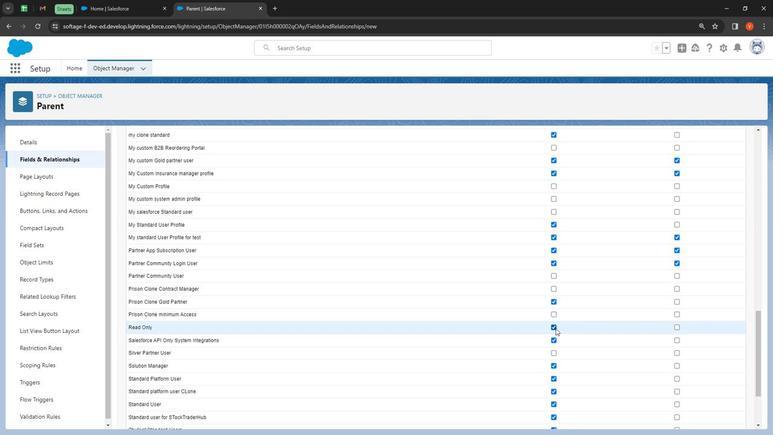 
Action: Mouse pressed left at (555, 331)
Screenshot: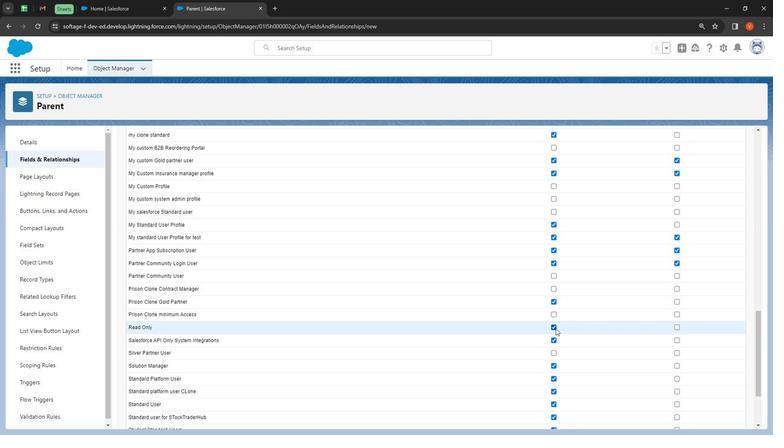 
Action: Mouse moved to (692, 376)
Screenshot: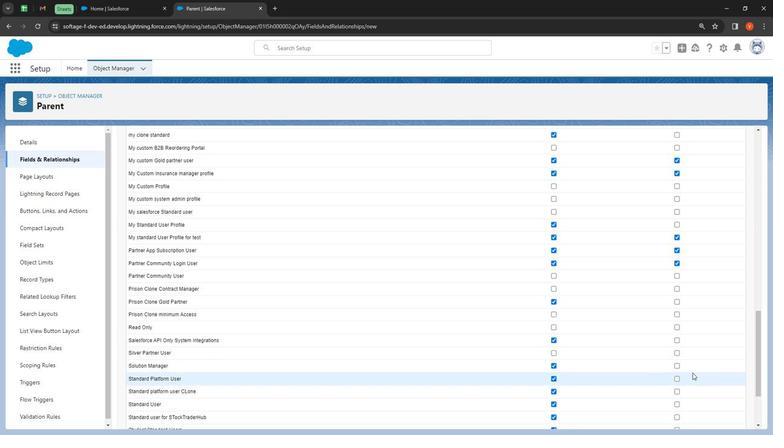 
Action: Mouse scrolled (692, 376) with delta (0, 0)
Screenshot: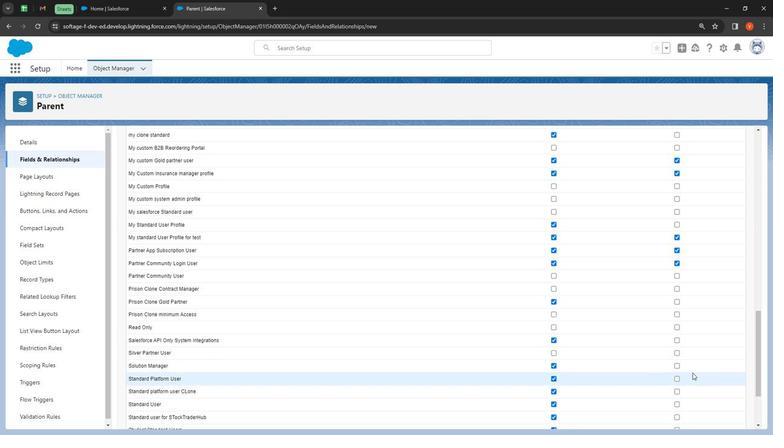 
Action: Mouse scrolled (692, 376) with delta (0, 0)
Screenshot: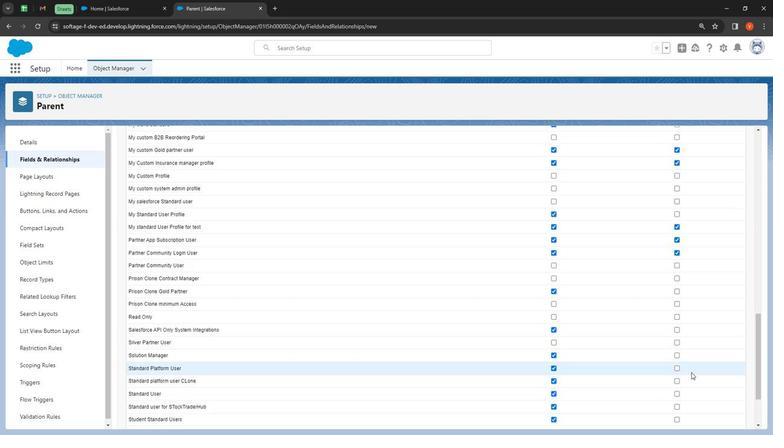 
Action: Mouse moved to (677, 282)
Screenshot: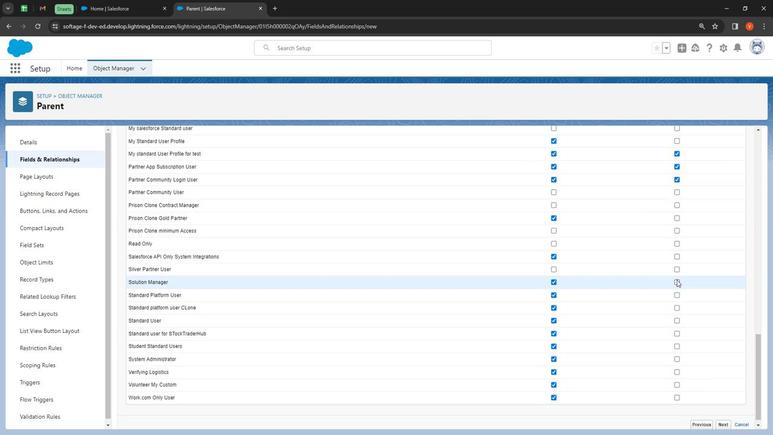 
Action: Mouse pressed left at (677, 282)
Screenshot: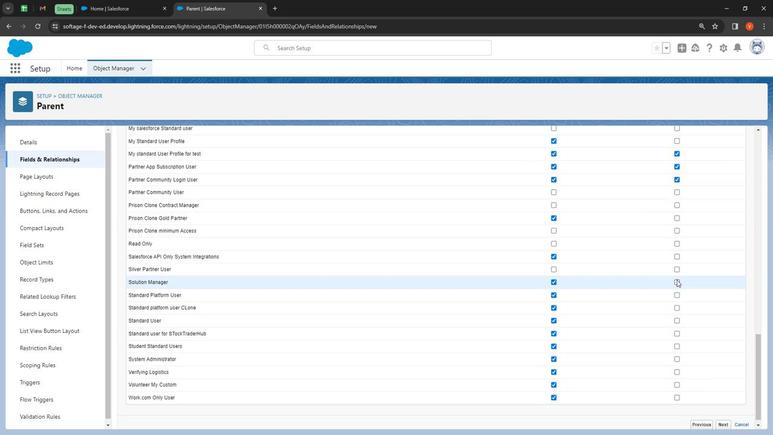 
Action: Mouse moved to (675, 299)
Screenshot: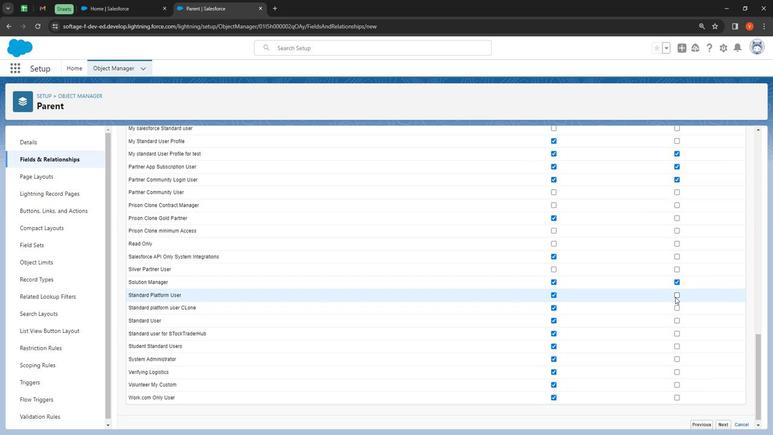 
Action: Mouse pressed left at (675, 299)
Screenshot: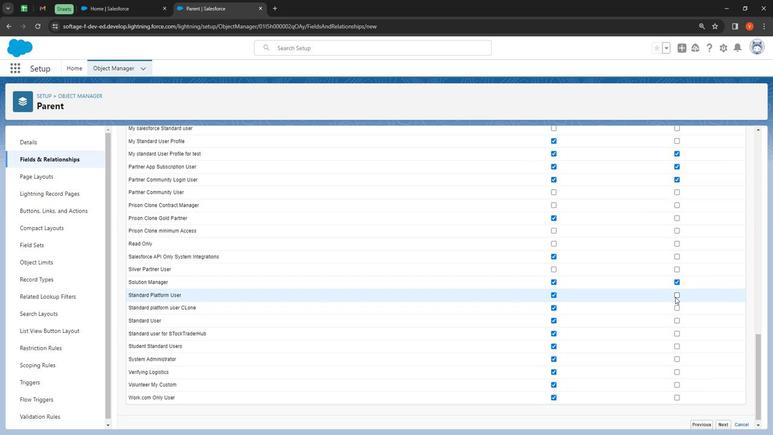 
Action: Mouse moved to (677, 308)
Screenshot: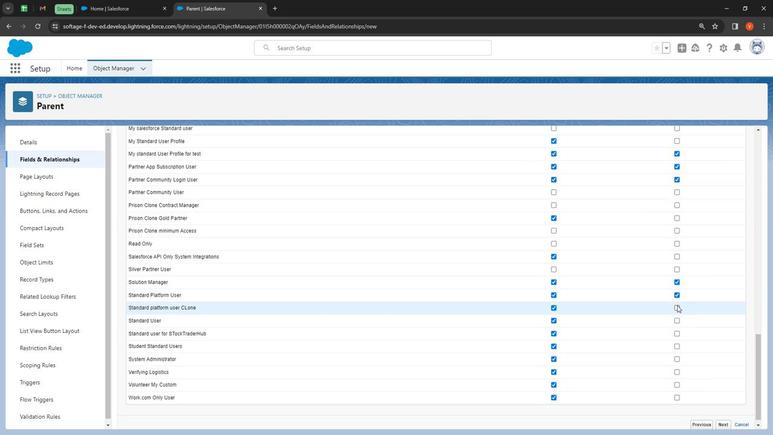 
Action: Mouse pressed left at (677, 308)
Screenshot: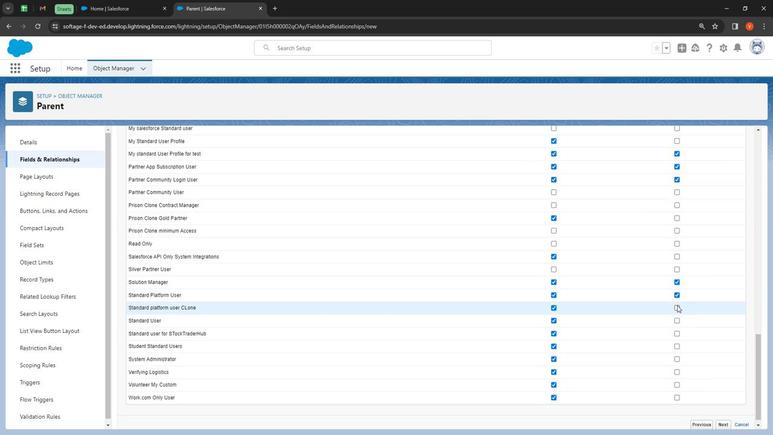
Action: Mouse moved to (553, 324)
Screenshot: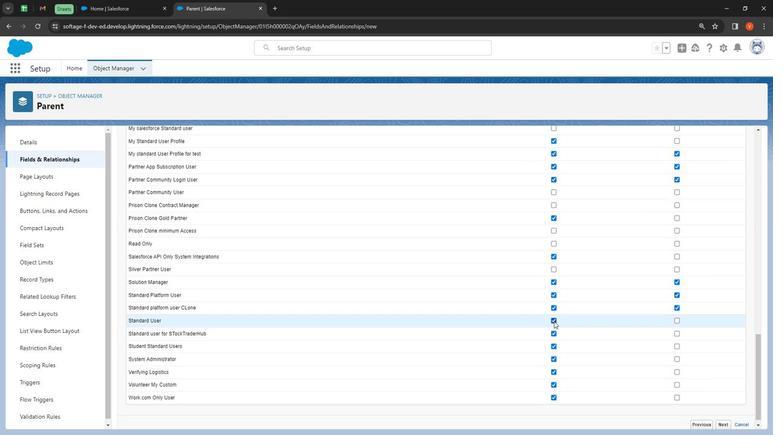 
Action: Mouse pressed left at (553, 324)
Screenshot: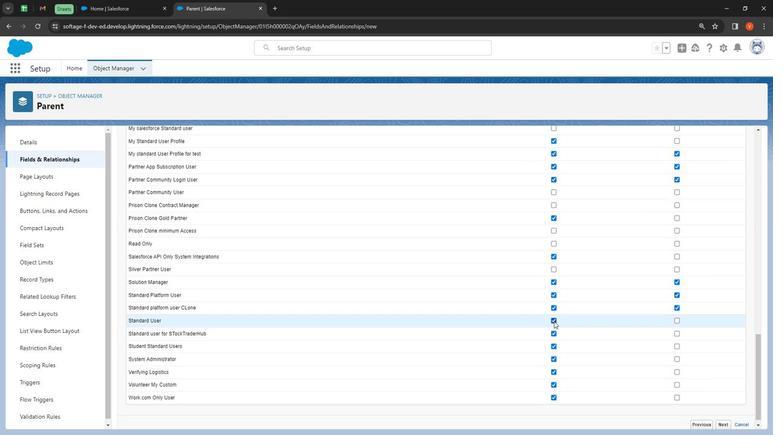 
Action: Mouse moved to (554, 336)
Screenshot: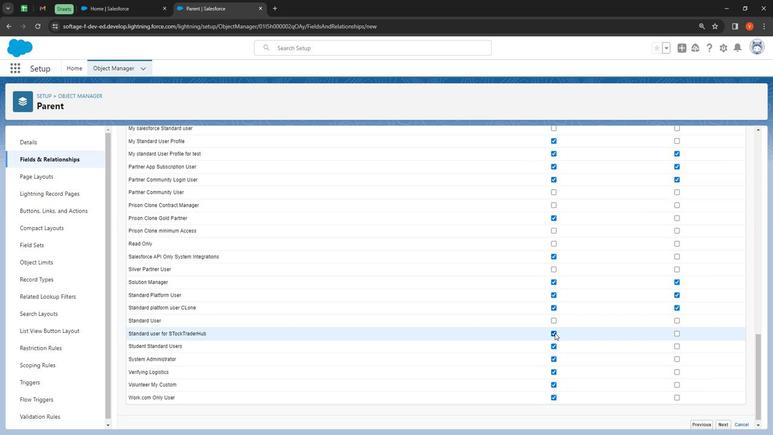 
Action: Mouse pressed left at (554, 336)
Screenshot: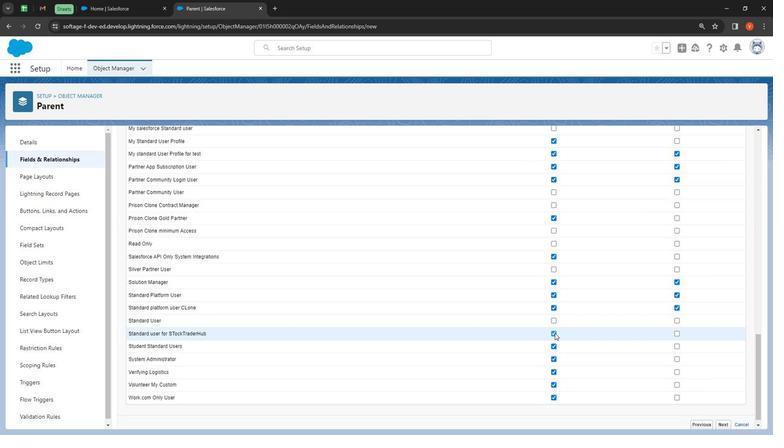 
Action: Mouse moved to (553, 347)
Screenshot: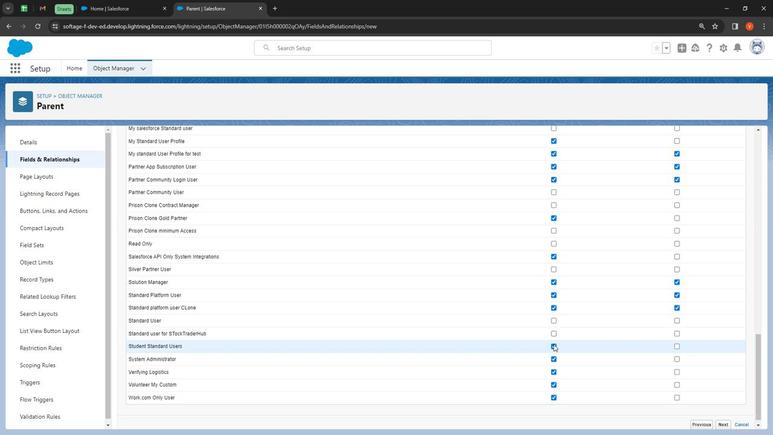 
Action: Mouse pressed left at (553, 347)
Screenshot: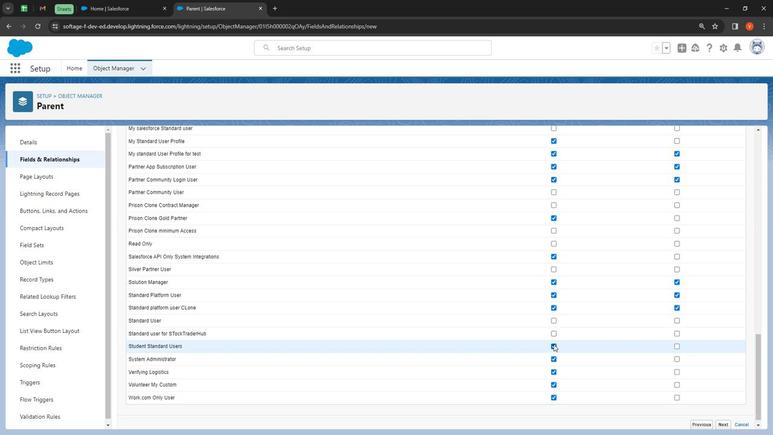 
Action: Mouse moved to (553, 385)
Screenshot: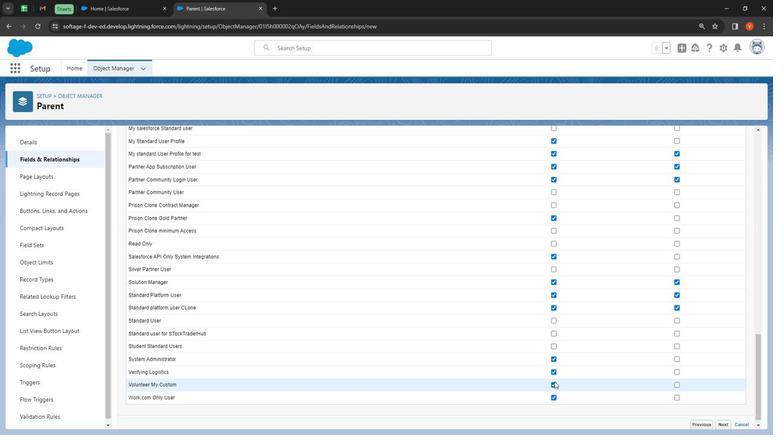 
Action: Mouse pressed left at (553, 385)
Screenshot: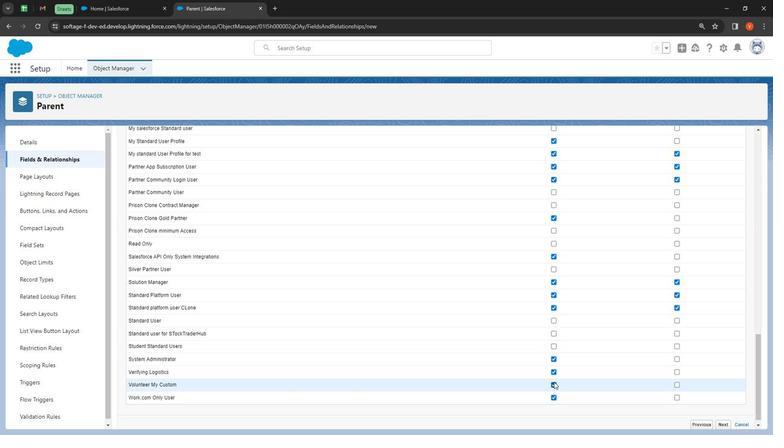 
Action: Mouse moved to (677, 399)
Screenshot: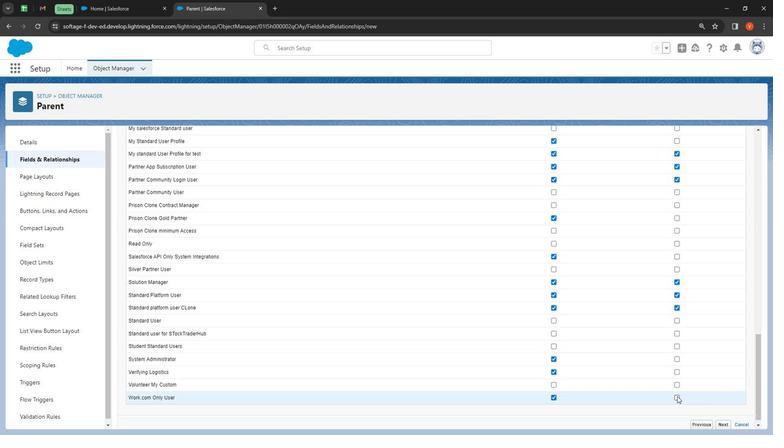 
Action: Mouse pressed left at (677, 399)
Screenshot: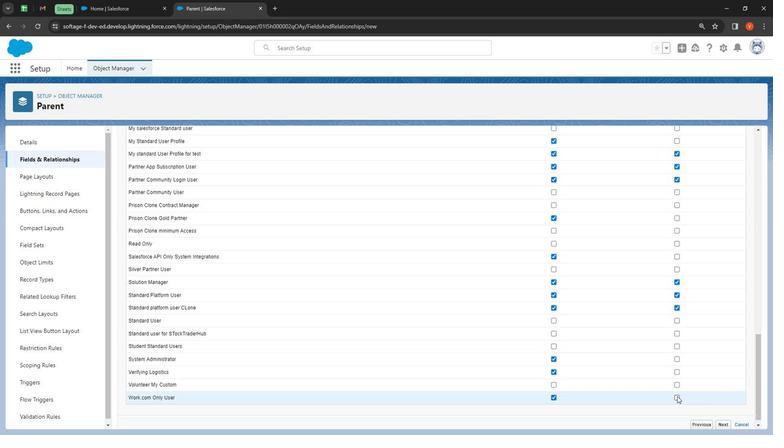 
Action: Mouse moved to (721, 430)
Screenshot: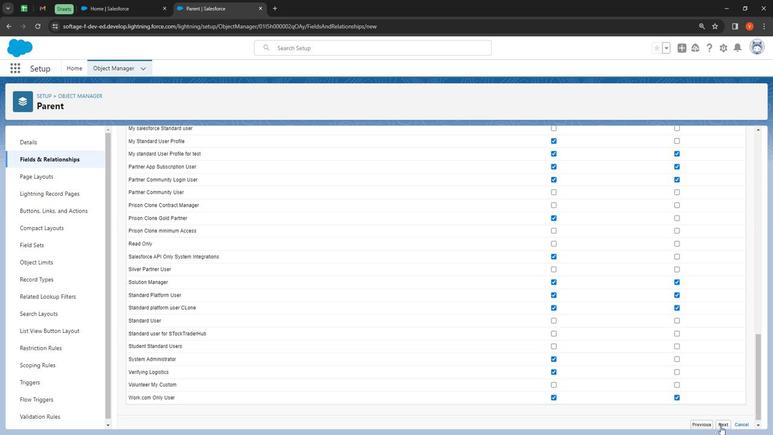 
Action: Mouse pressed left at (721, 430)
Screenshot: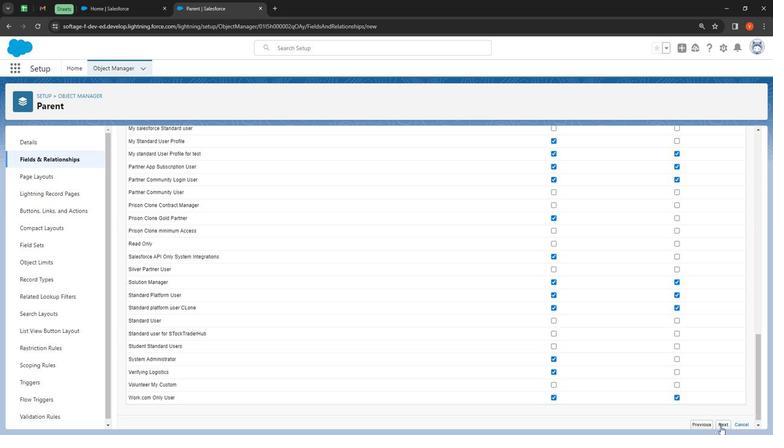 
Action: Mouse moved to (729, 310)
Screenshot: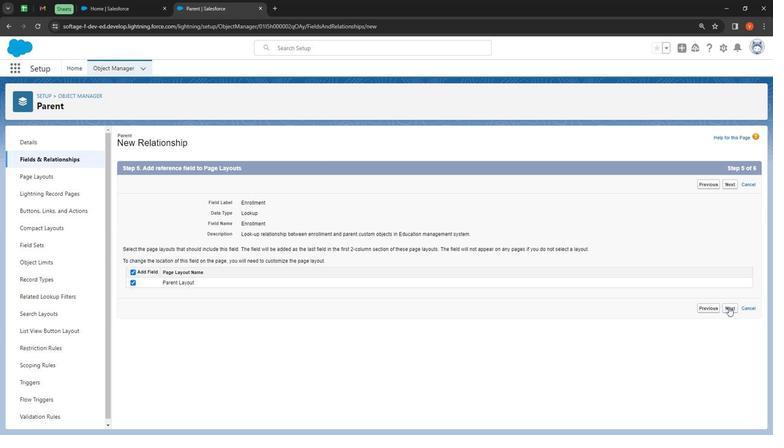 
Action: Mouse pressed left at (729, 310)
Screenshot: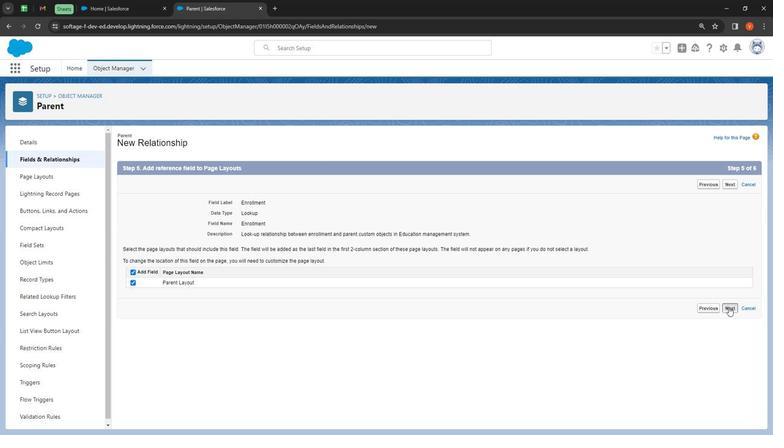 
Action: Mouse moved to (732, 343)
Screenshot: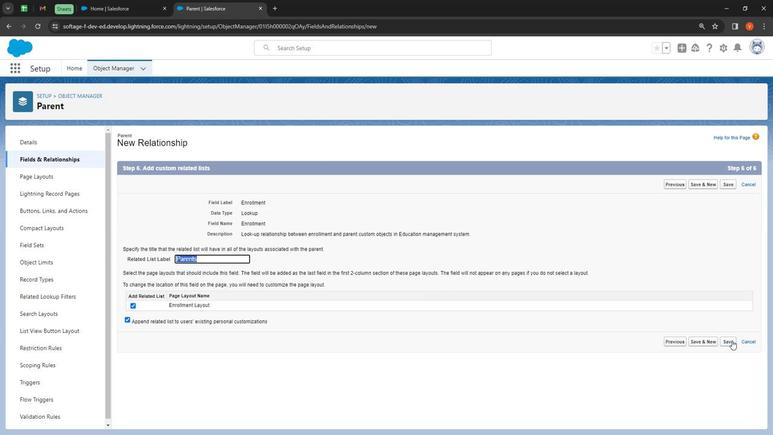
Action: Mouse pressed left at (732, 343)
Screenshot: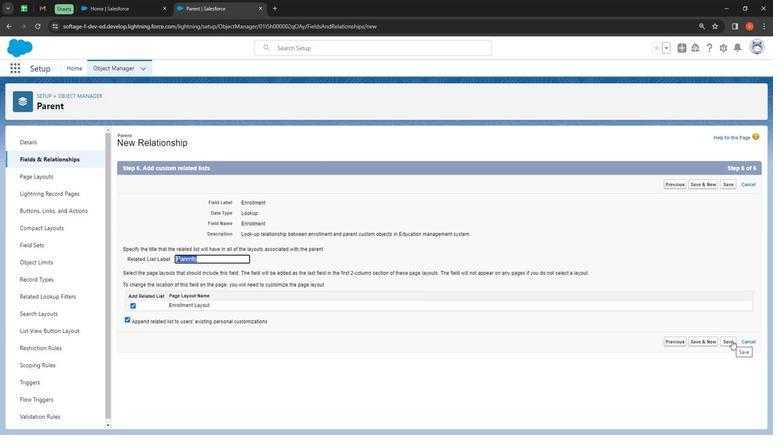 
Action: Mouse moved to (572, 145)
Screenshot: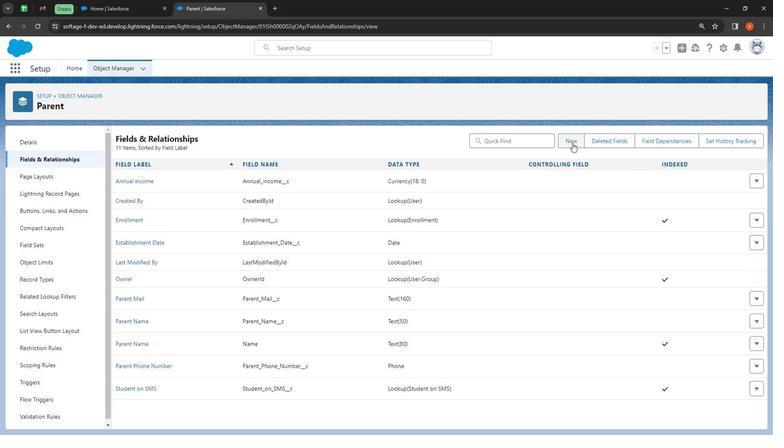 
Action: Mouse pressed left at (572, 145)
Screenshot: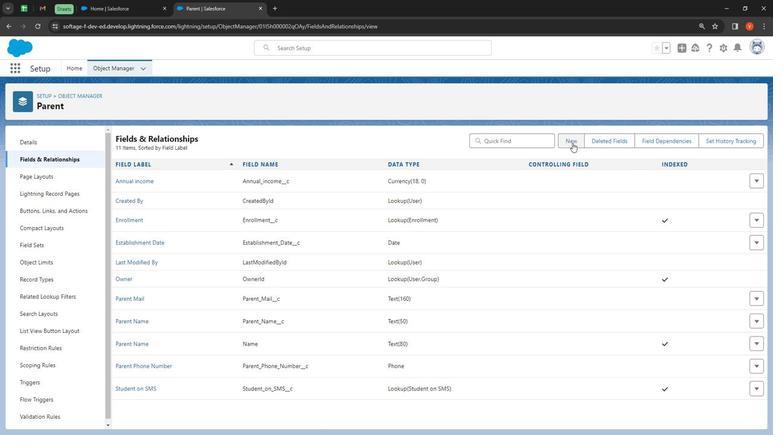 
Action: Mouse moved to (145, 288)
Screenshot: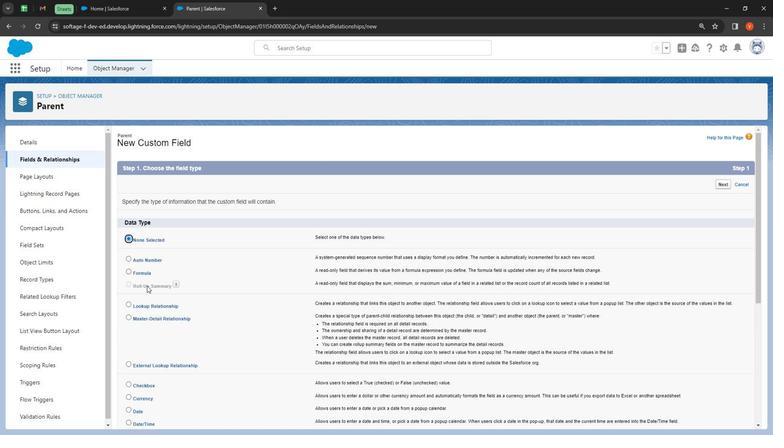 
Action: Mouse scrolled (145, 288) with delta (0, 0)
Screenshot: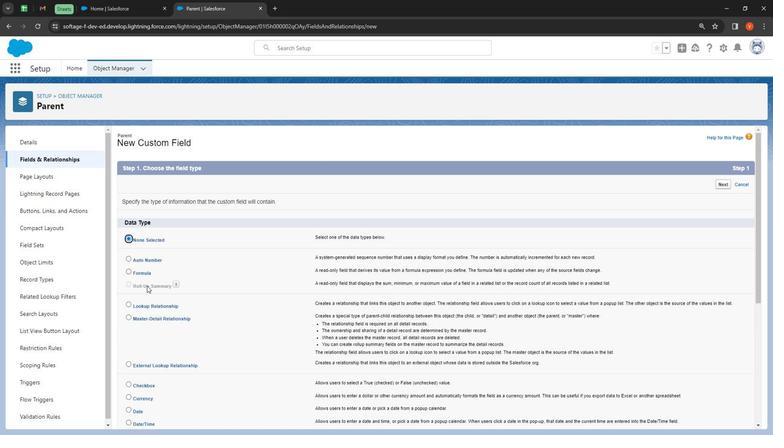 
Action: Mouse moved to (131, 264)
Screenshot: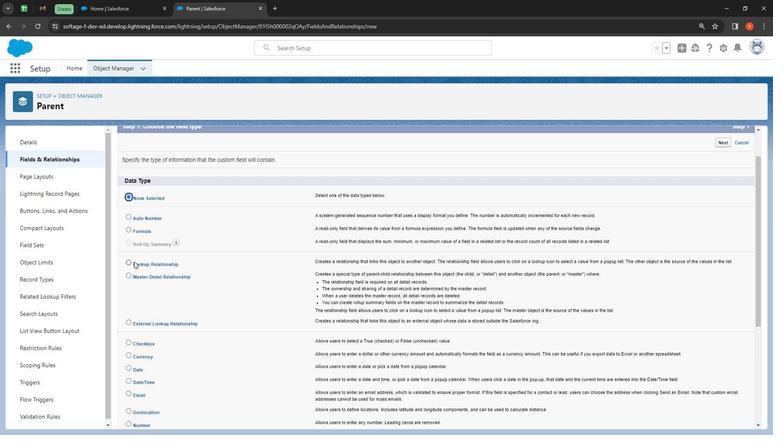 
Action: Mouse pressed left at (131, 264)
Screenshot: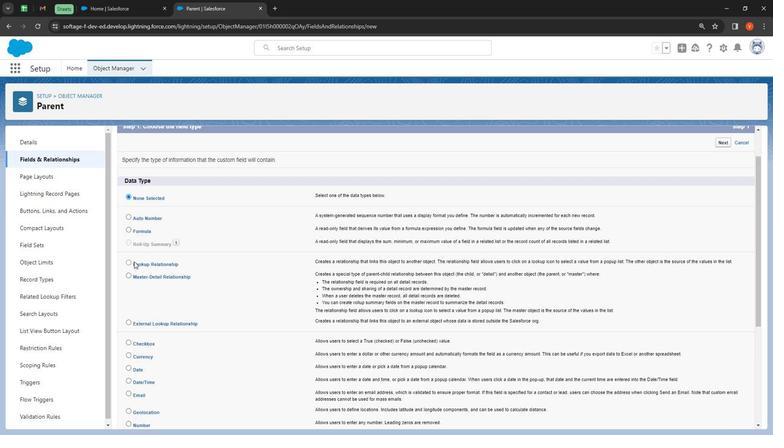 
Action: Mouse moved to (543, 318)
Screenshot: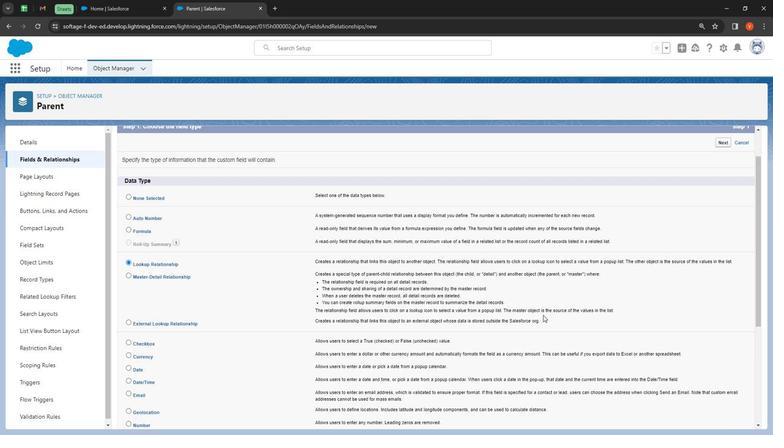 
Action: Mouse scrolled (543, 317) with delta (0, 0)
Screenshot: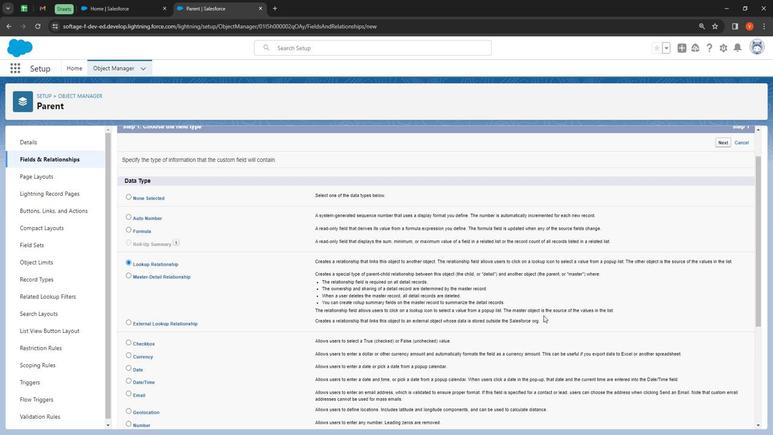 
Action: Mouse scrolled (543, 317) with delta (0, 0)
Screenshot: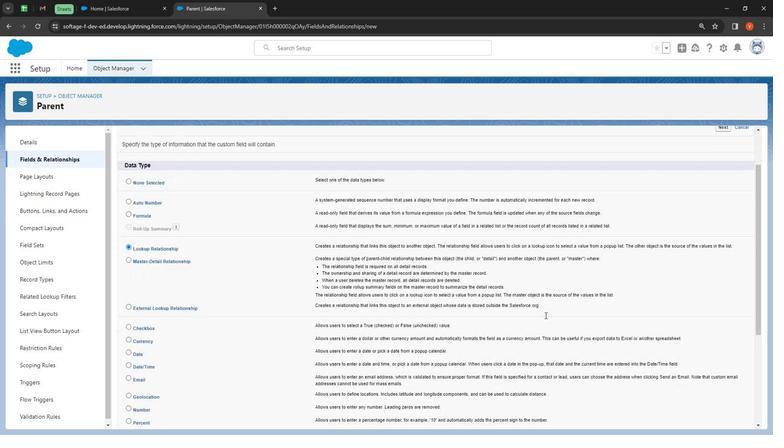 
Action: Mouse moved to (544, 318)
Screenshot: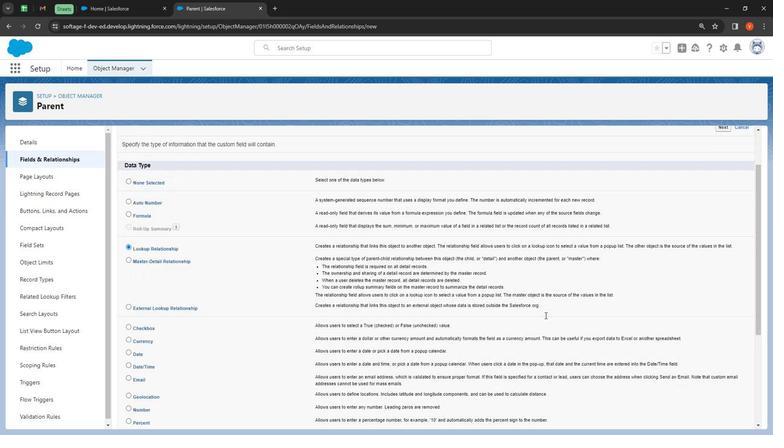 
Action: Mouse scrolled (544, 317) with delta (0, 0)
Screenshot: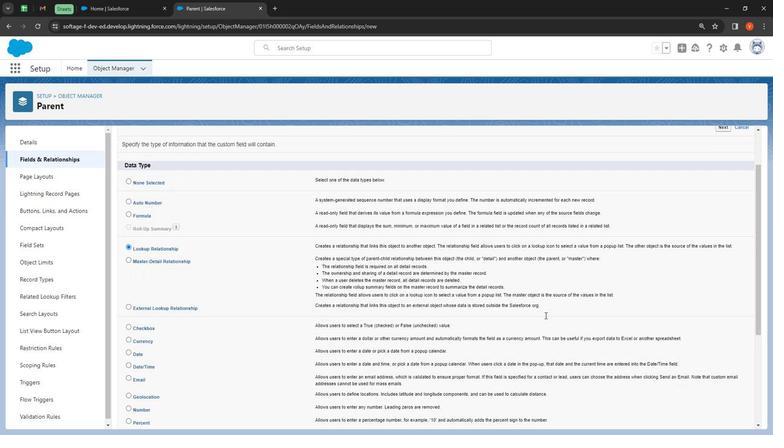 
Action: Mouse moved to (545, 318)
Screenshot: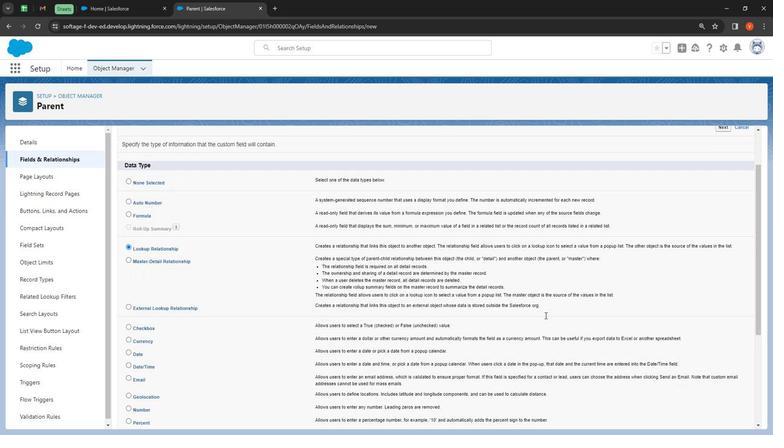 
Action: Mouse scrolled (545, 317) with delta (0, 0)
Screenshot: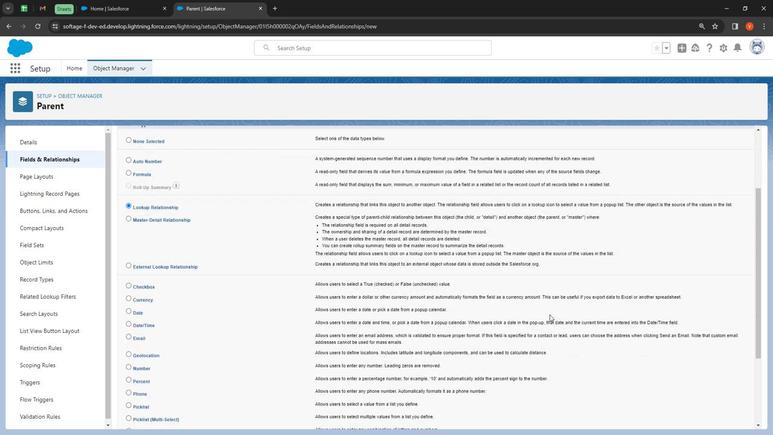 
Action: Mouse moved to (548, 317)
Screenshot: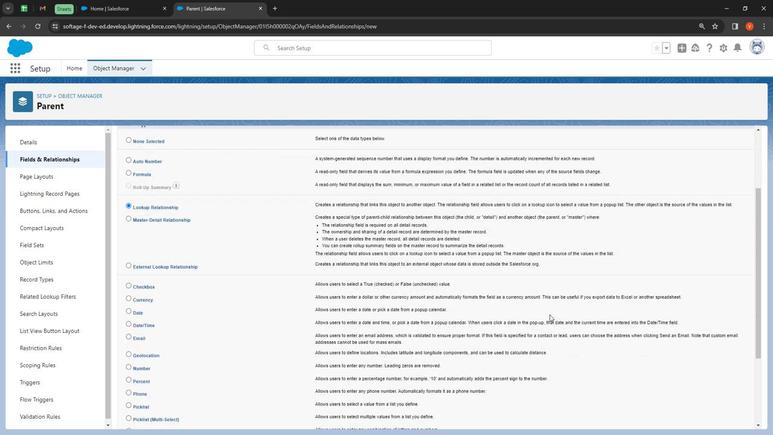 
Action: Mouse scrolled (548, 317) with delta (0, 0)
Screenshot: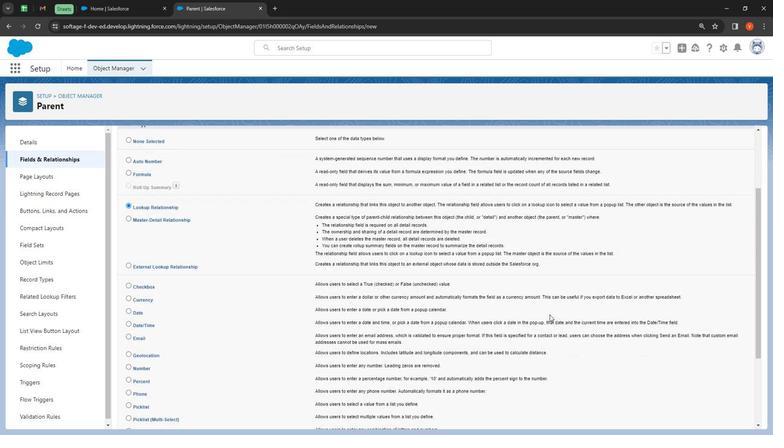 
Action: Mouse moved to (549, 317)
Screenshot: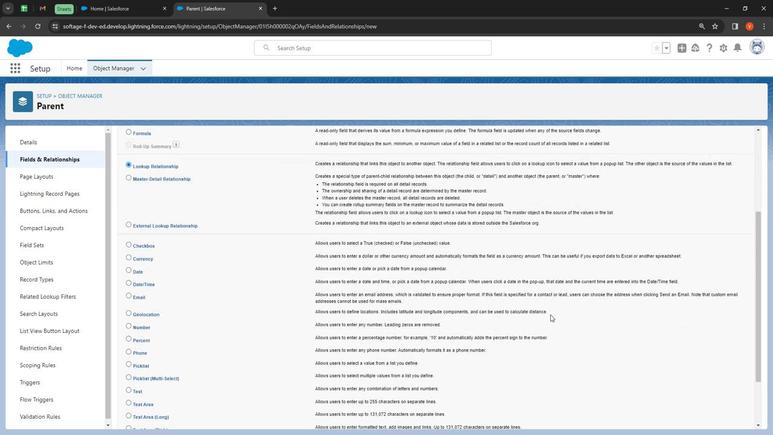 
Action: Mouse scrolled (549, 317) with delta (0, 0)
Screenshot: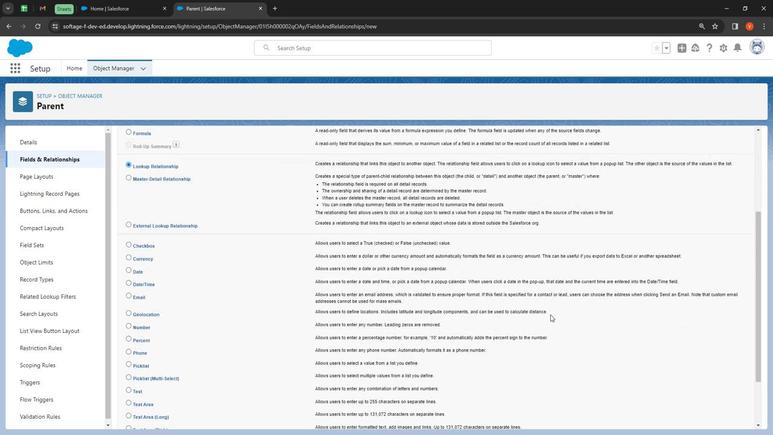 
Action: Mouse moved to (551, 317)
Screenshot: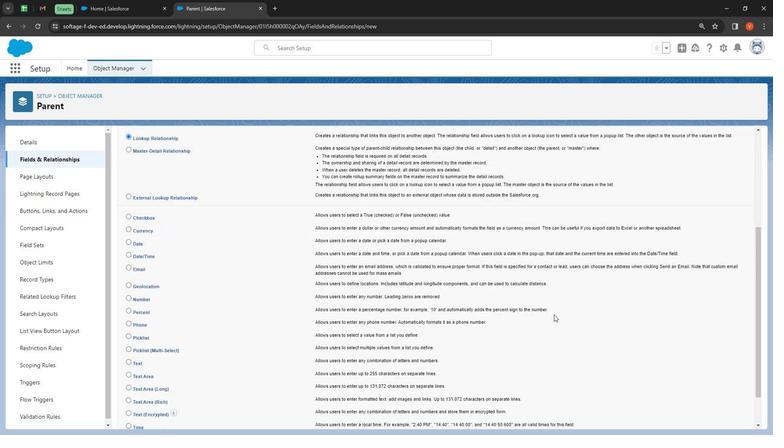 
Action: Mouse scrolled (551, 317) with delta (0, 0)
Screenshot: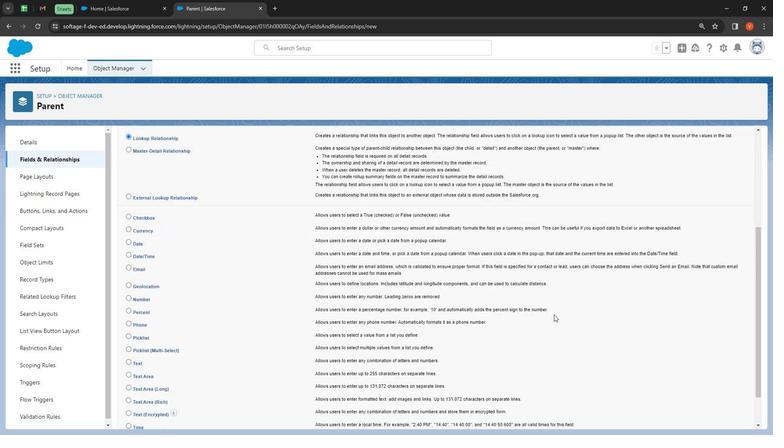 
Action: Mouse moved to (681, 373)
Screenshot: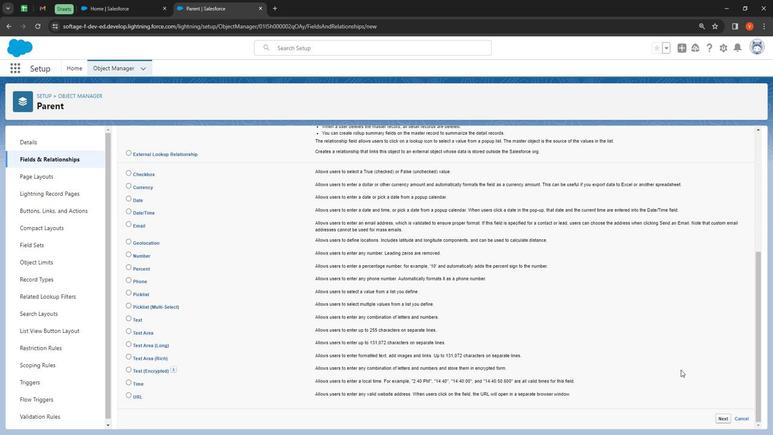 
Action: Mouse scrolled (681, 372) with delta (0, 0)
Screenshot: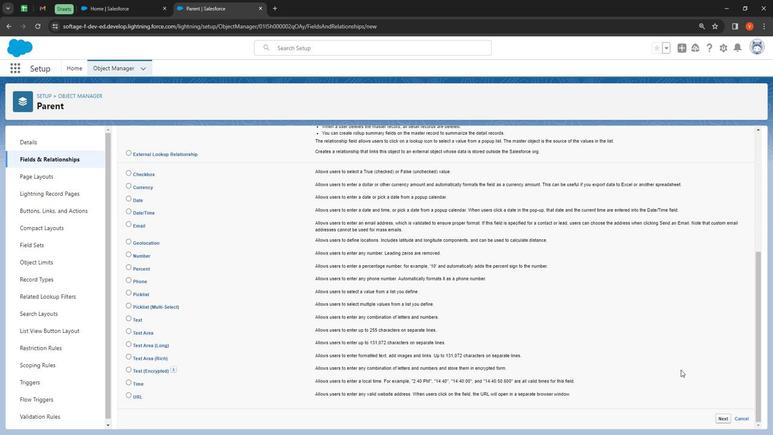 
Action: Mouse moved to (690, 384)
Screenshot: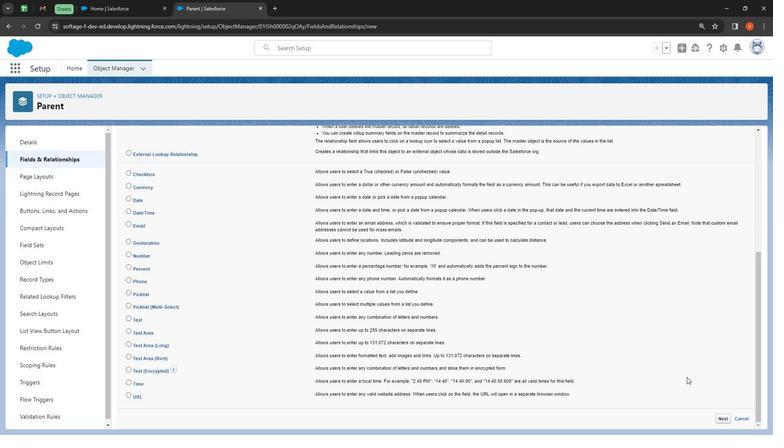 
Action: Mouse scrolled (690, 384) with delta (0, 0)
Screenshot: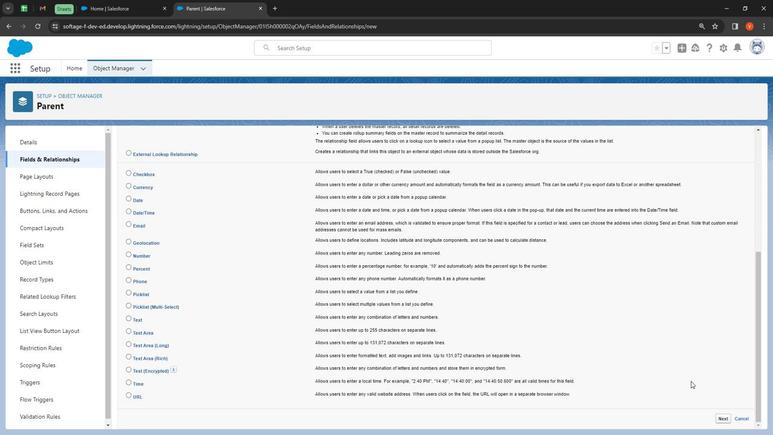 
Action: Mouse moved to (702, 397)
Screenshot: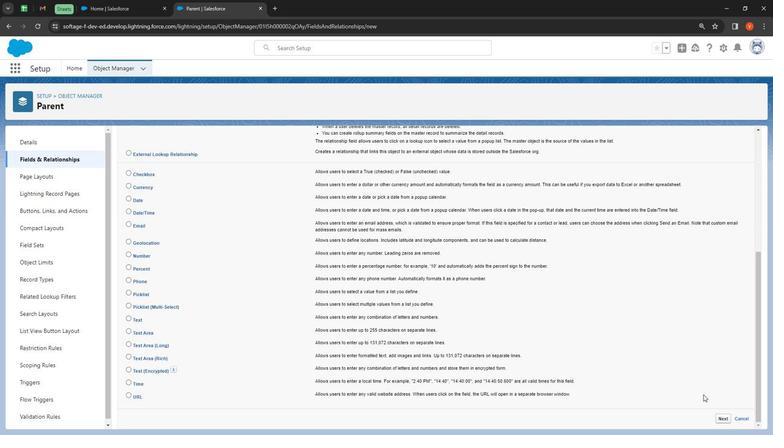 
Action: Mouse scrolled (698, 391) with delta (0, 0)
Screenshot: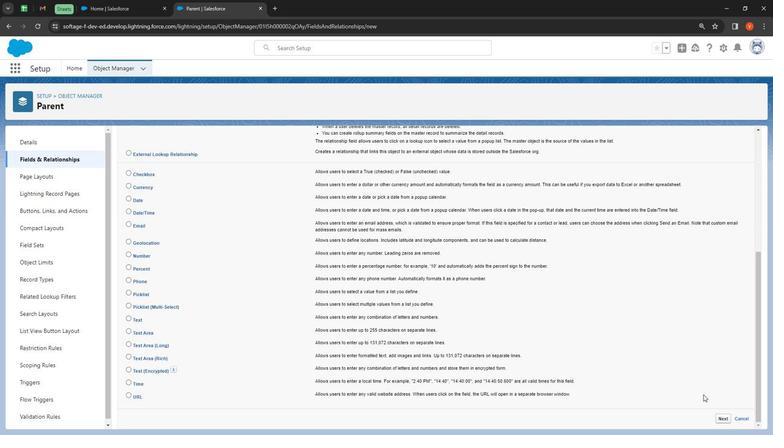 
Action: Mouse moved to (717, 422)
Screenshot: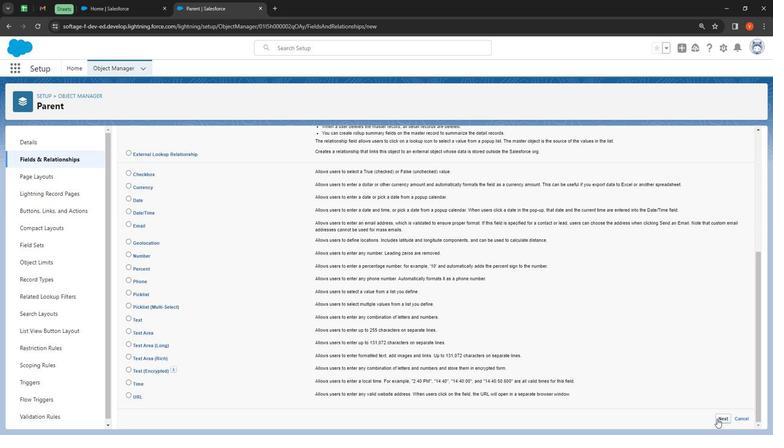 
Action: Mouse pressed left at (717, 422)
Screenshot: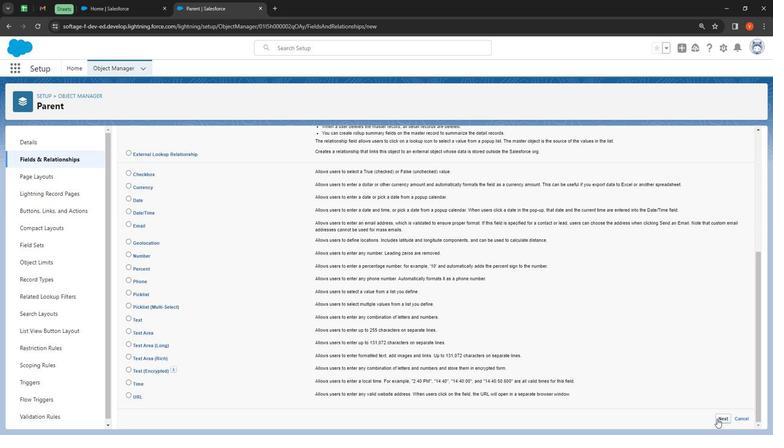 
Action: Mouse moved to (287, 220)
Screenshot: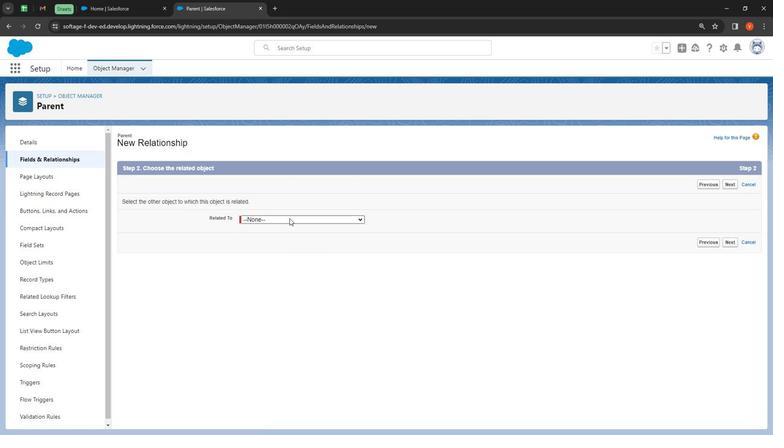
Action: Mouse pressed left at (287, 220)
Screenshot: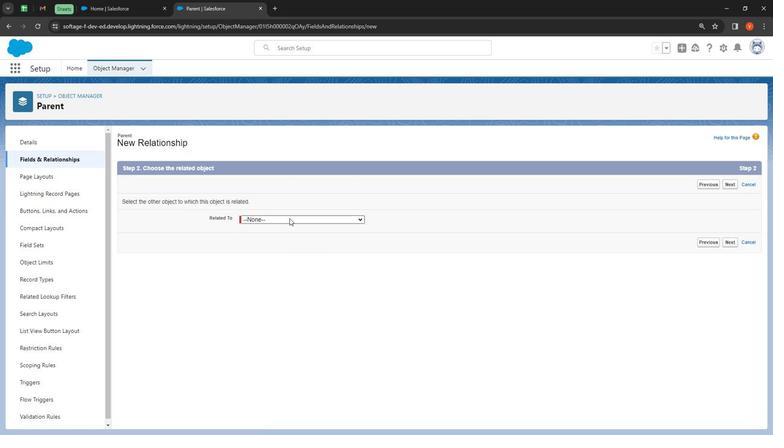 
Action: Mouse moved to (289, 296)
Screenshot: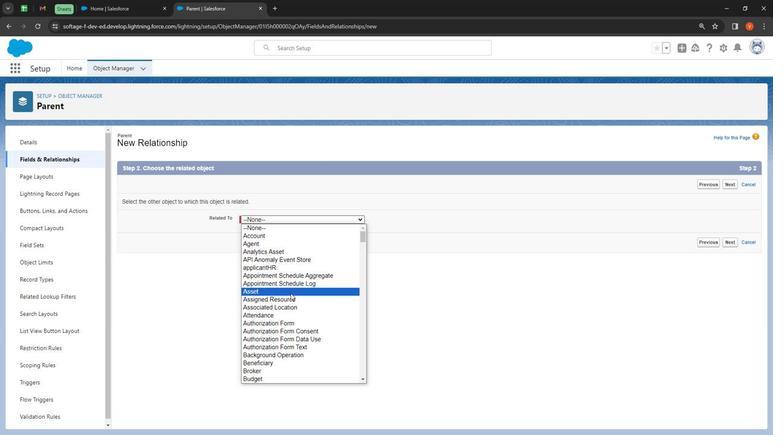 
Action: Mouse scrolled (289, 295) with delta (0, 0)
